 Task: Find connections with filter location Baise City with filter topic #Recruitingwith filter profile language German with filter current company Mercedes-Benz T&T Motors Ltd. with filter school Shri G S Institute of Technology & Science with filter industry Air, Water, and Waste Program Management with filter service category SupportTechnical Writing with filter keywords title Conservation Volunteer
Action: Mouse moved to (655, 111)
Screenshot: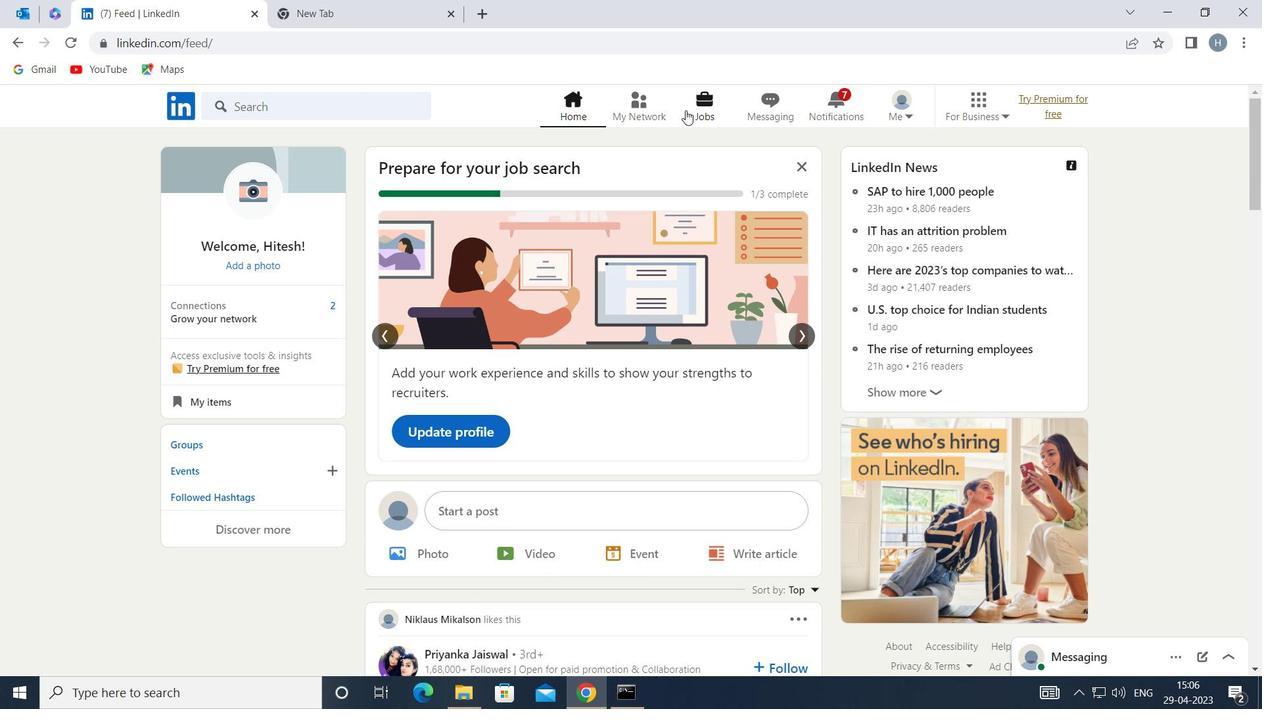
Action: Mouse pressed left at (655, 111)
Screenshot: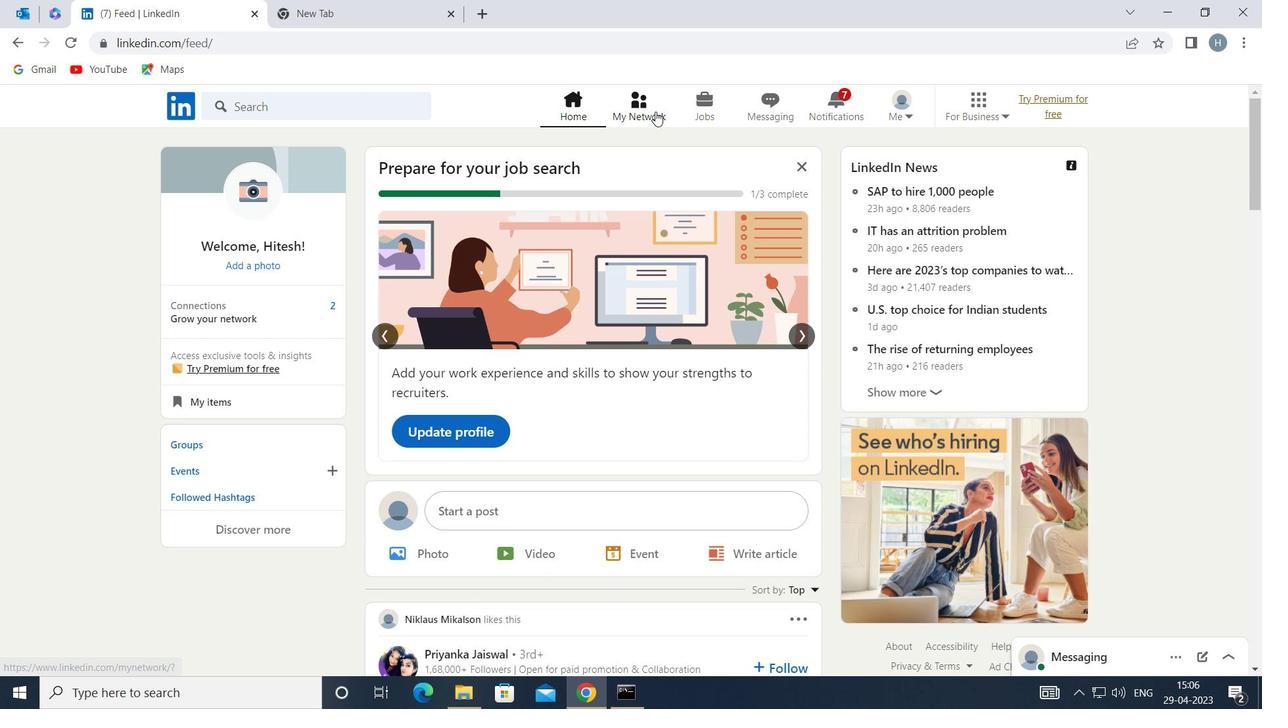 
Action: Mouse moved to (372, 197)
Screenshot: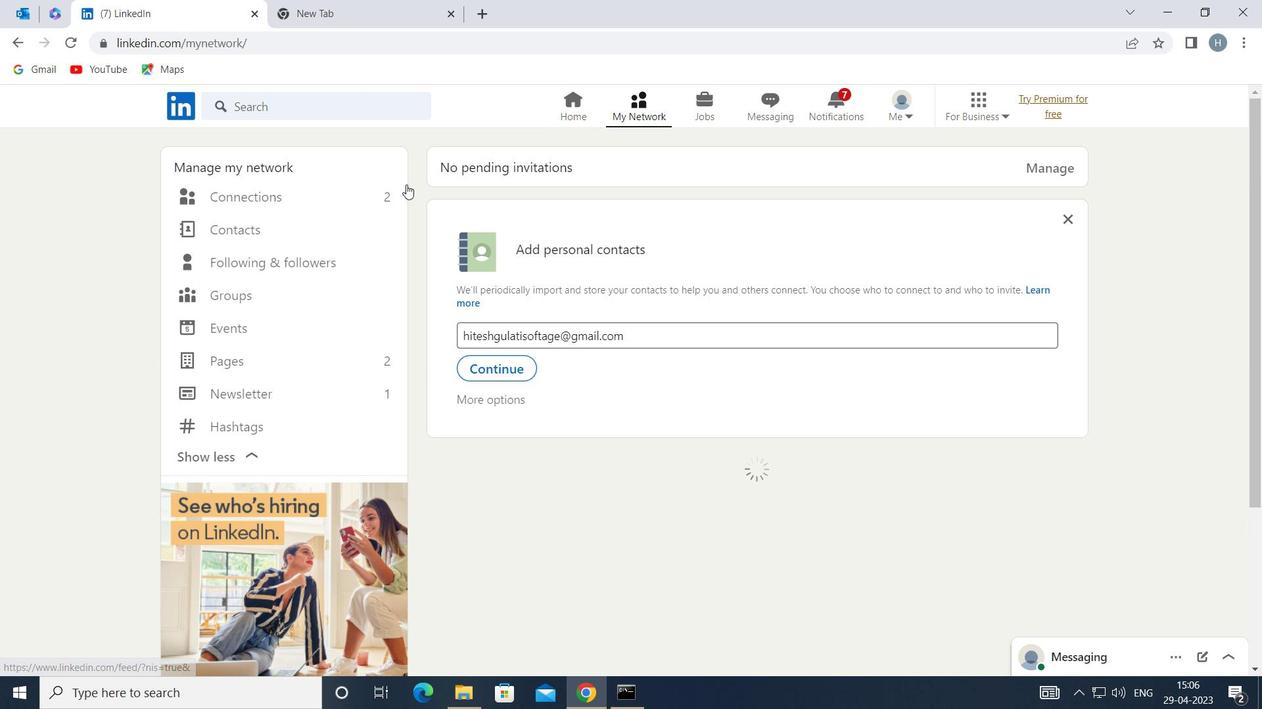 
Action: Mouse pressed left at (372, 197)
Screenshot: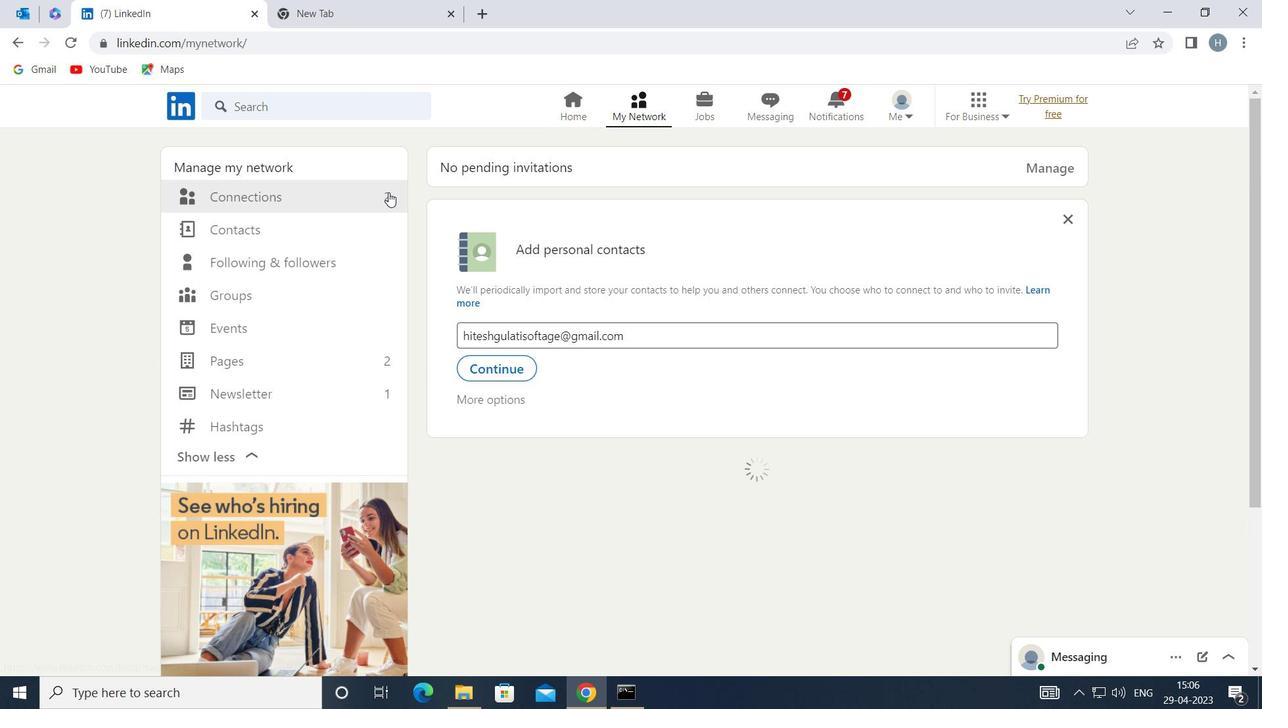 
Action: Mouse moved to (736, 199)
Screenshot: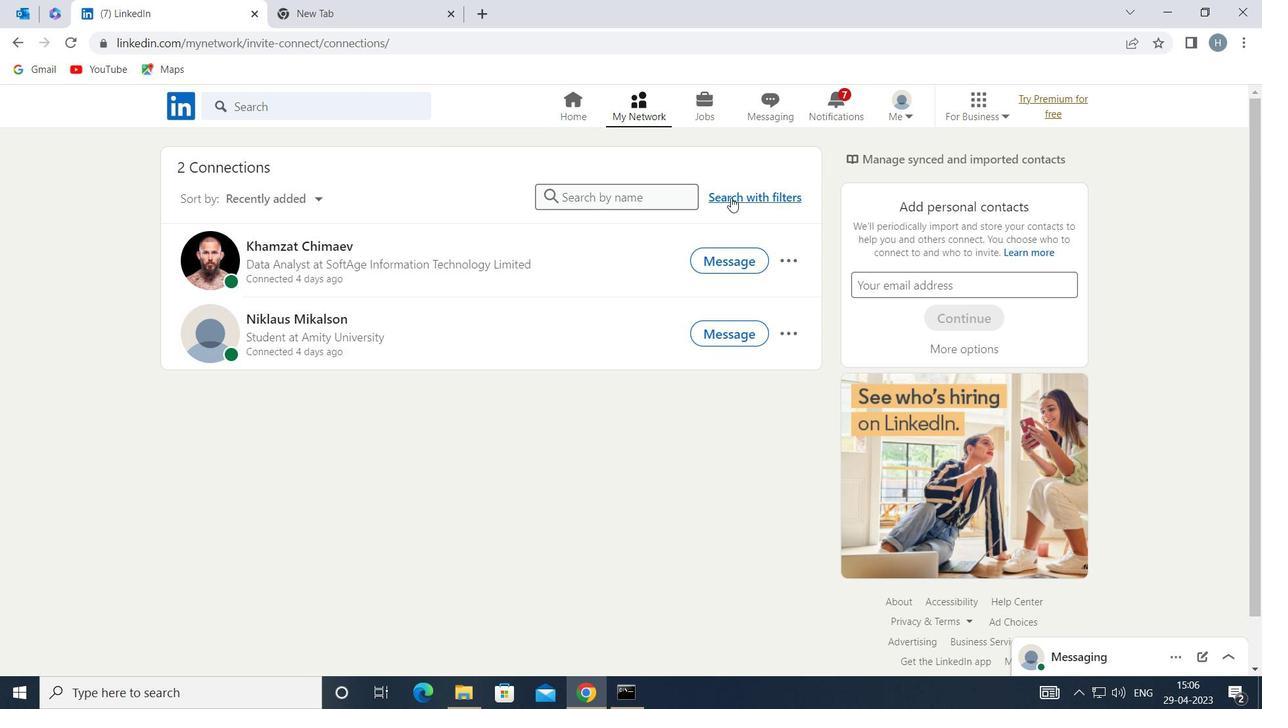 
Action: Mouse pressed left at (736, 199)
Screenshot: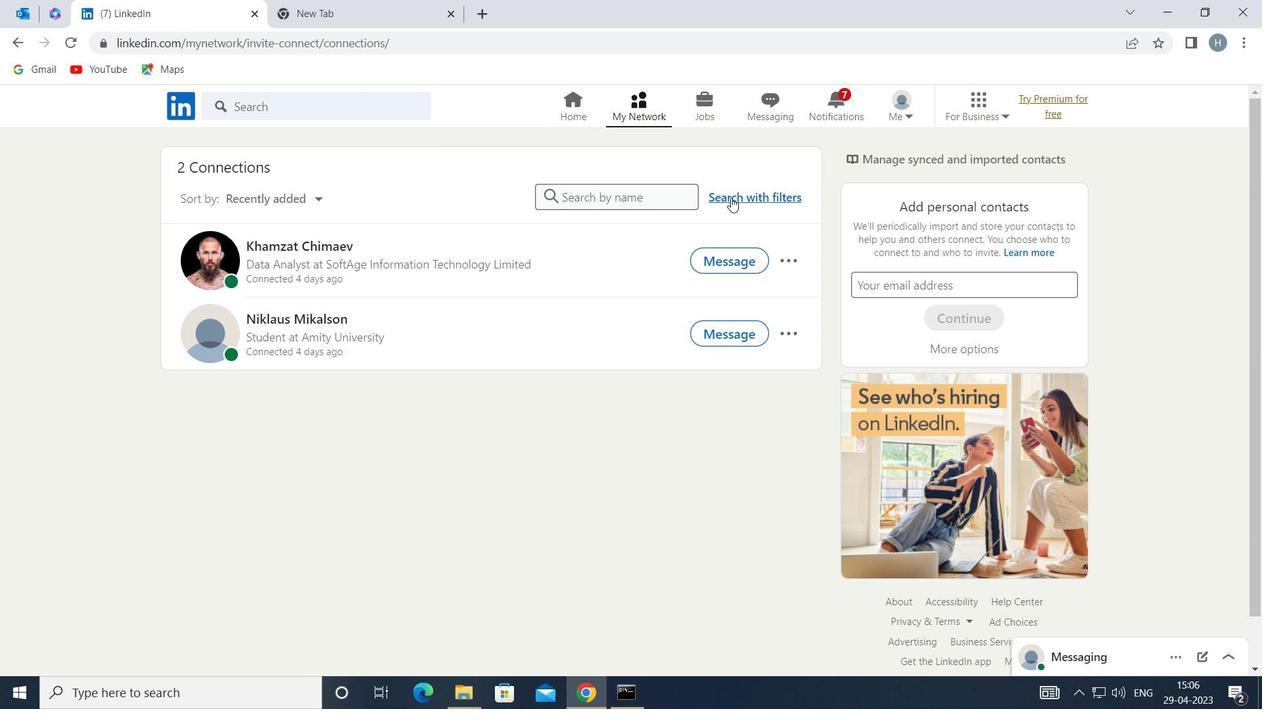 
Action: Mouse moved to (689, 157)
Screenshot: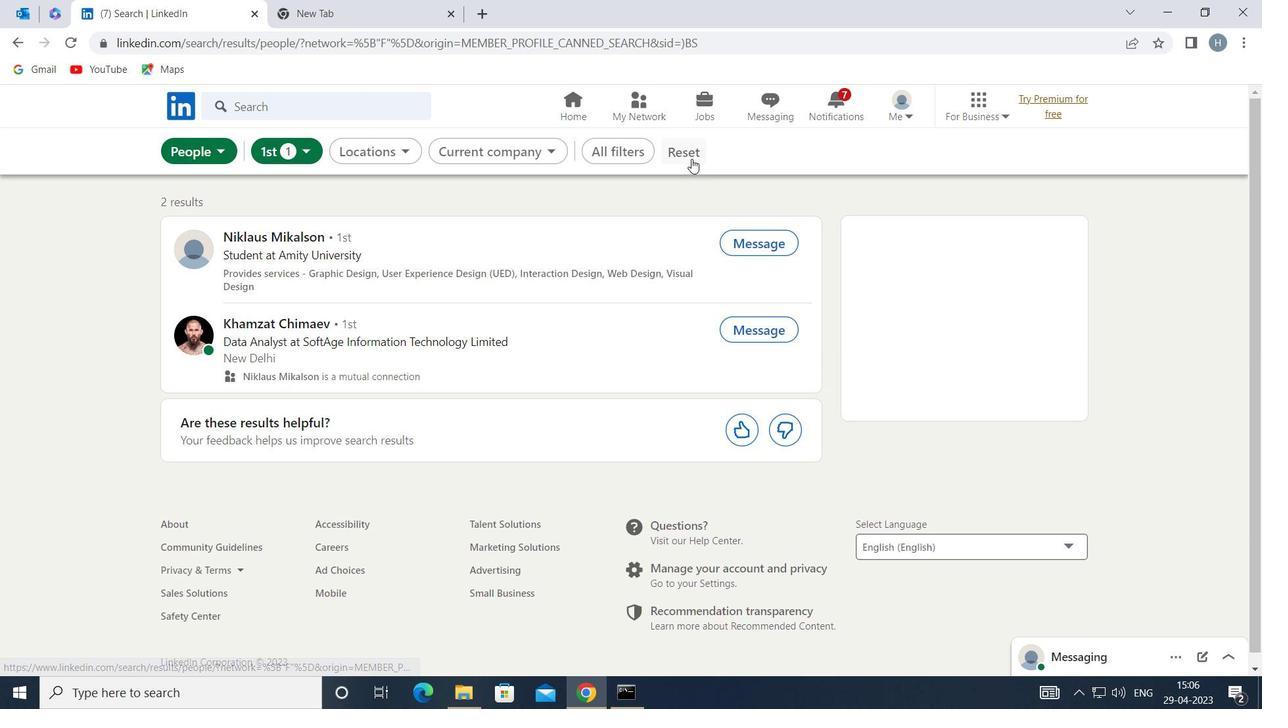 
Action: Mouse pressed left at (689, 157)
Screenshot: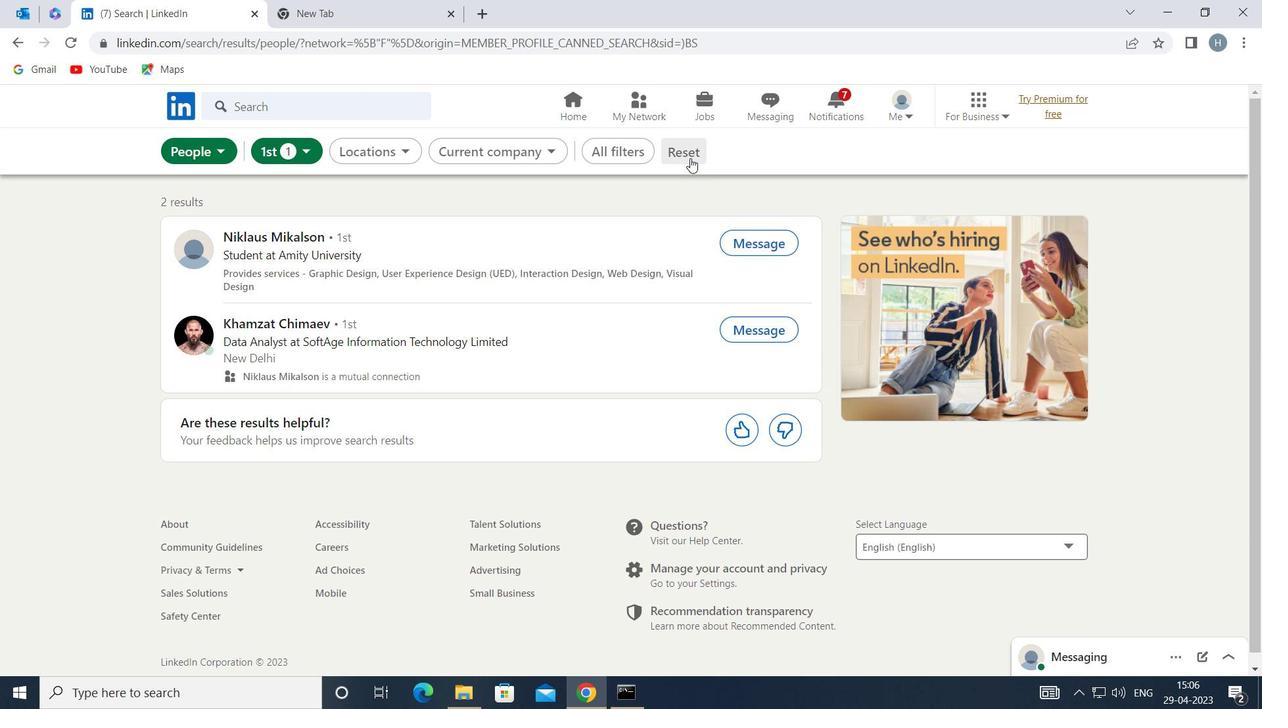 
Action: Mouse moved to (681, 151)
Screenshot: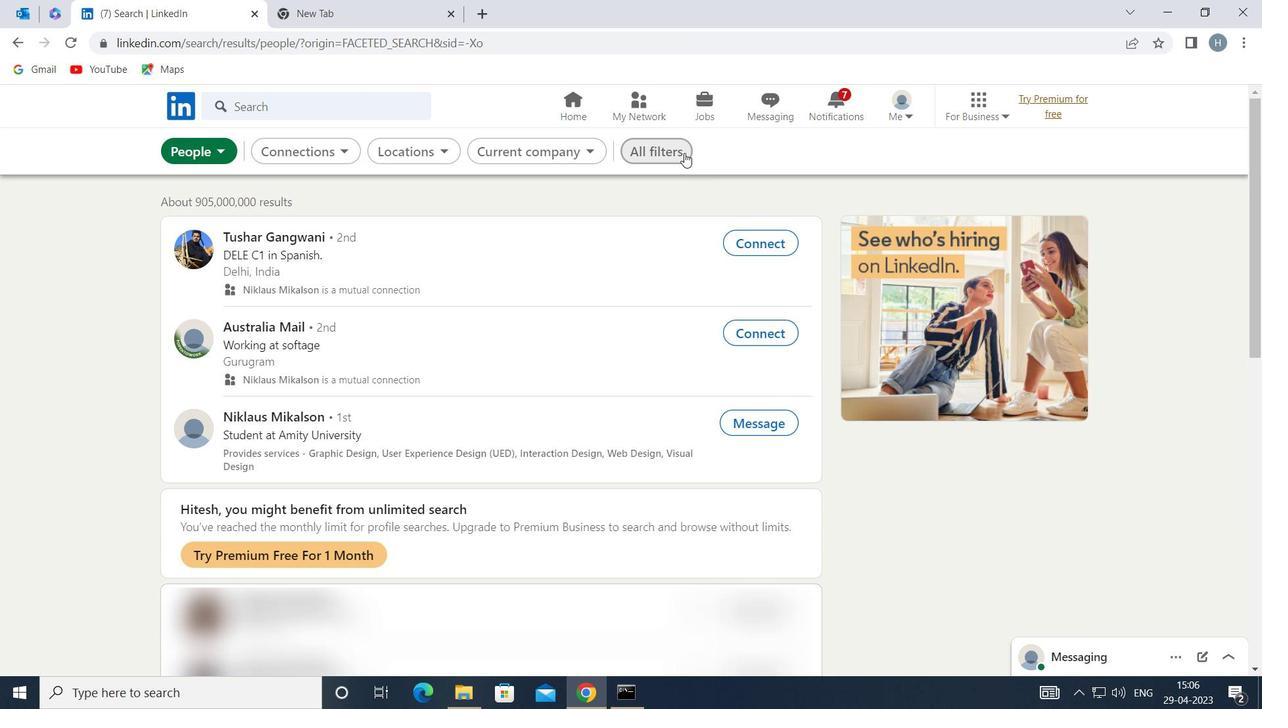 
Action: Mouse pressed left at (681, 151)
Screenshot: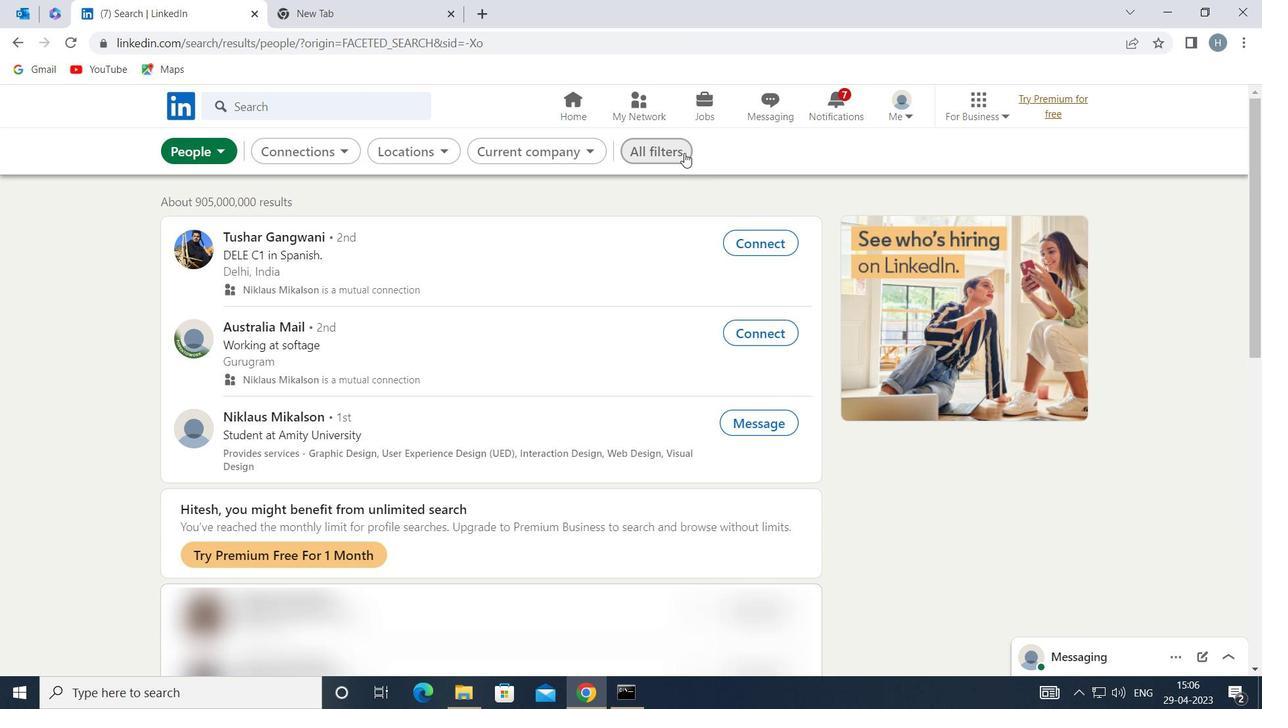 
Action: Mouse moved to (864, 310)
Screenshot: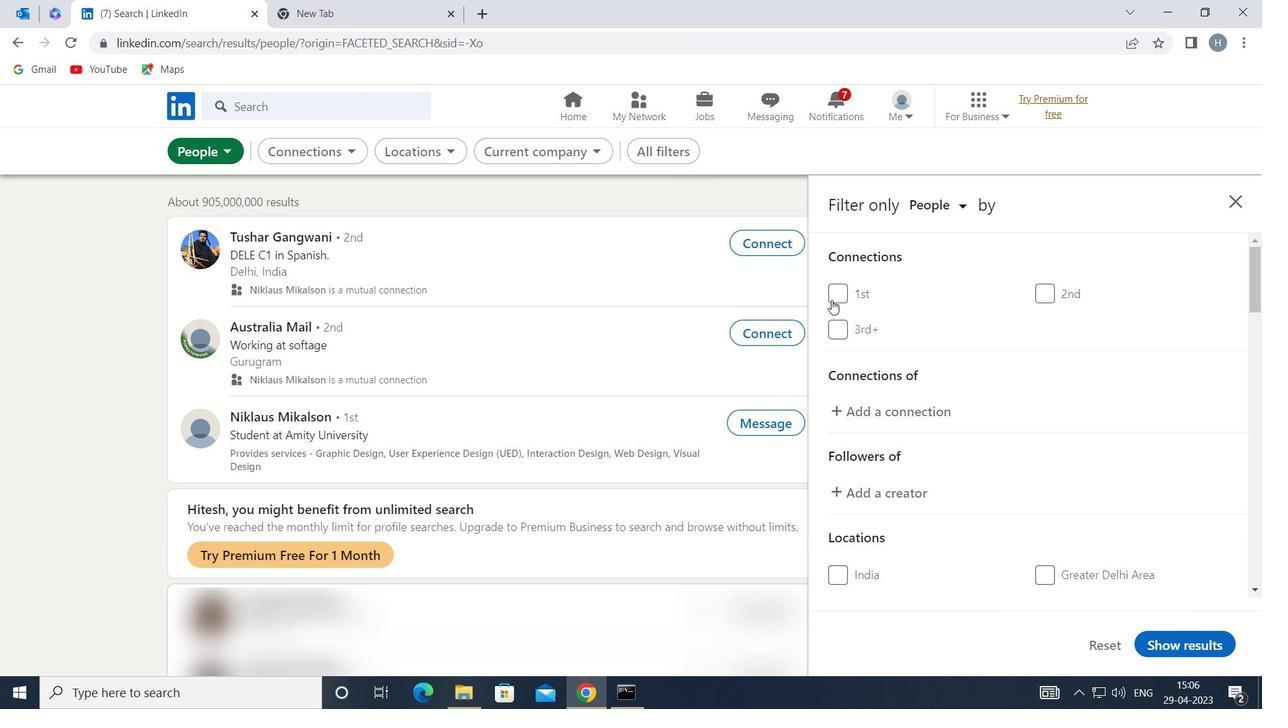 
Action: Mouse scrolled (864, 309) with delta (0, 0)
Screenshot: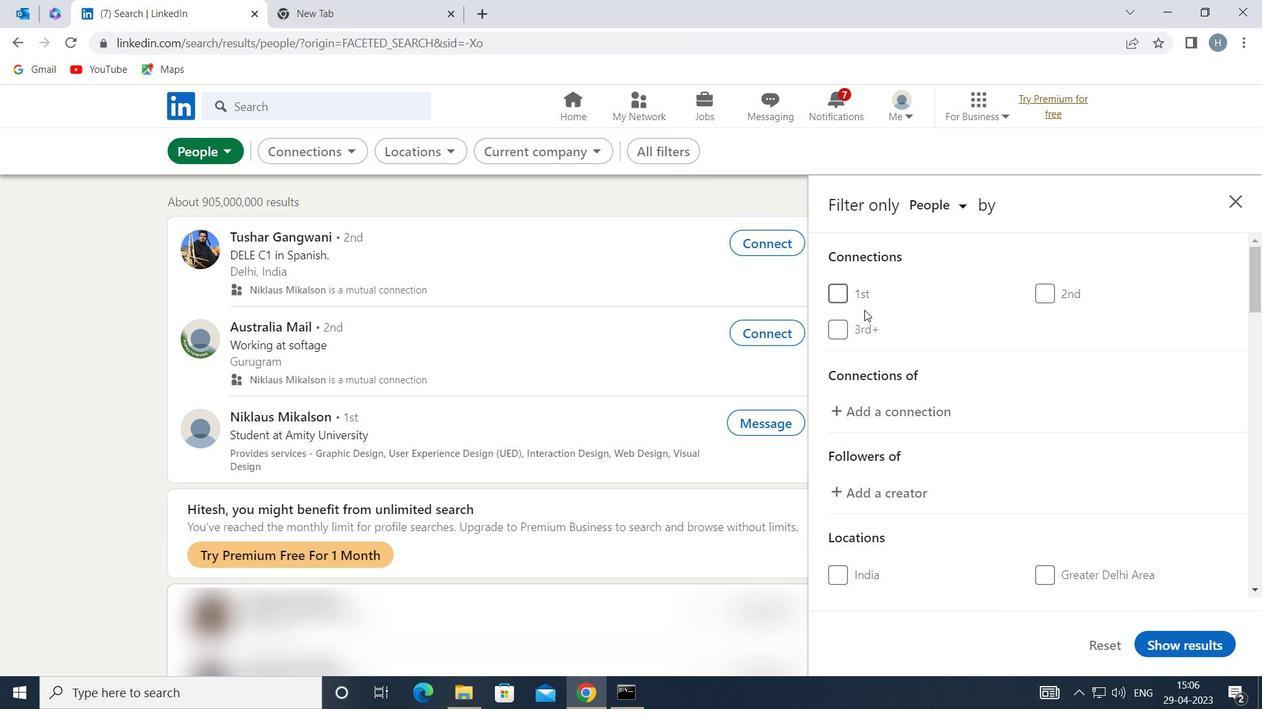 
Action: Mouse moved to (865, 310)
Screenshot: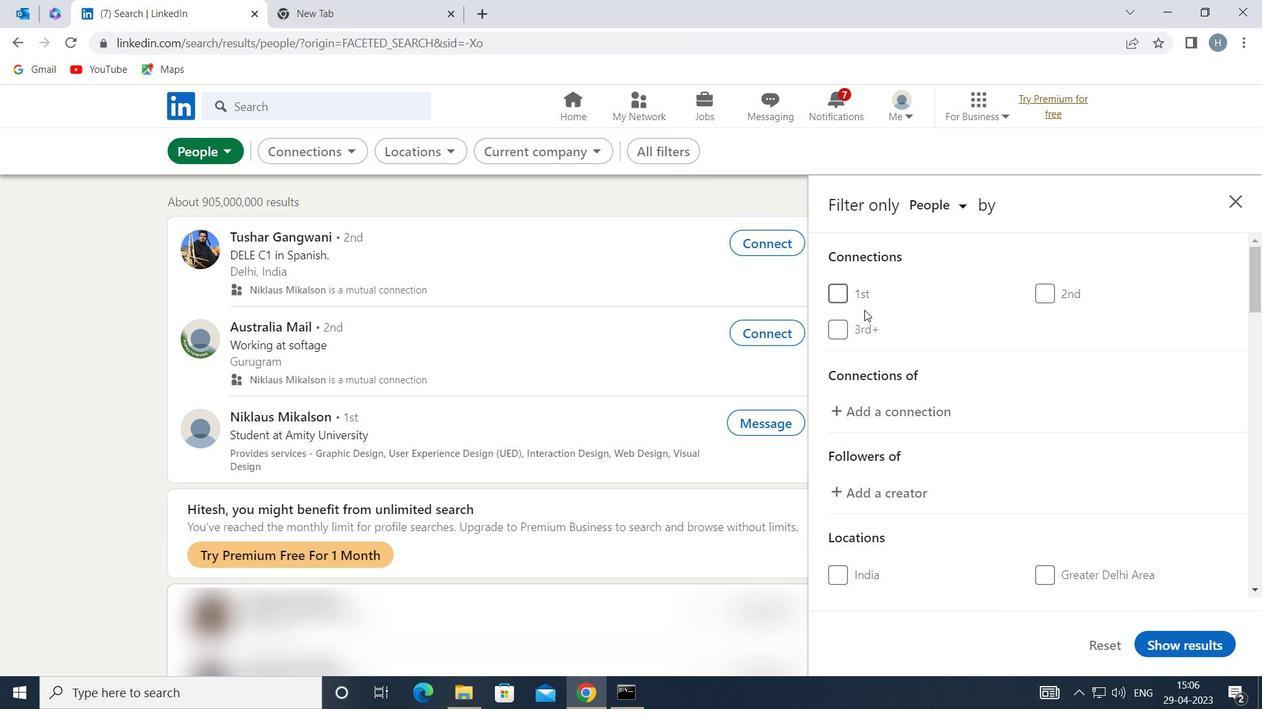 
Action: Mouse scrolled (865, 309) with delta (0, 0)
Screenshot: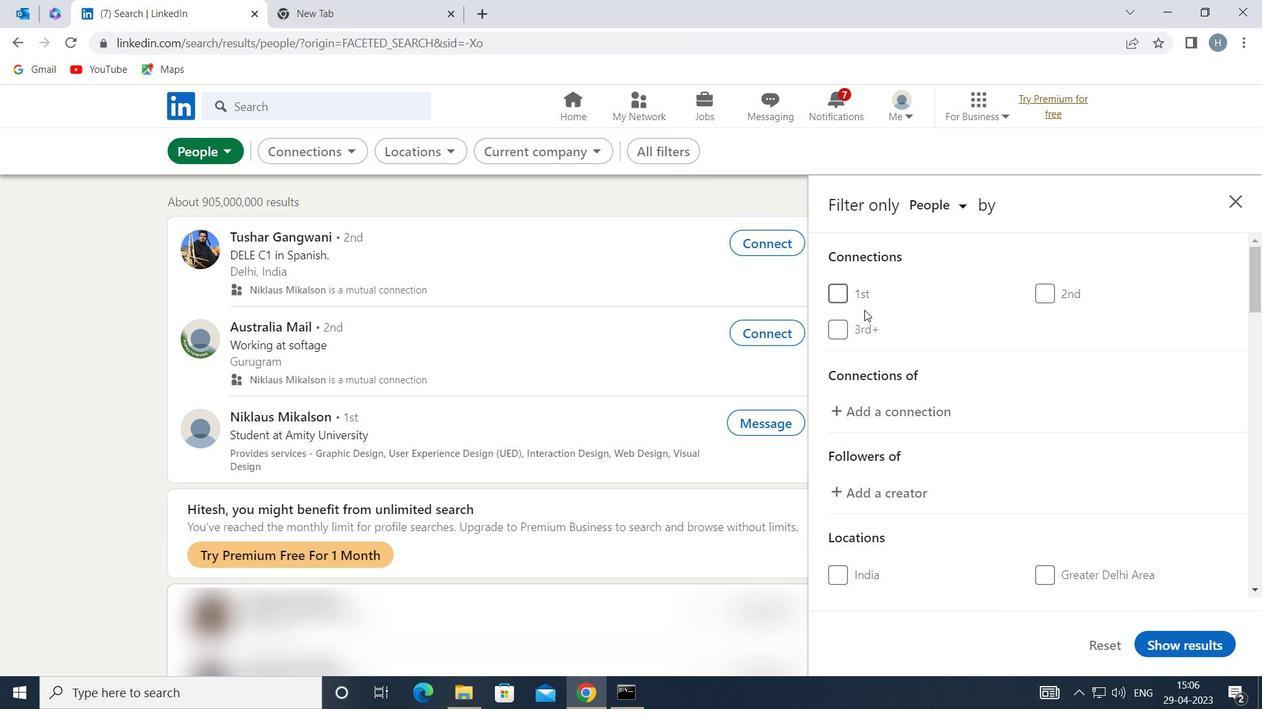 
Action: Mouse scrolled (865, 309) with delta (0, 0)
Screenshot: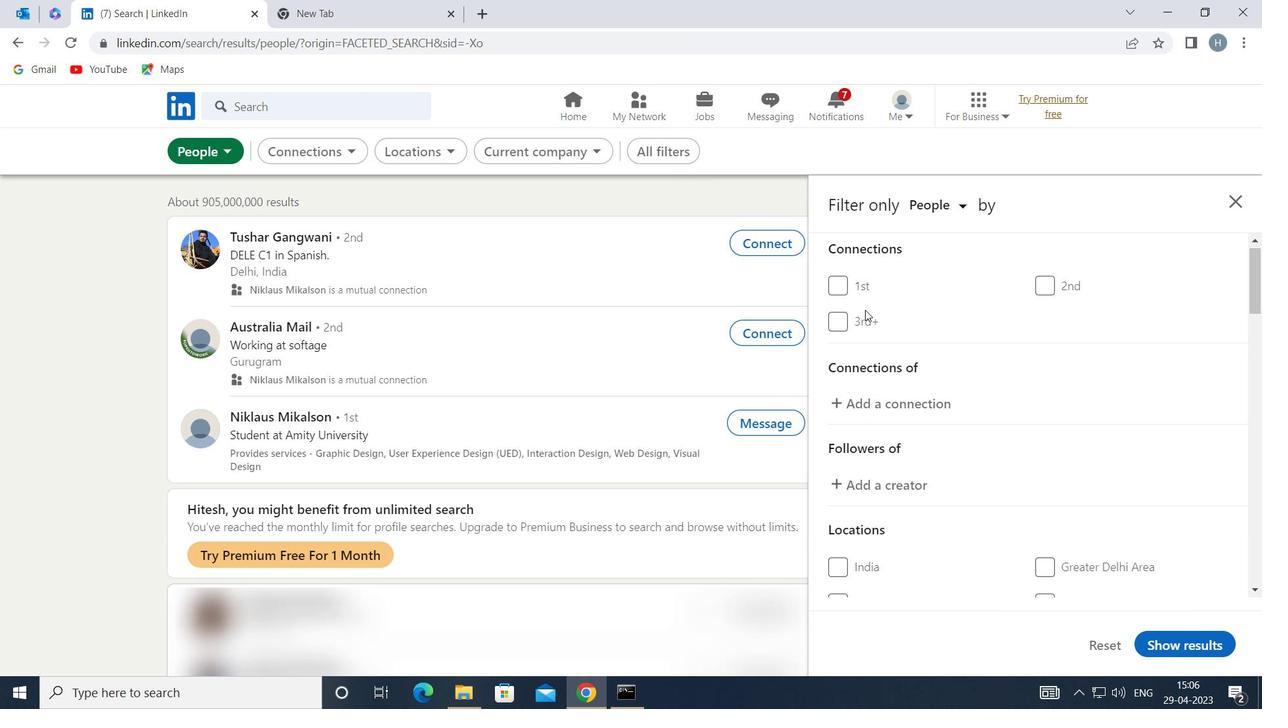 
Action: Mouse moved to (865, 310)
Screenshot: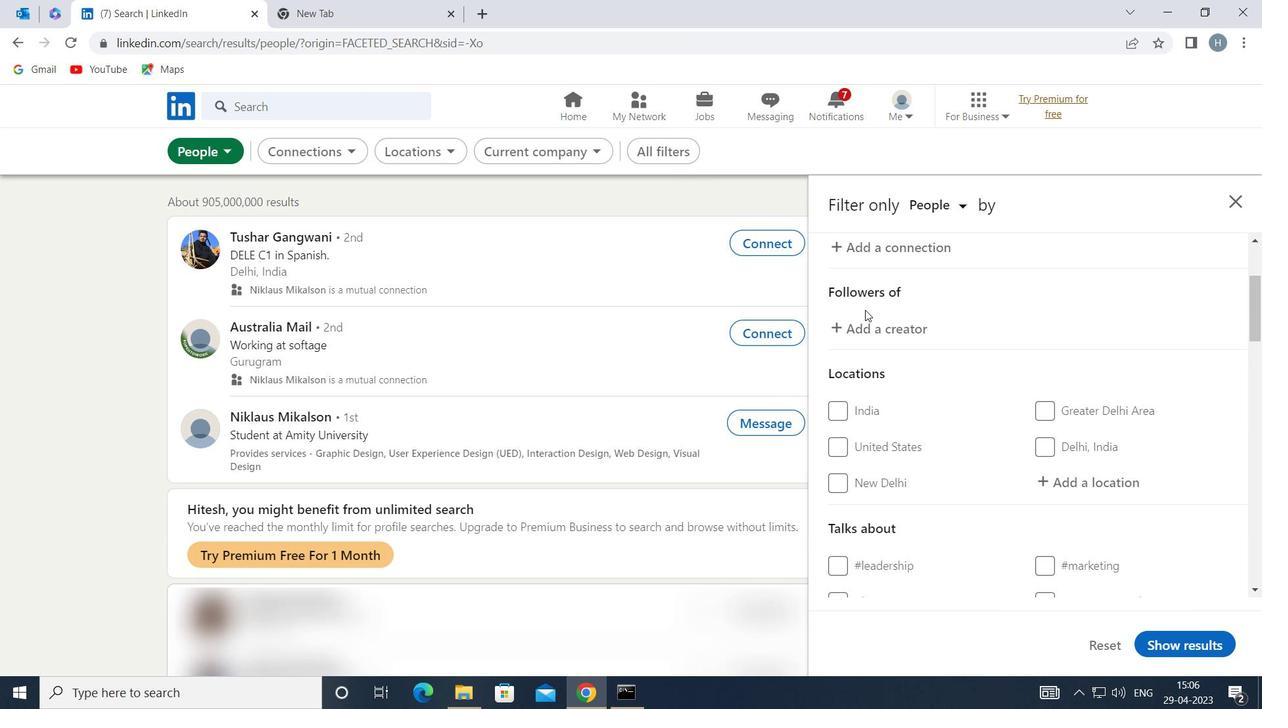 
Action: Mouse scrolled (865, 310) with delta (0, 0)
Screenshot: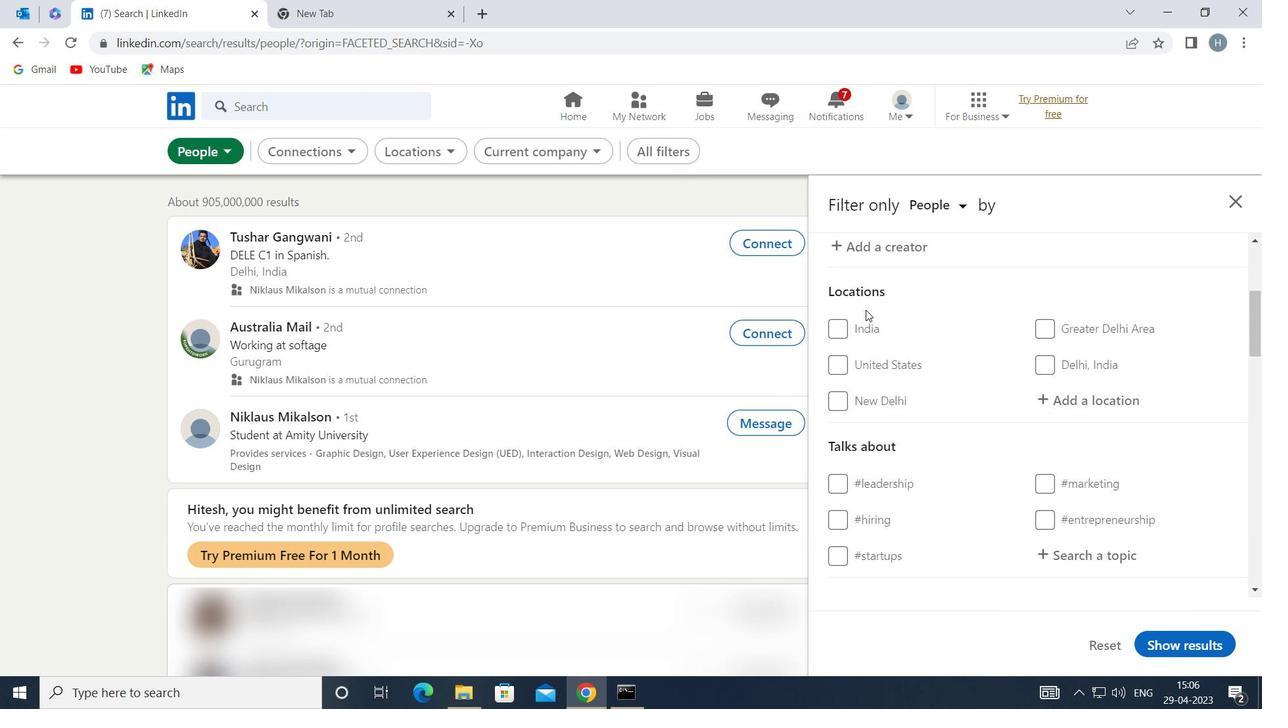 
Action: Mouse moved to (1060, 311)
Screenshot: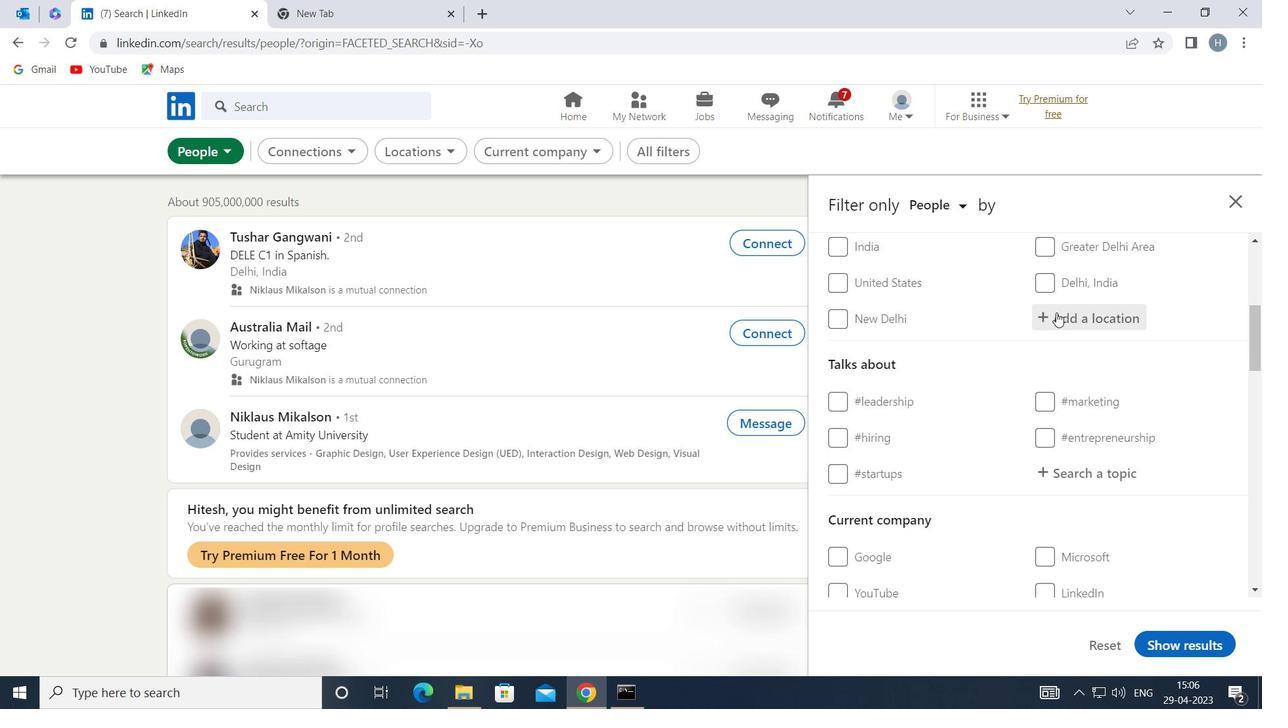 
Action: Mouse pressed left at (1060, 311)
Screenshot: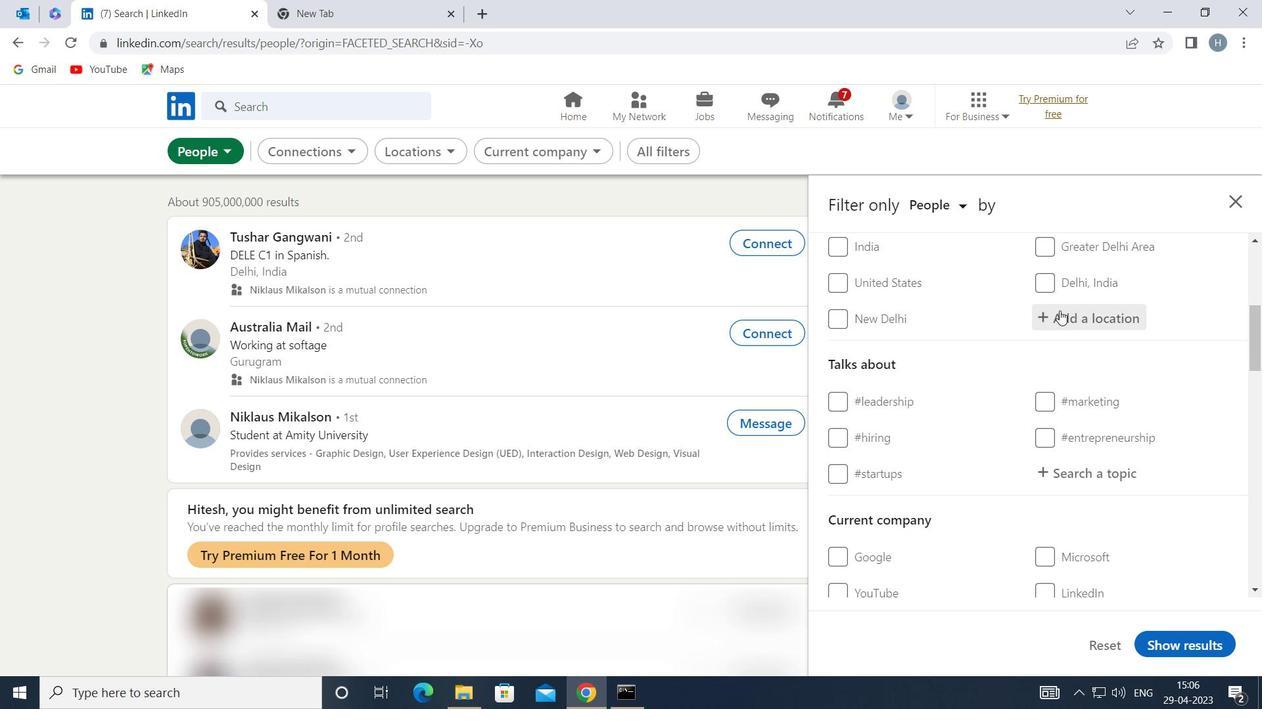 
Action: Key pressed <Key.shift>BAISE<Key.space><Key.shift>CITY
Screenshot: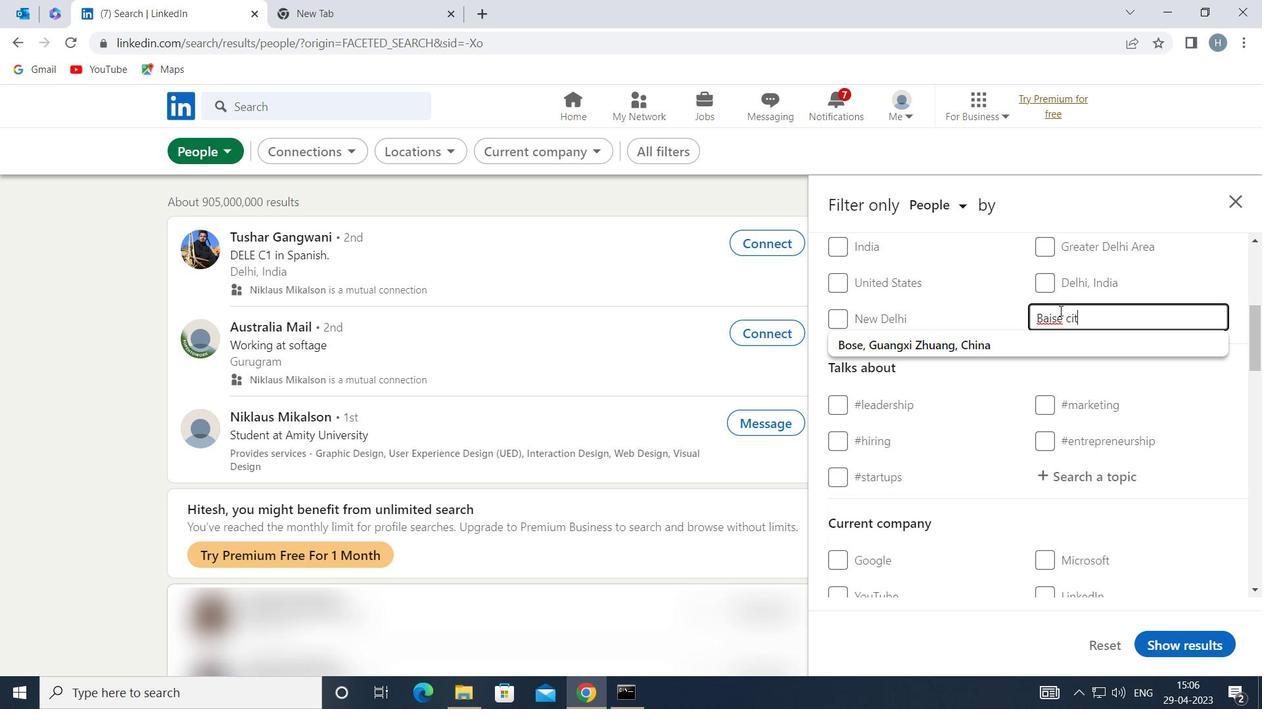 
Action: Mouse moved to (1140, 353)
Screenshot: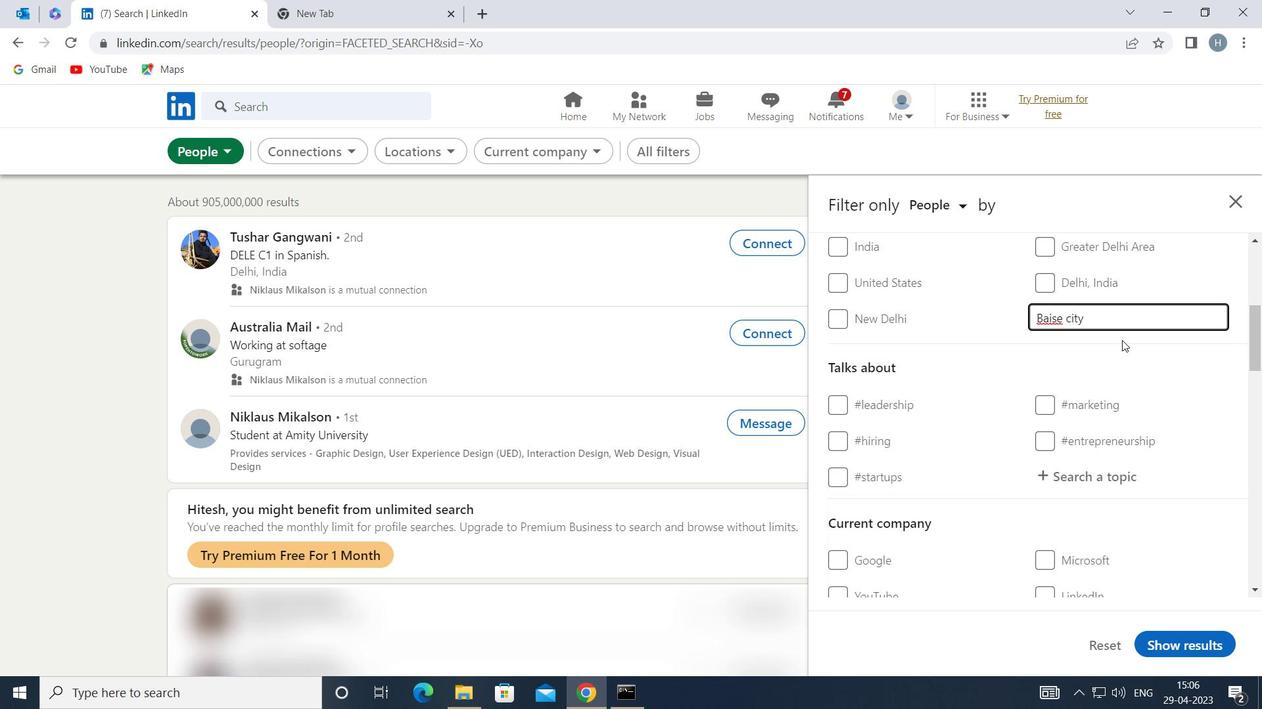
Action: Mouse pressed left at (1140, 353)
Screenshot: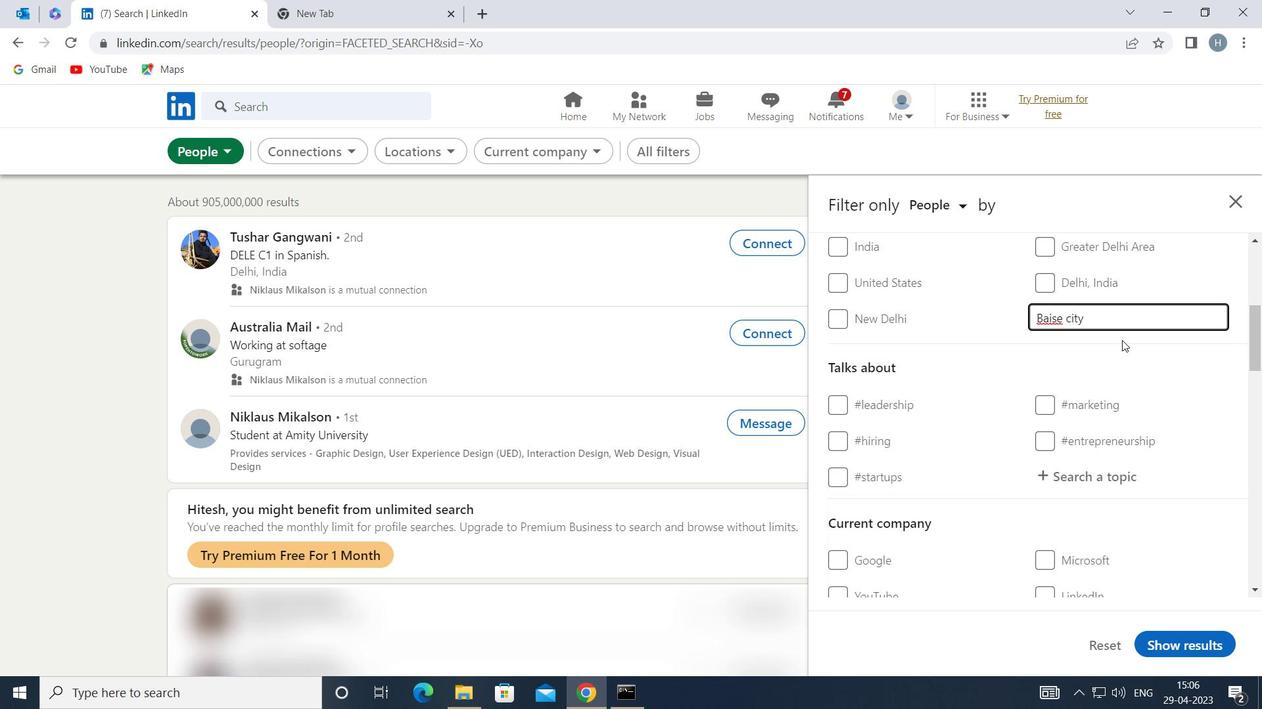 
Action: Mouse moved to (1141, 353)
Screenshot: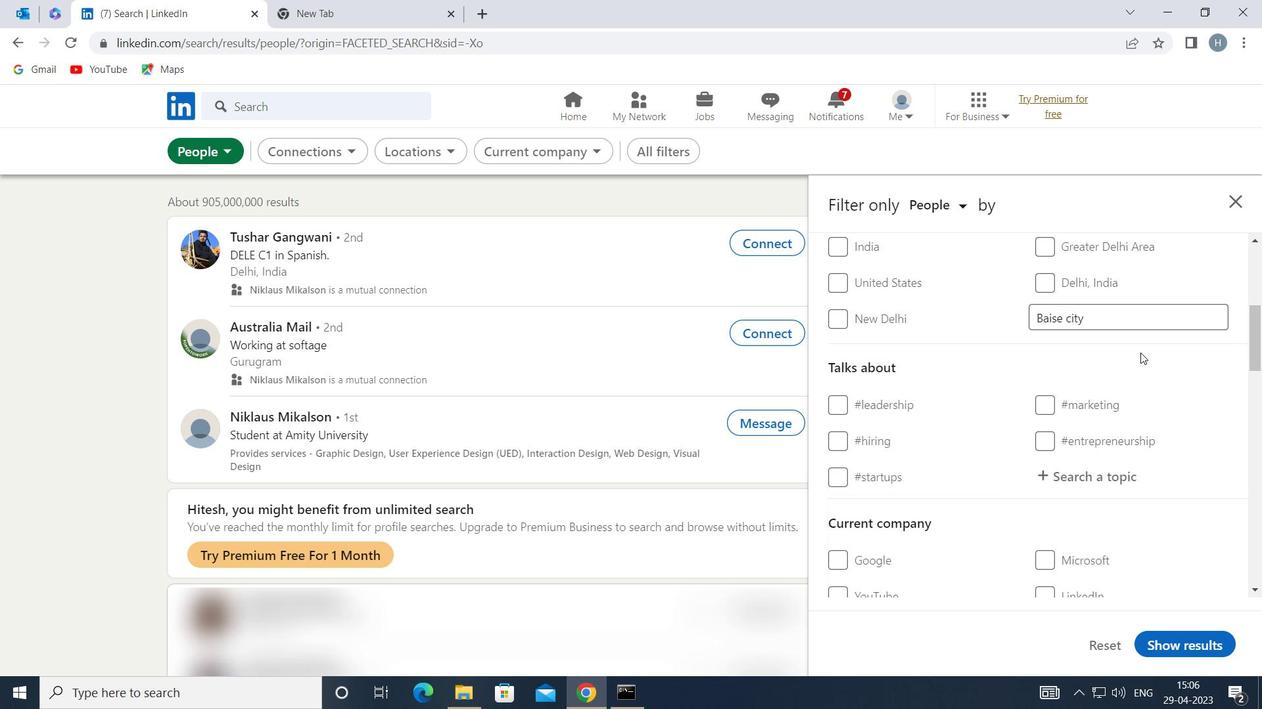 
Action: Mouse scrolled (1141, 352) with delta (0, 0)
Screenshot: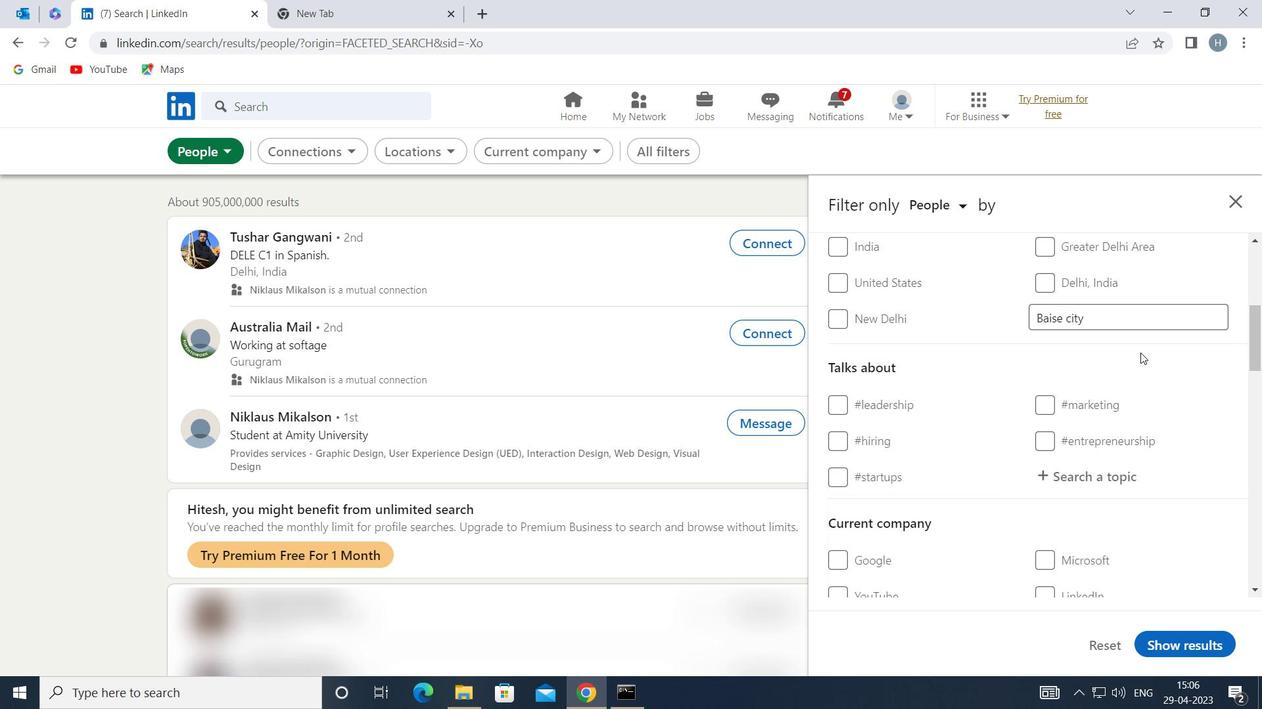 
Action: Mouse moved to (1104, 394)
Screenshot: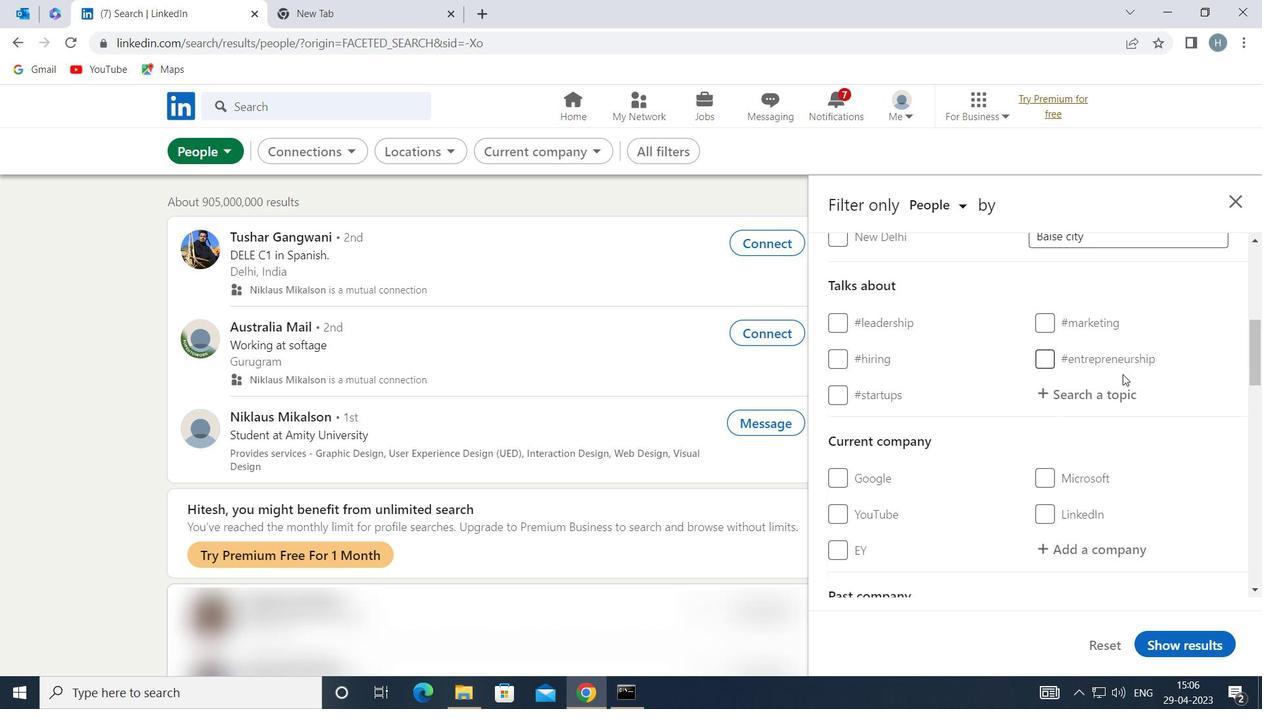 
Action: Mouse pressed left at (1104, 394)
Screenshot: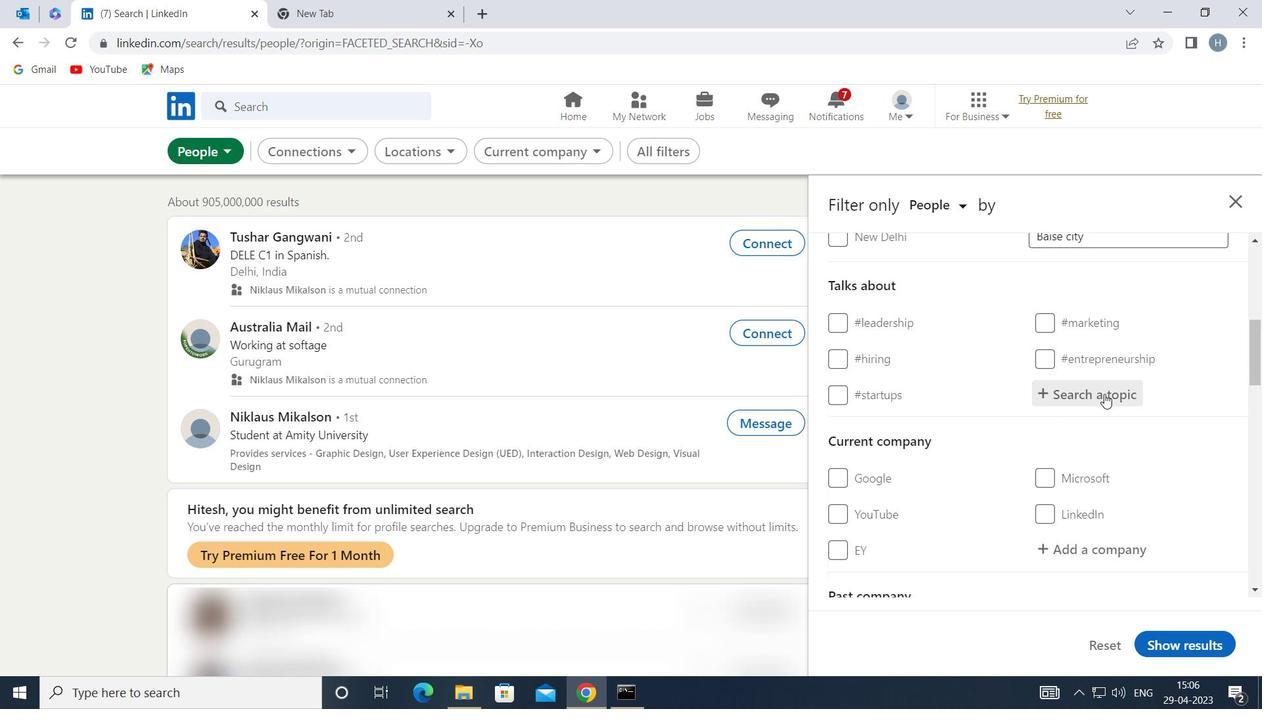 
Action: Key pressed <Key.shift><Key.shift>REC
Screenshot: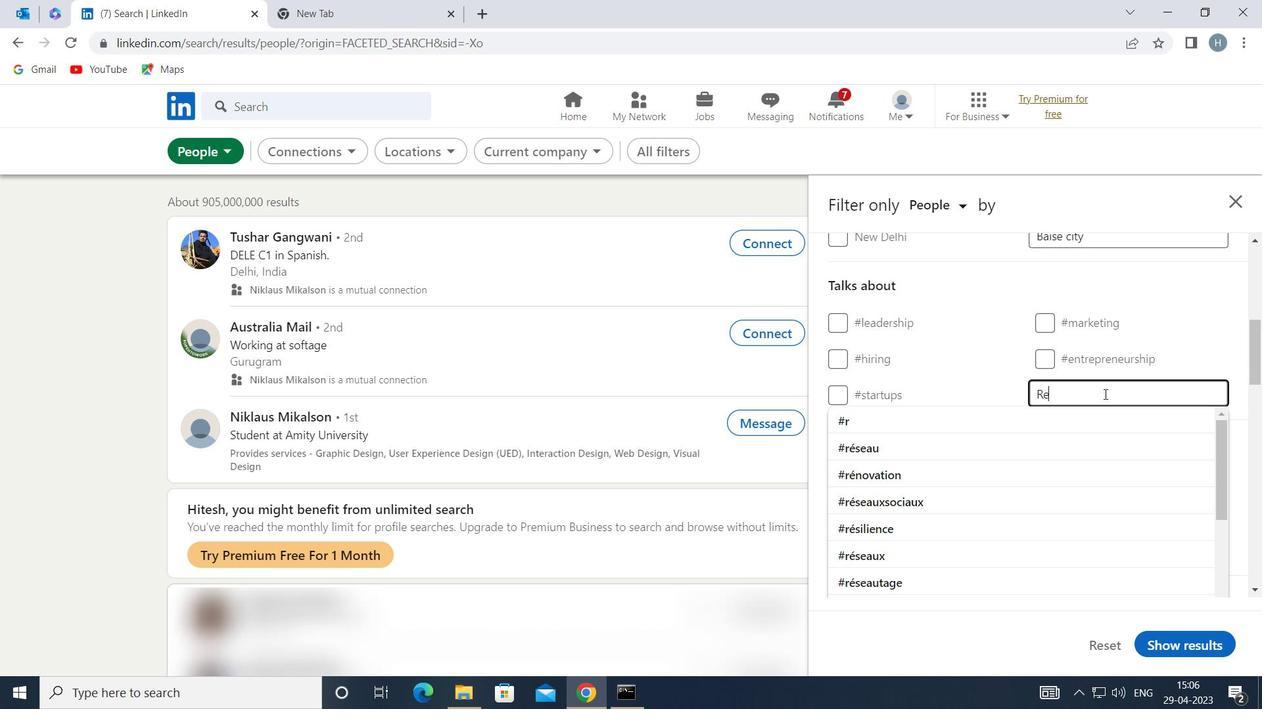 
Action: Mouse moved to (1084, 404)
Screenshot: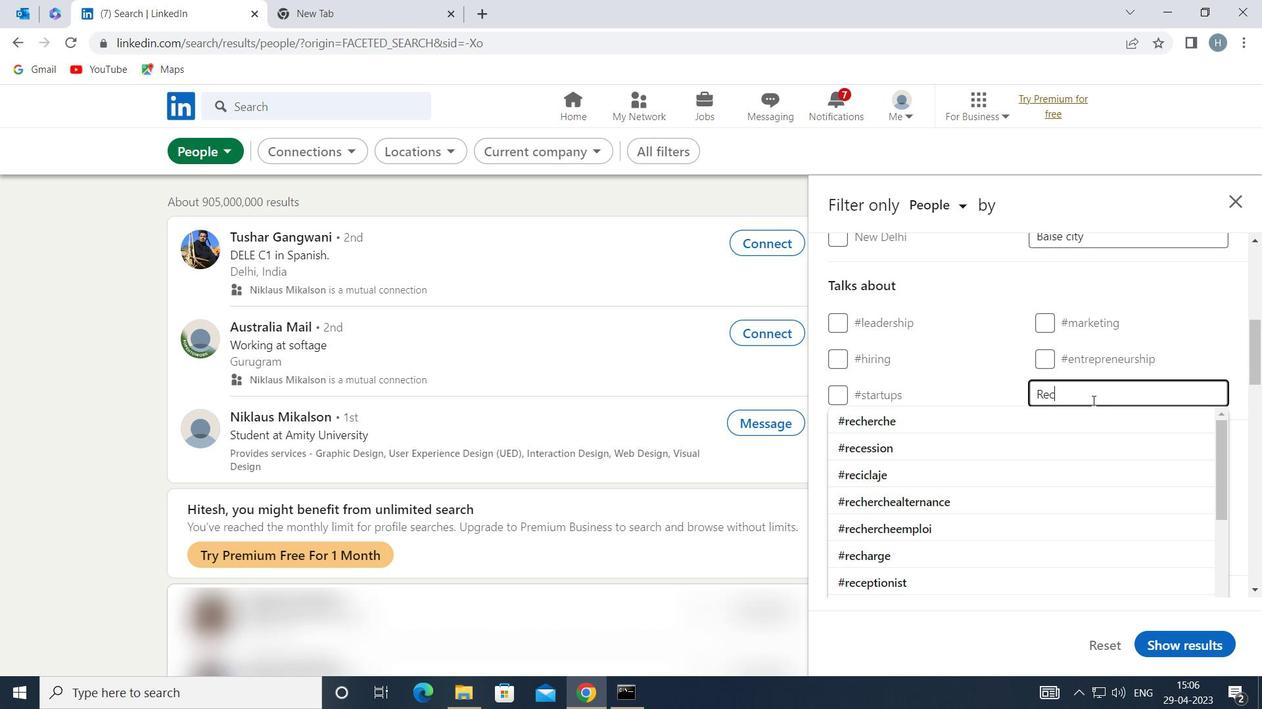 
Action: Key pressed RUIT
Screenshot: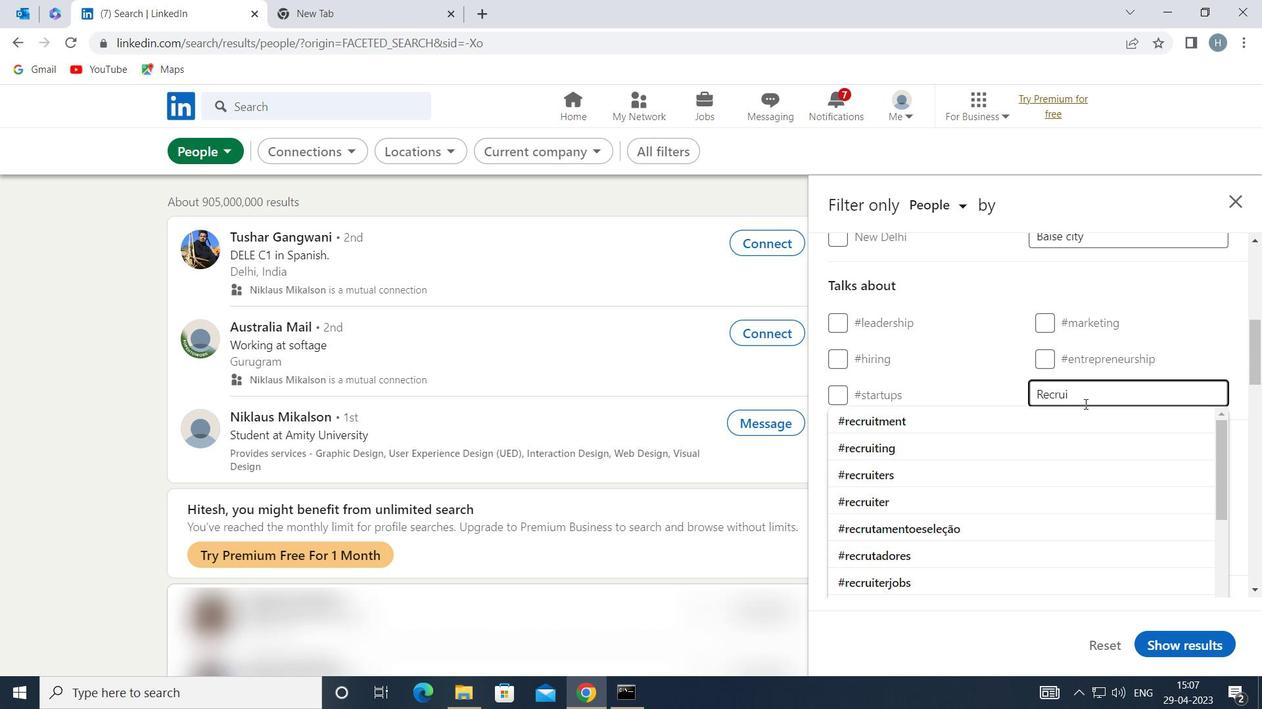 
Action: Mouse moved to (1085, 405)
Screenshot: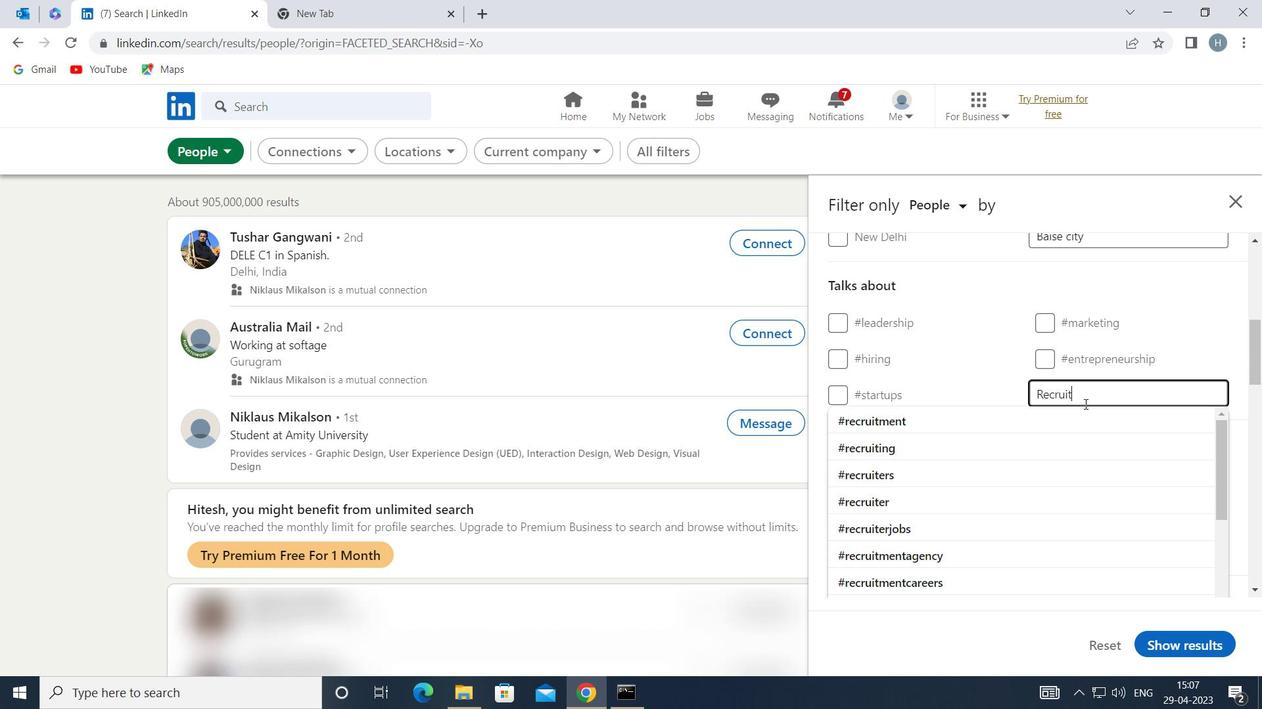 
Action: Key pressed I
Screenshot: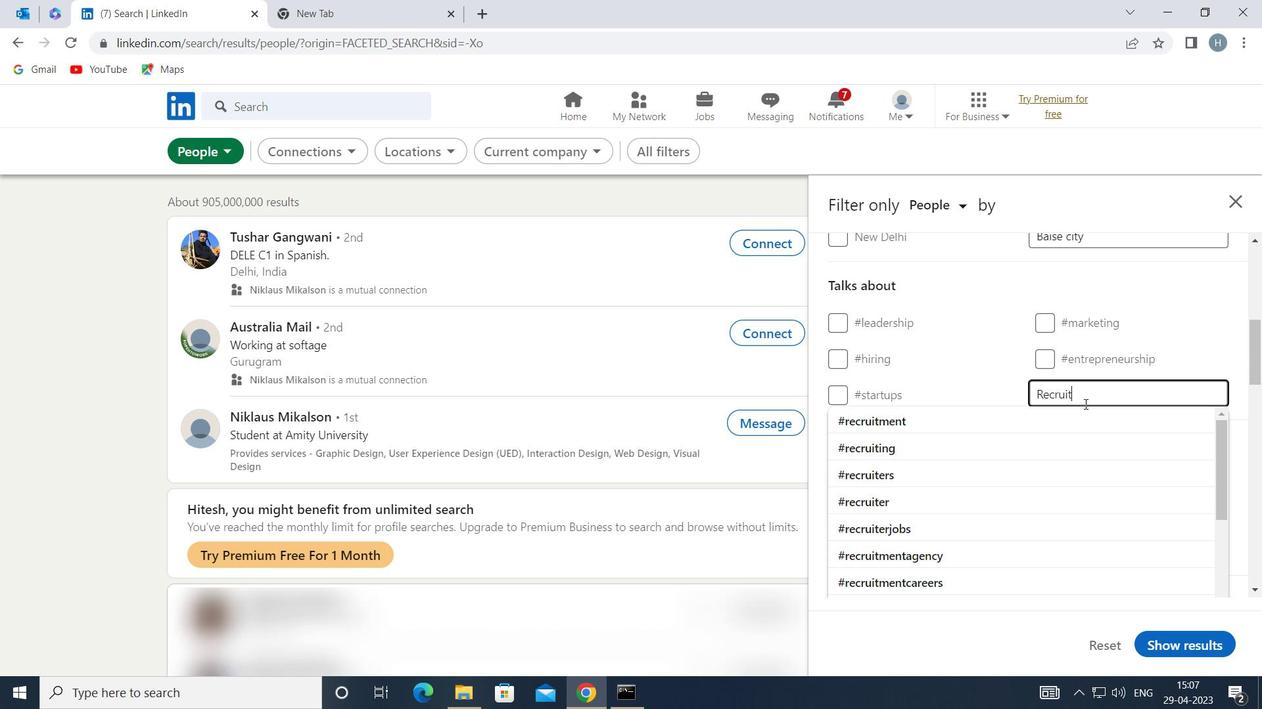 
Action: Mouse moved to (1085, 406)
Screenshot: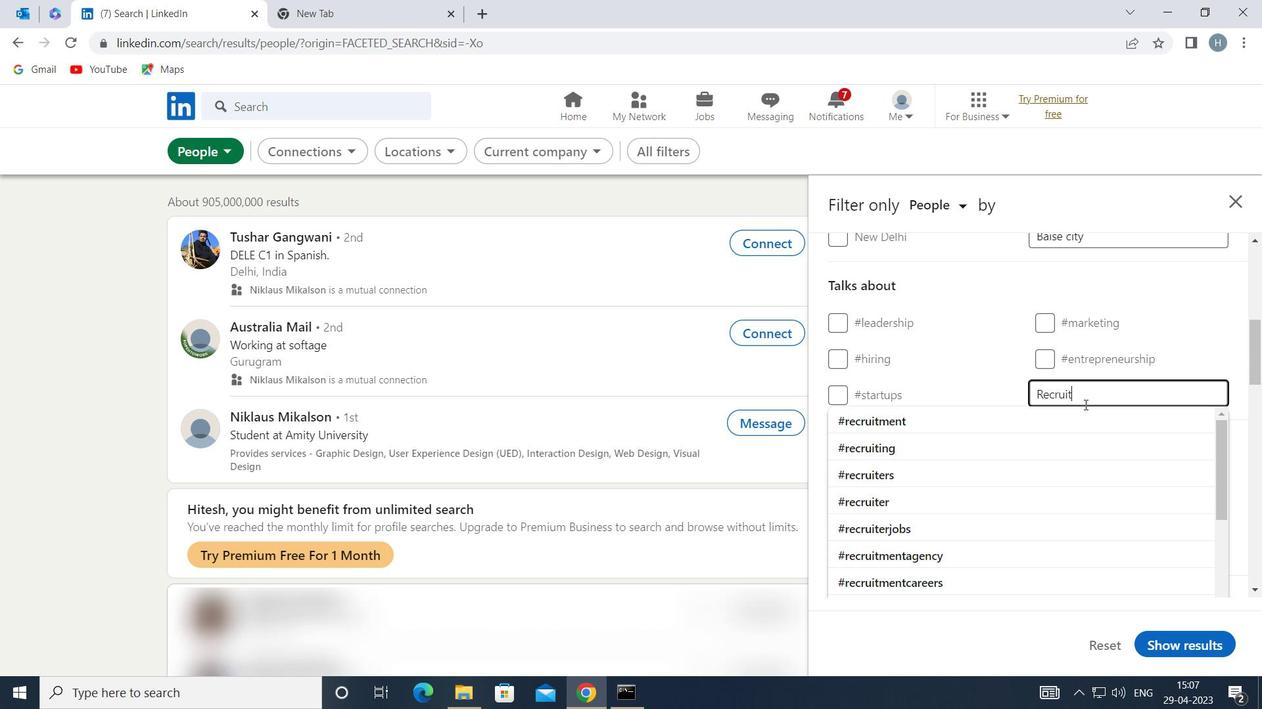 
Action: Key pressed NG
Screenshot: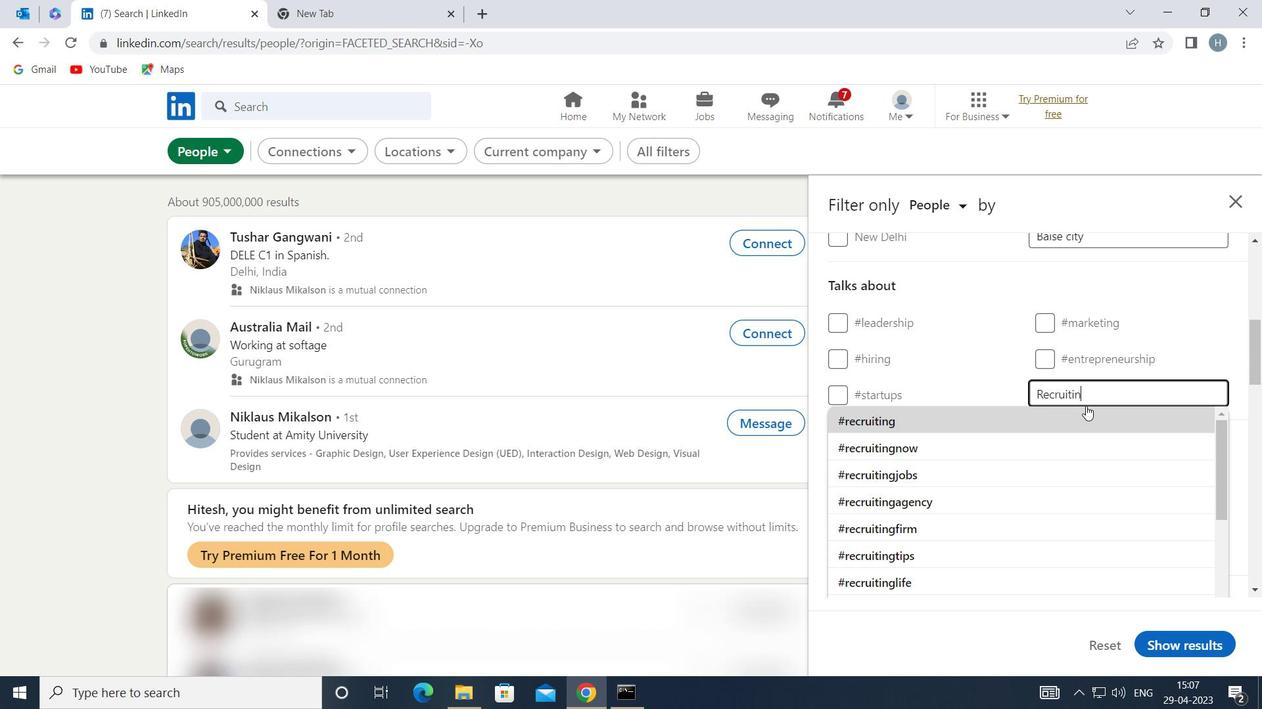 
Action: Mouse moved to (1078, 412)
Screenshot: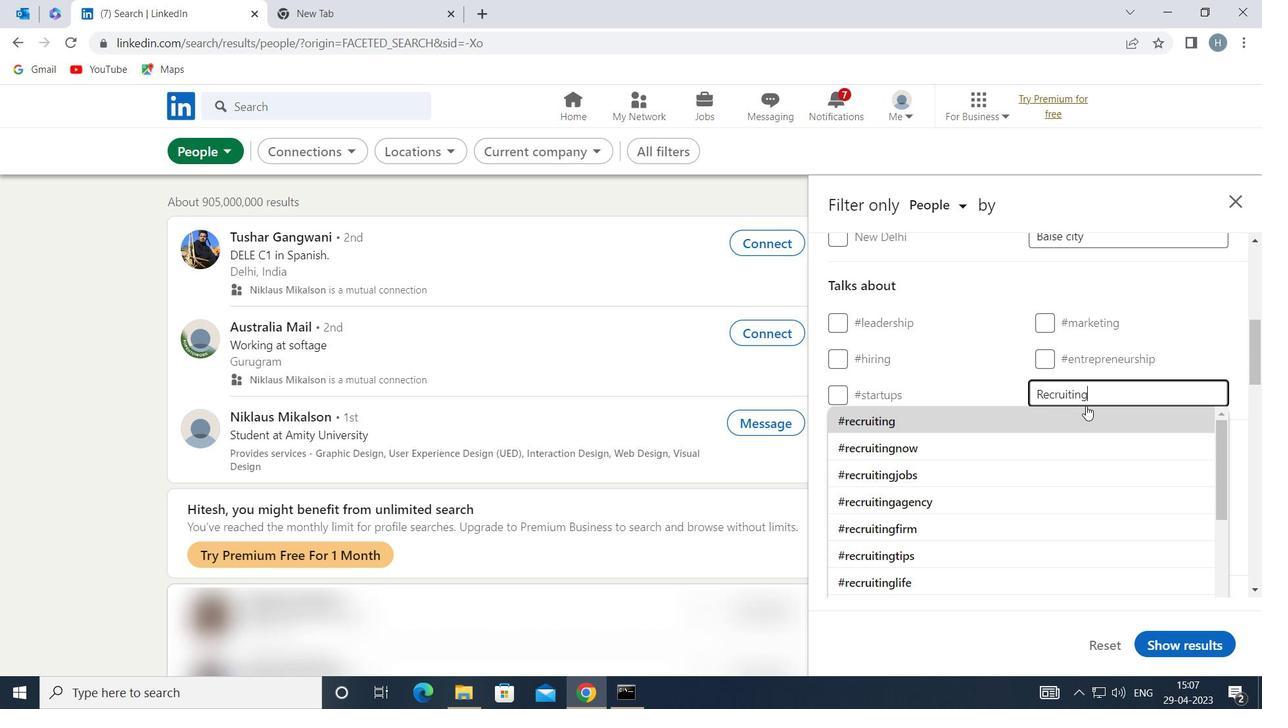 
Action: Mouse pressed left at (1078, 412)
Screenshot: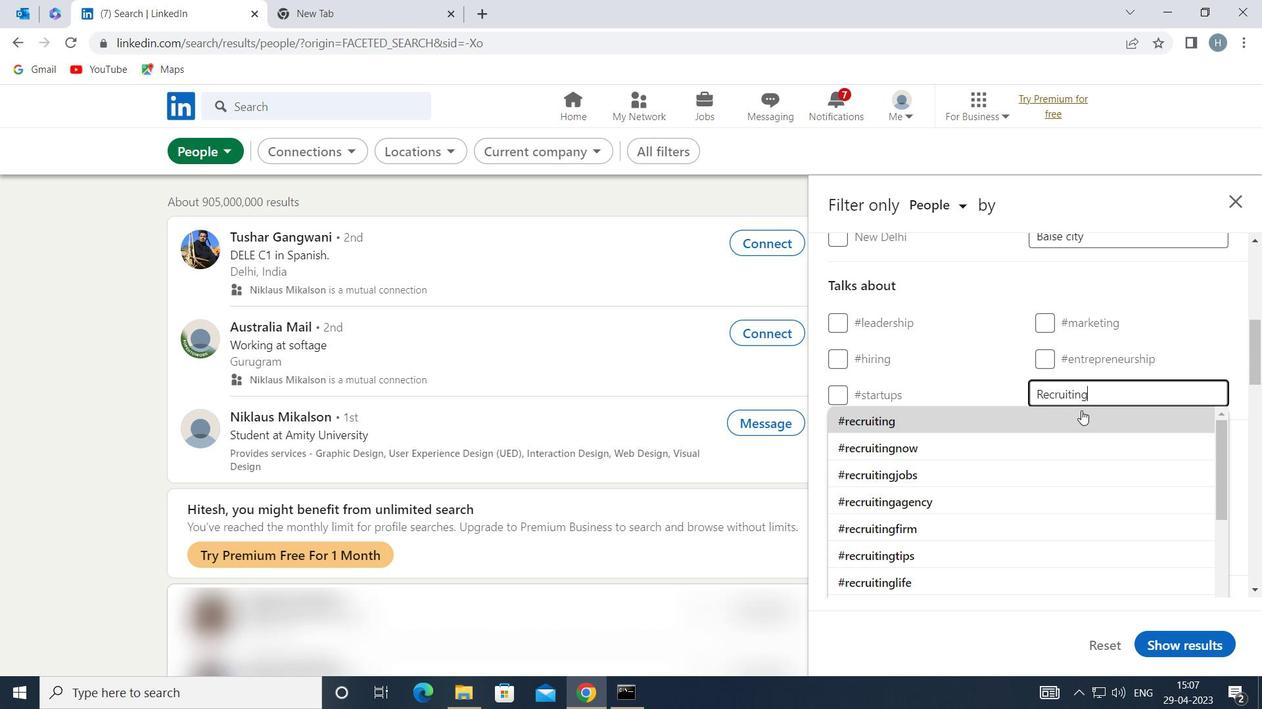 
Action: Mouse moved to (1077, 410)
Screenshot: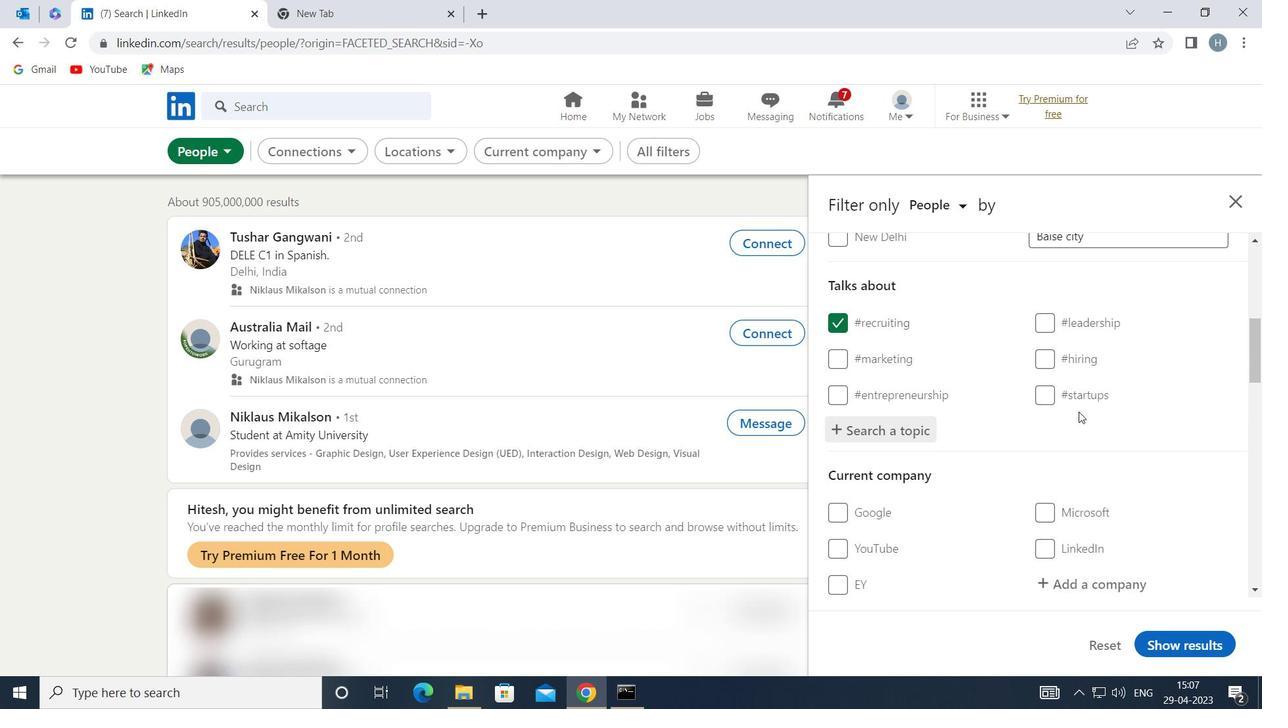 
Action: Mouse scrolled (1077, 410) with delta (0, 0)
Screenshot: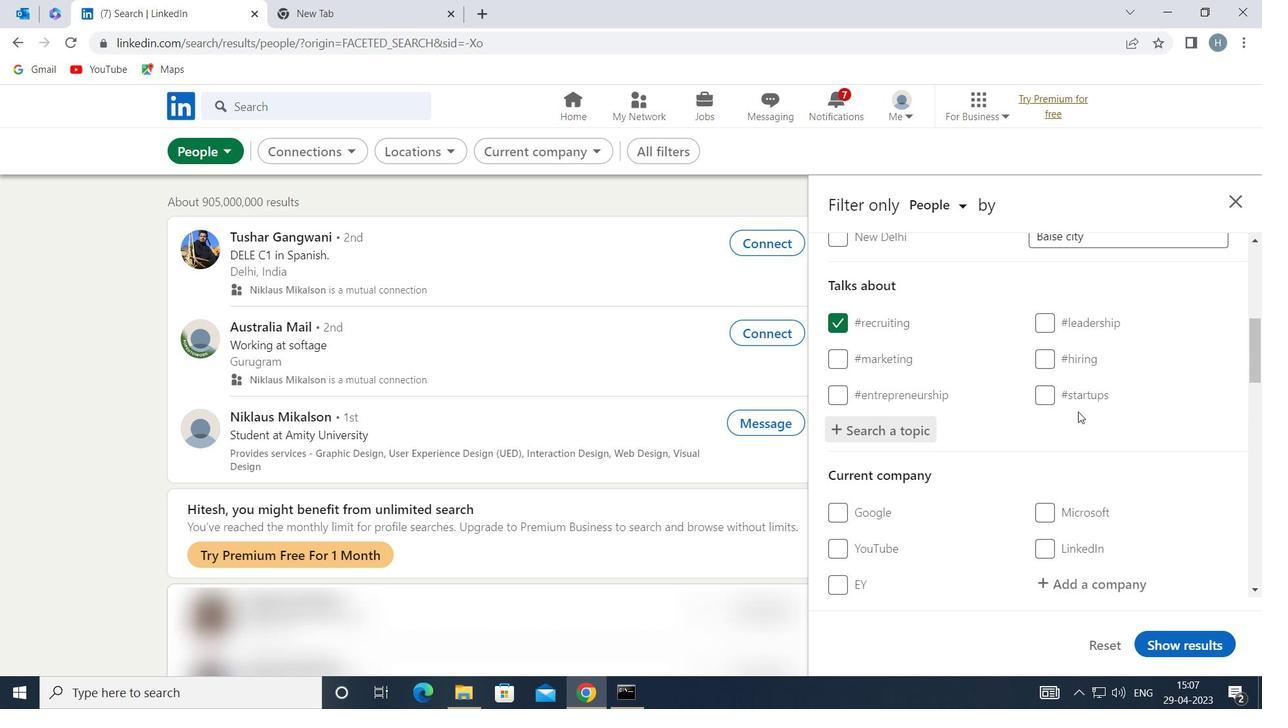 
Action: Mouse scrolled (1077, 410) with delta (0, 0)
Screenshot: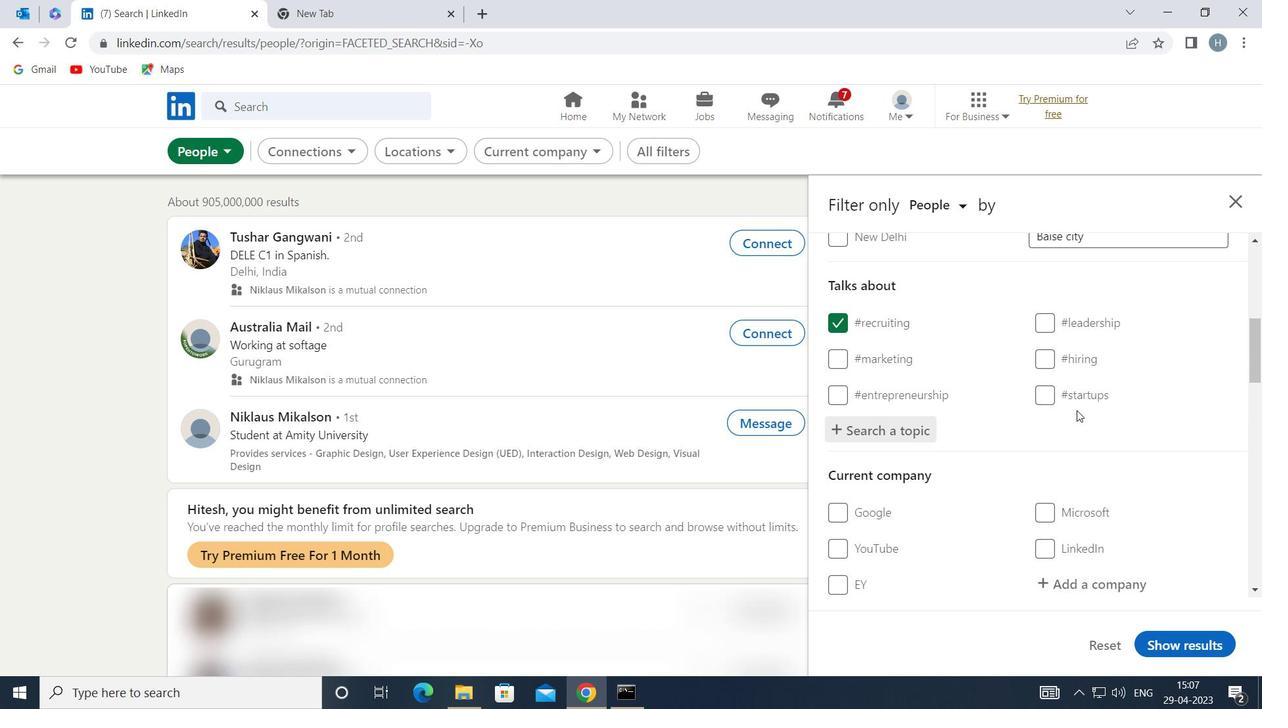 
Action: Mouse moved to (1076, 410)
Screenshot: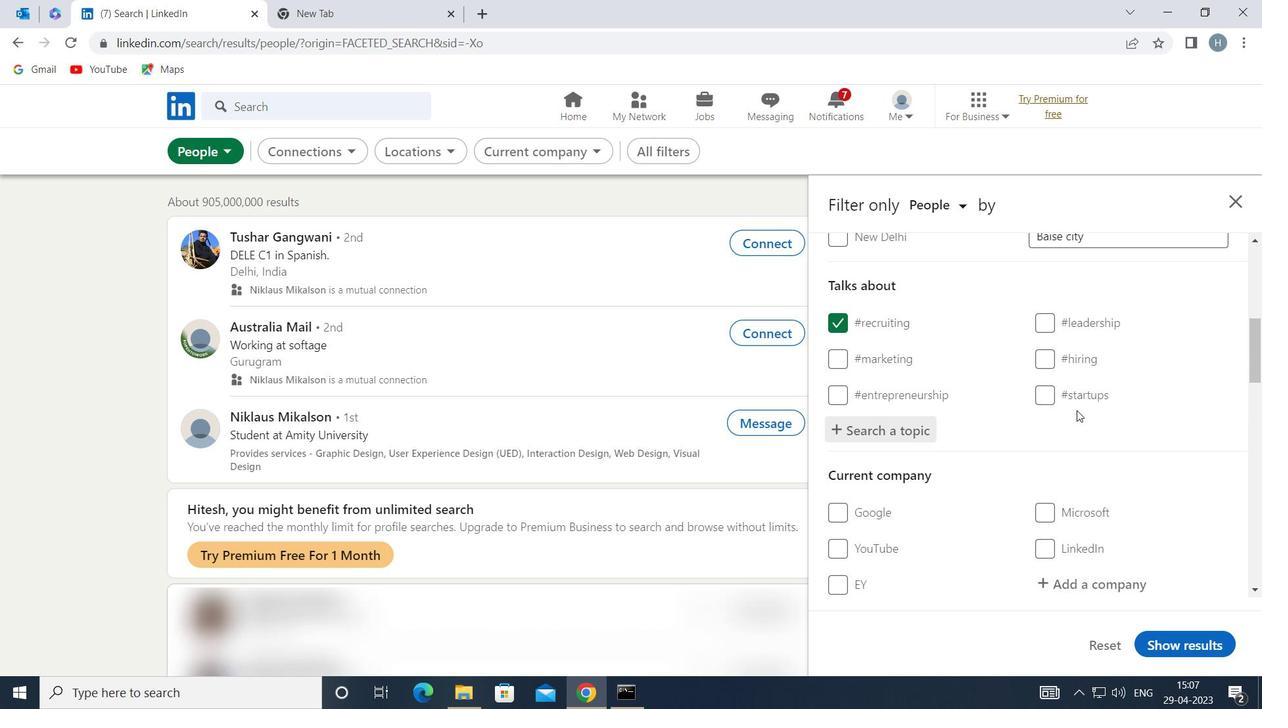 
Action: Mouse scrolled (1076, 409) with delta (0, 0)
Screenshot: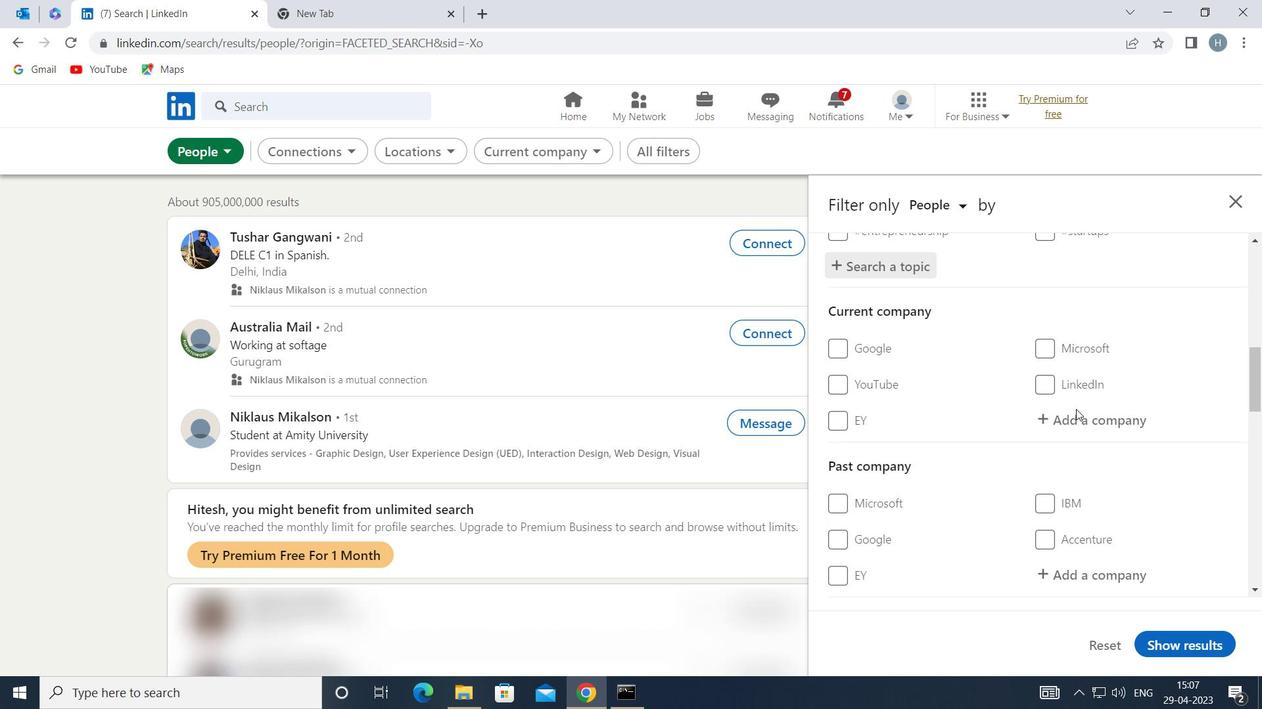 
Action: Mouse scrolled (1076, 409) with delta (0, 0)
Screenshot: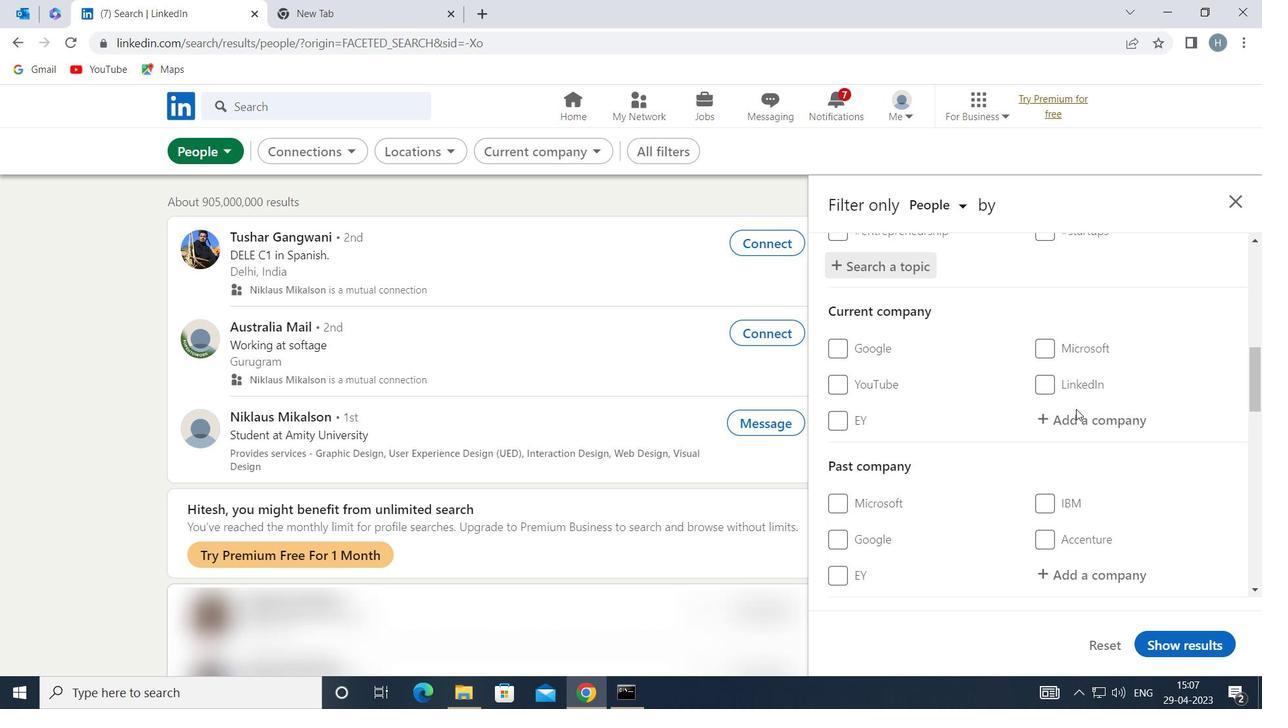 
Action: Mouse moved to (1072, 403)
Screenshot: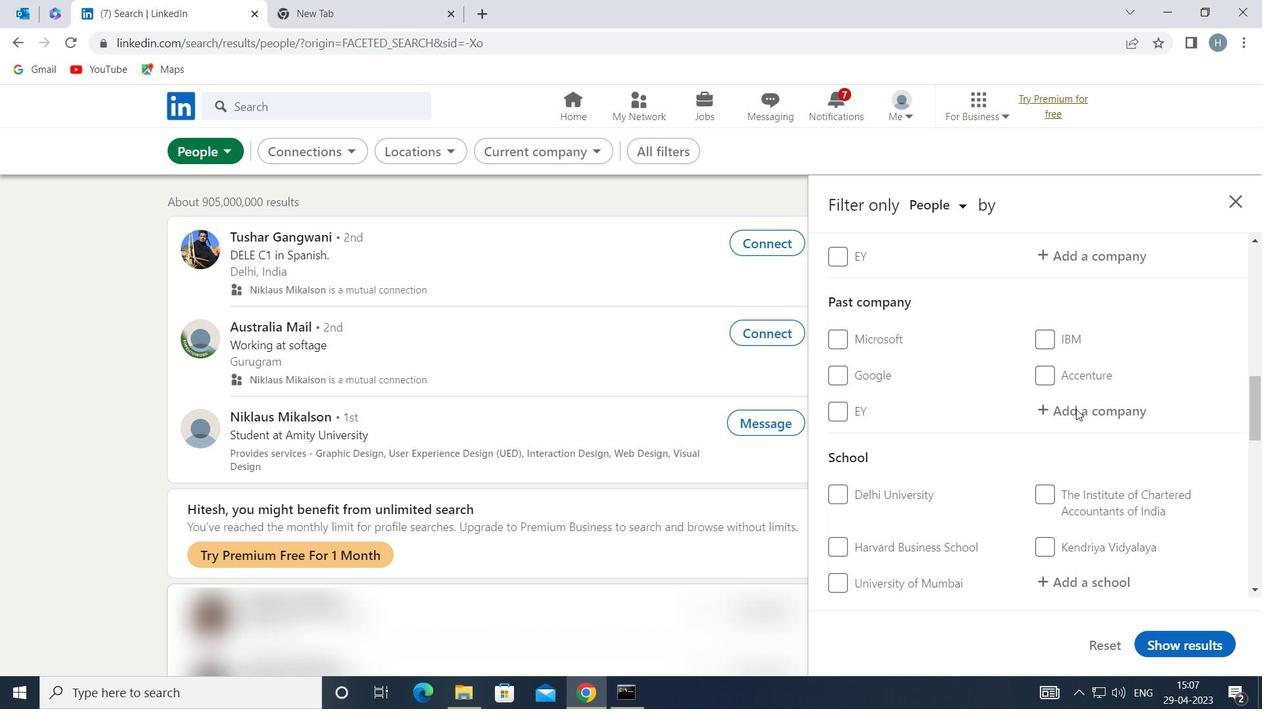 
Action: Mouse scrolled (1072, 404) with delta (0, 0)
Screenshot: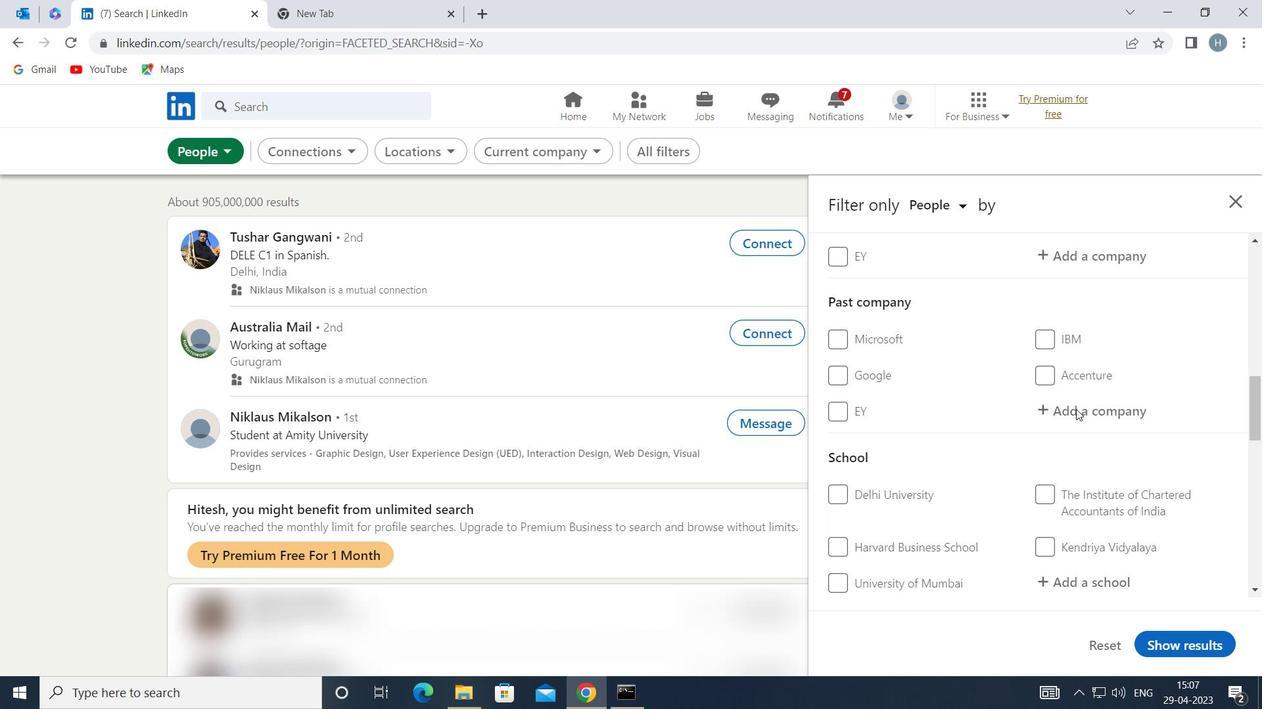 
Action: Mouse scrolled (1072, 402) with delta (0, 0)
Screenshot: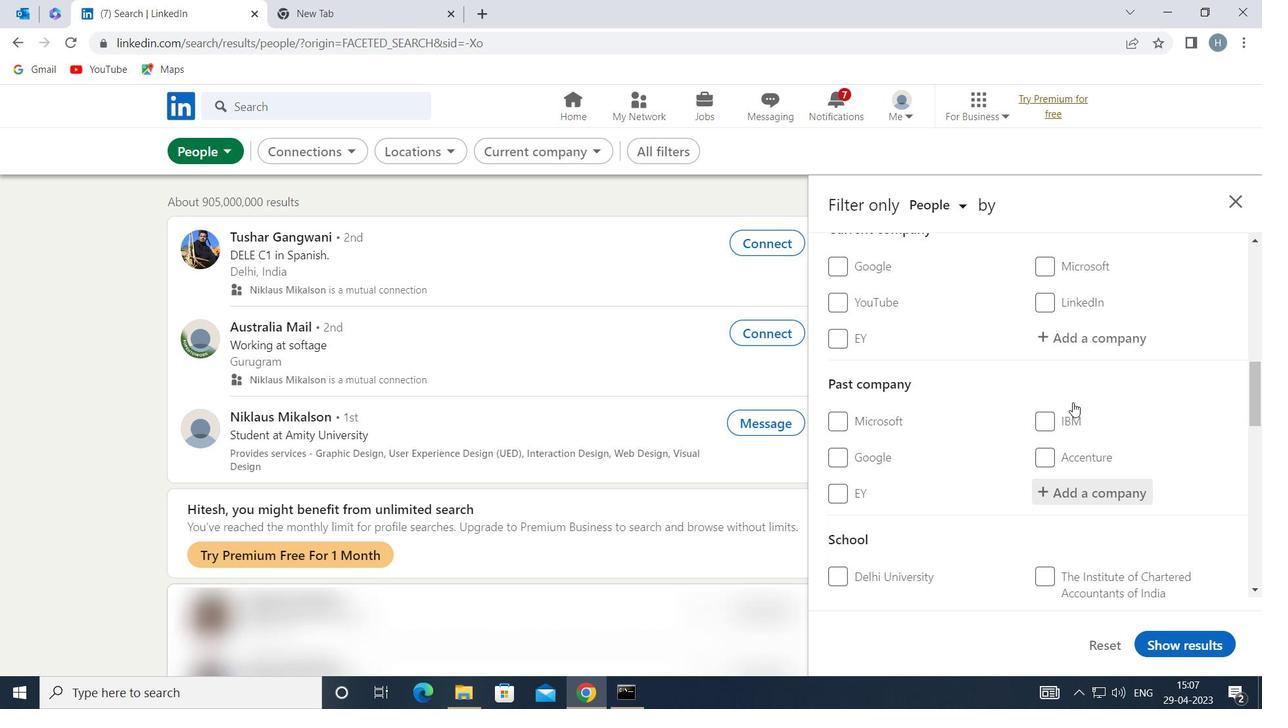 
Action: Mouse scrolled (1072, 402) with delta (0, 0)
Screenshot: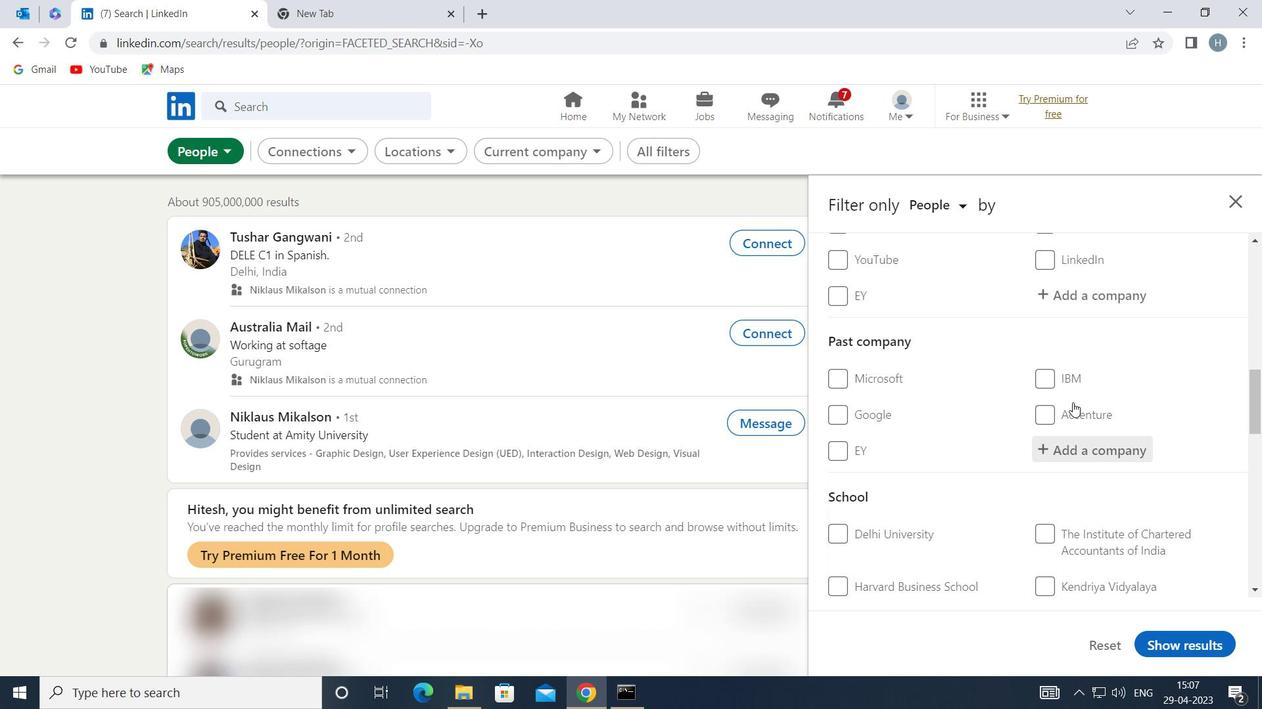 
Action: Mouse scrolled (1072, 402) with delta (0, 0)
Screenshot: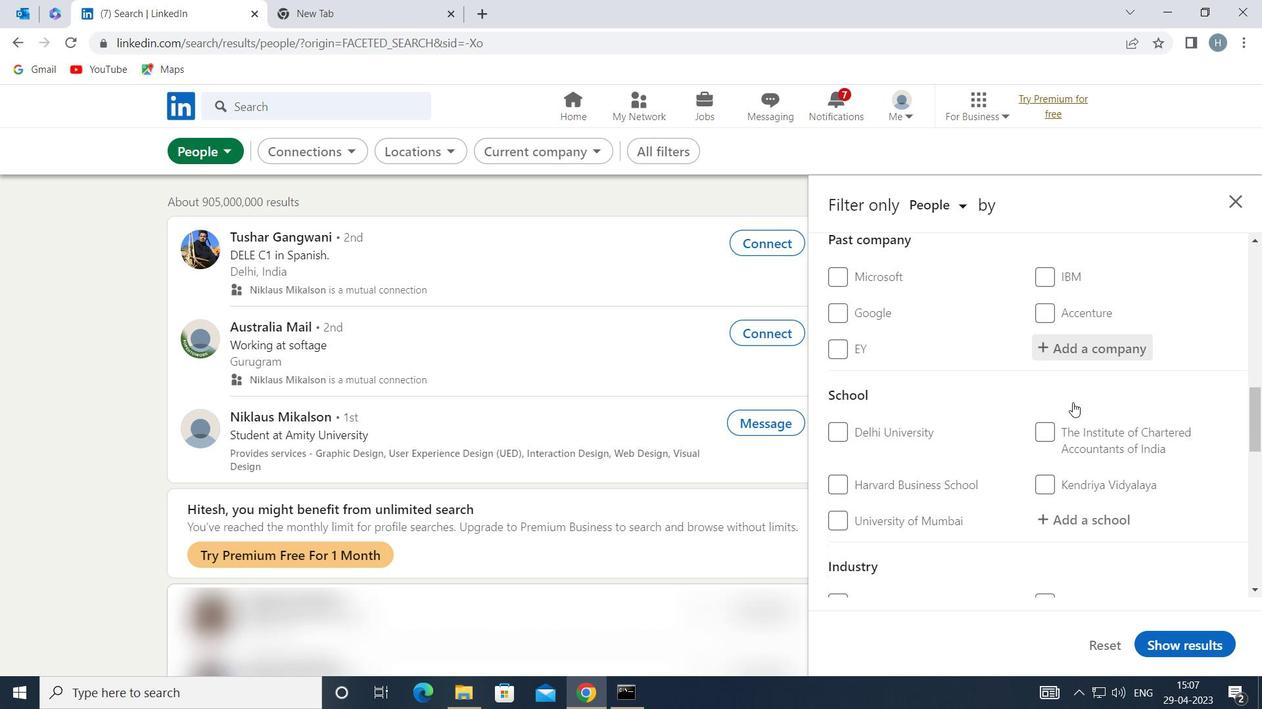 
Action: Mouse scrolled (1072, 402) with delta (0, 0)
Screenshot: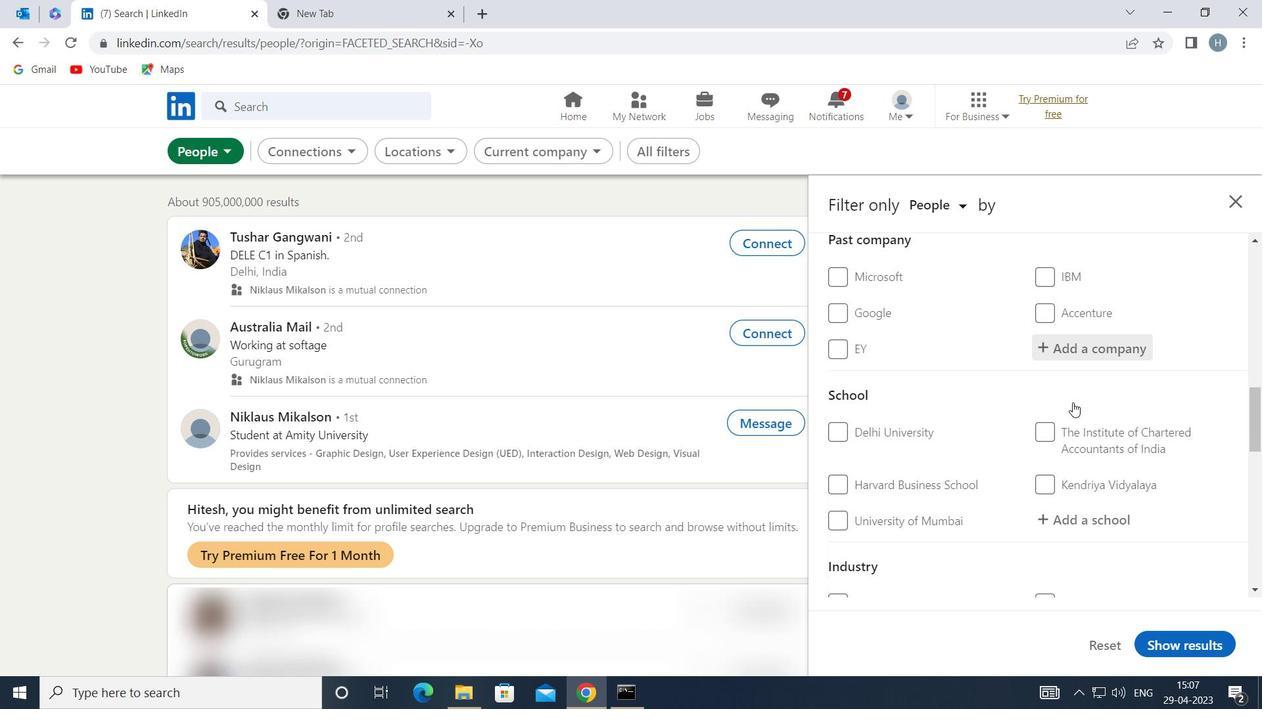 
Action: Mouse scrolled (1072, 402) with delta (0, 0)
Screenshot: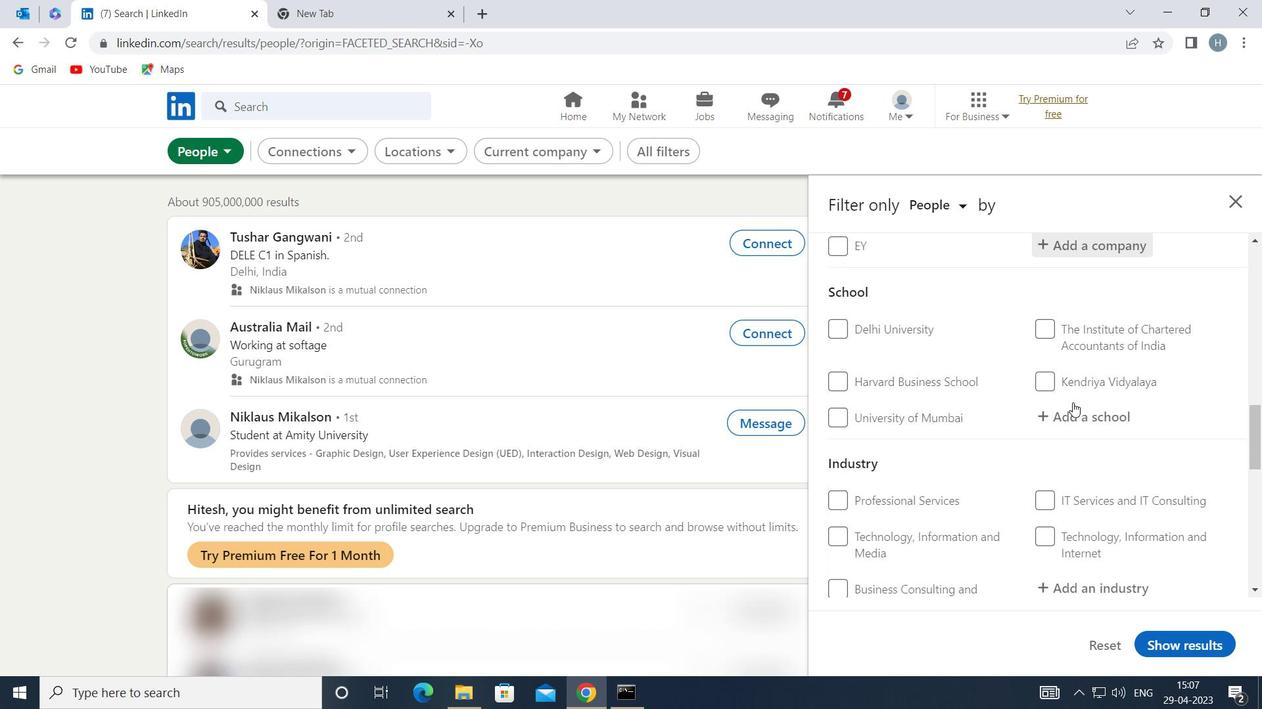
Action: Mouse scrolled (1072, 402) with delta (0, 0)
Screenshot: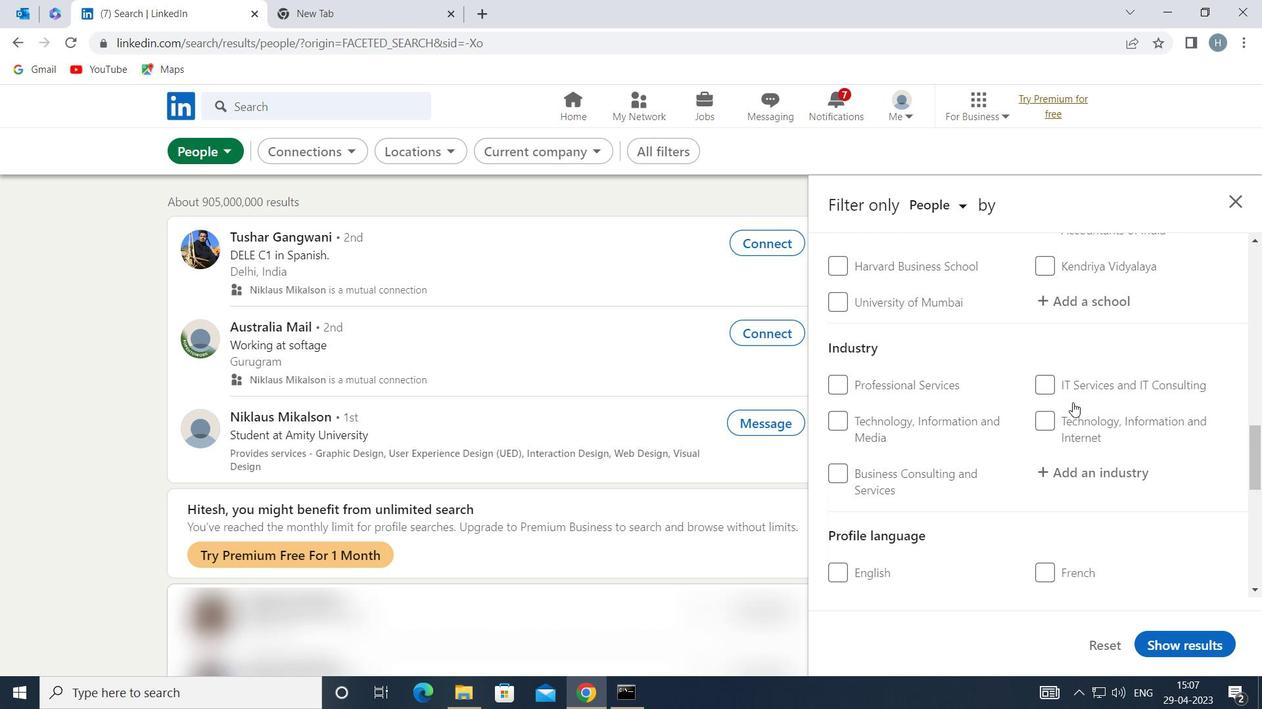 
Action: Mouse scrolled (1072, 402) with delta (0, 0)
Screenshot: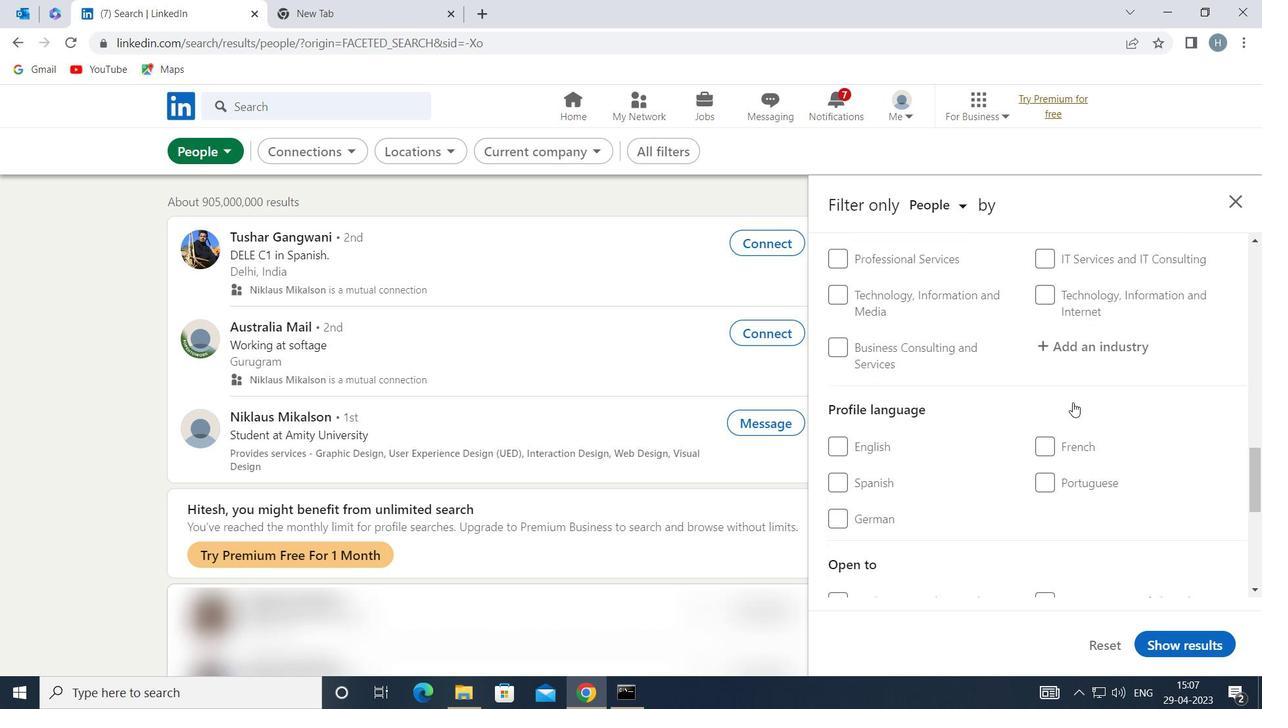 
Action: Mouse moved to (852, 427)
Screenshot: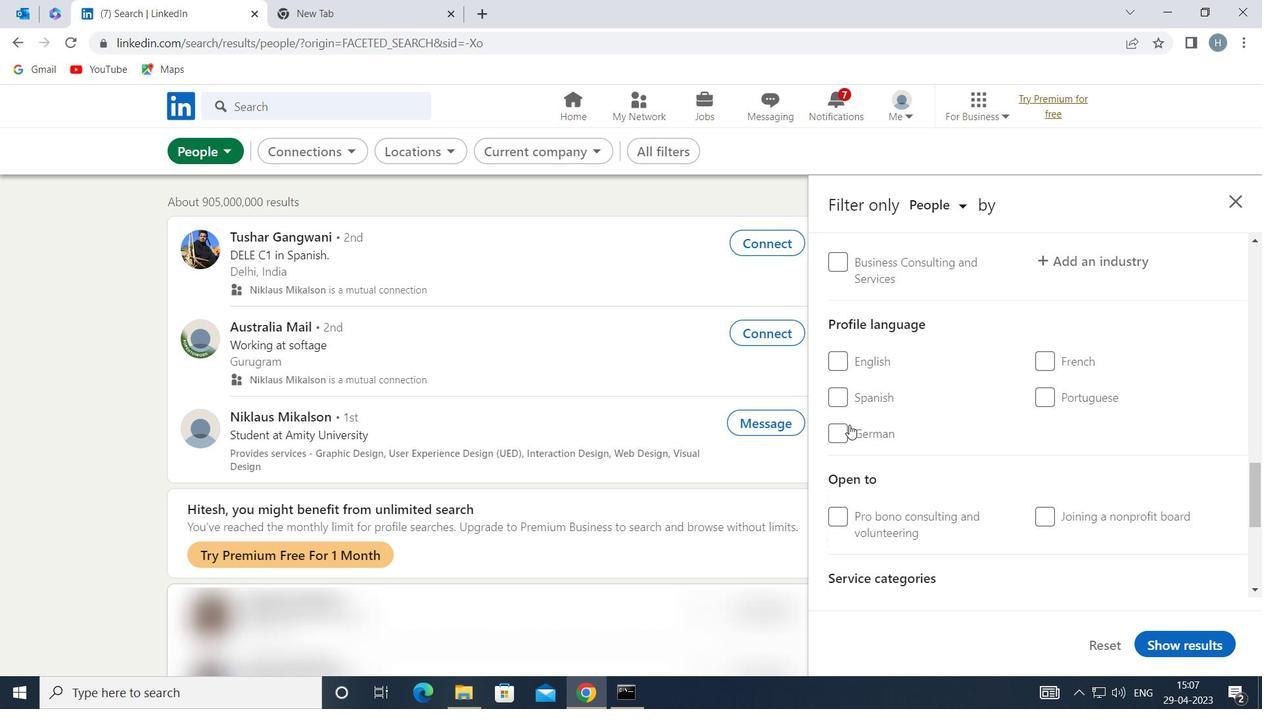 
Action: Mouse pressed left at (852, 427)
Screenshot: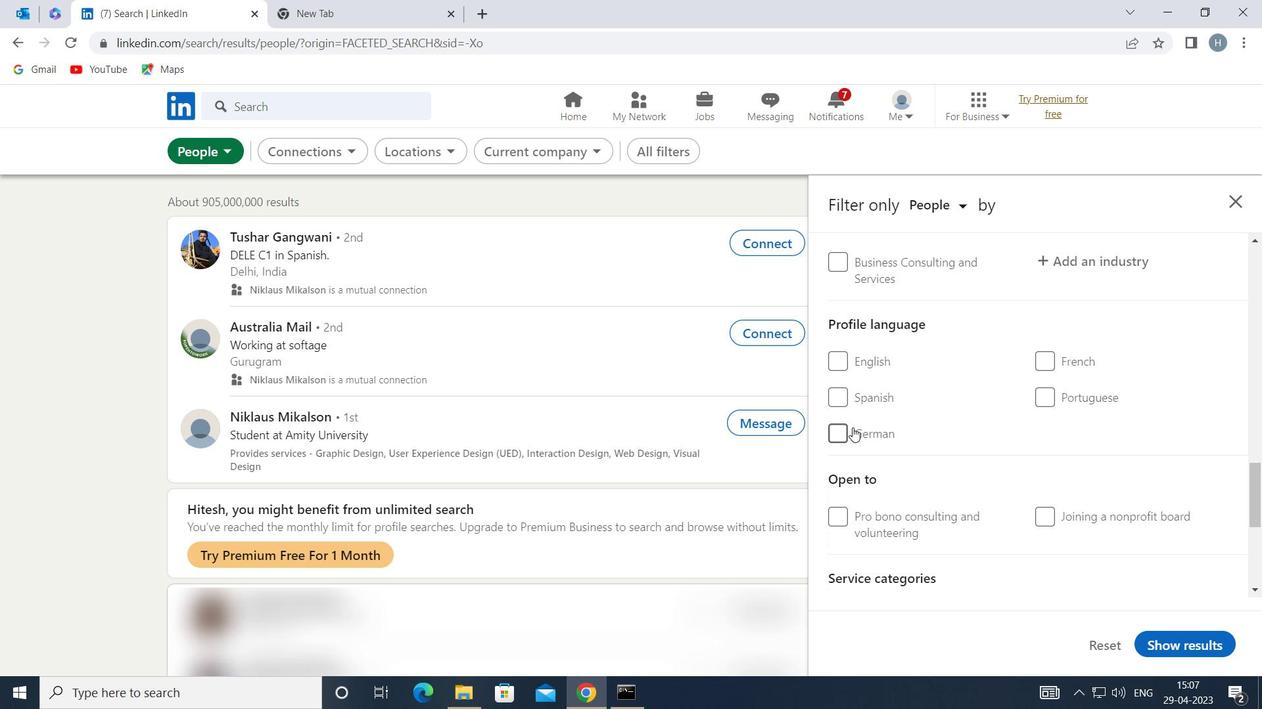 
Action: Mouse moved to (923, 407)
Screenshot: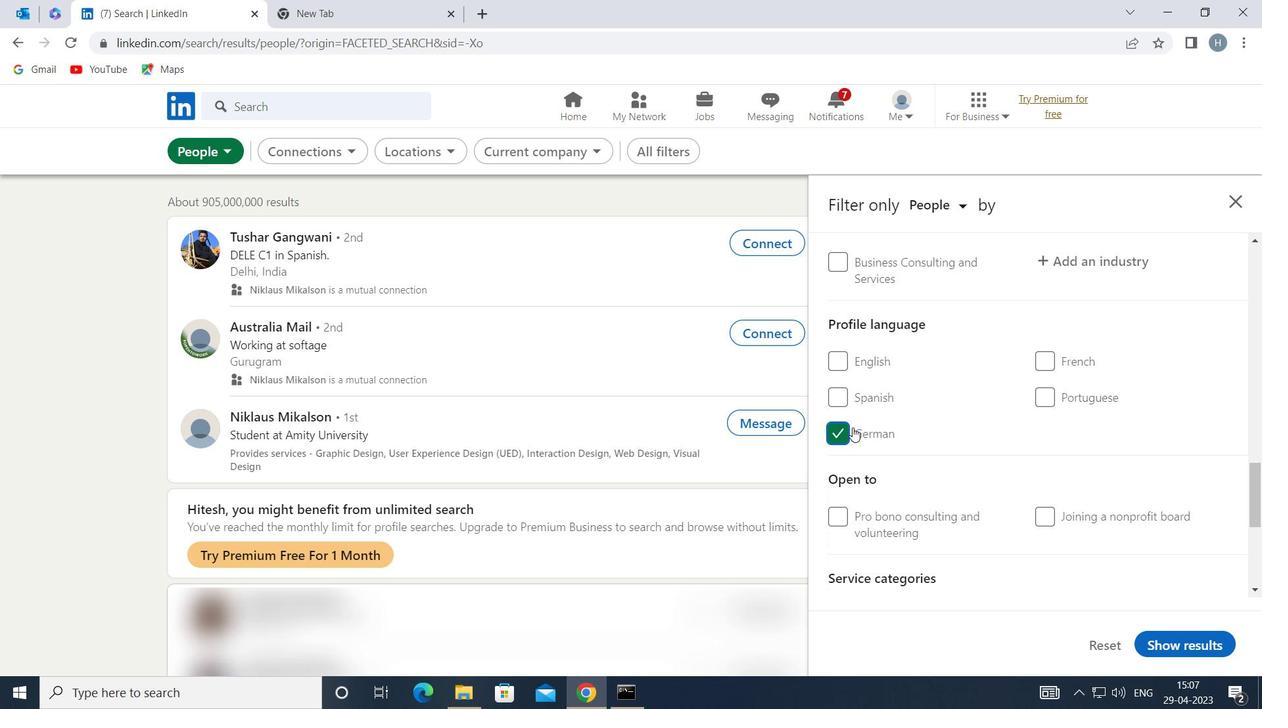 
Action: Mouse scrolled (923, 408) with delta (0, 0)
Screenshot: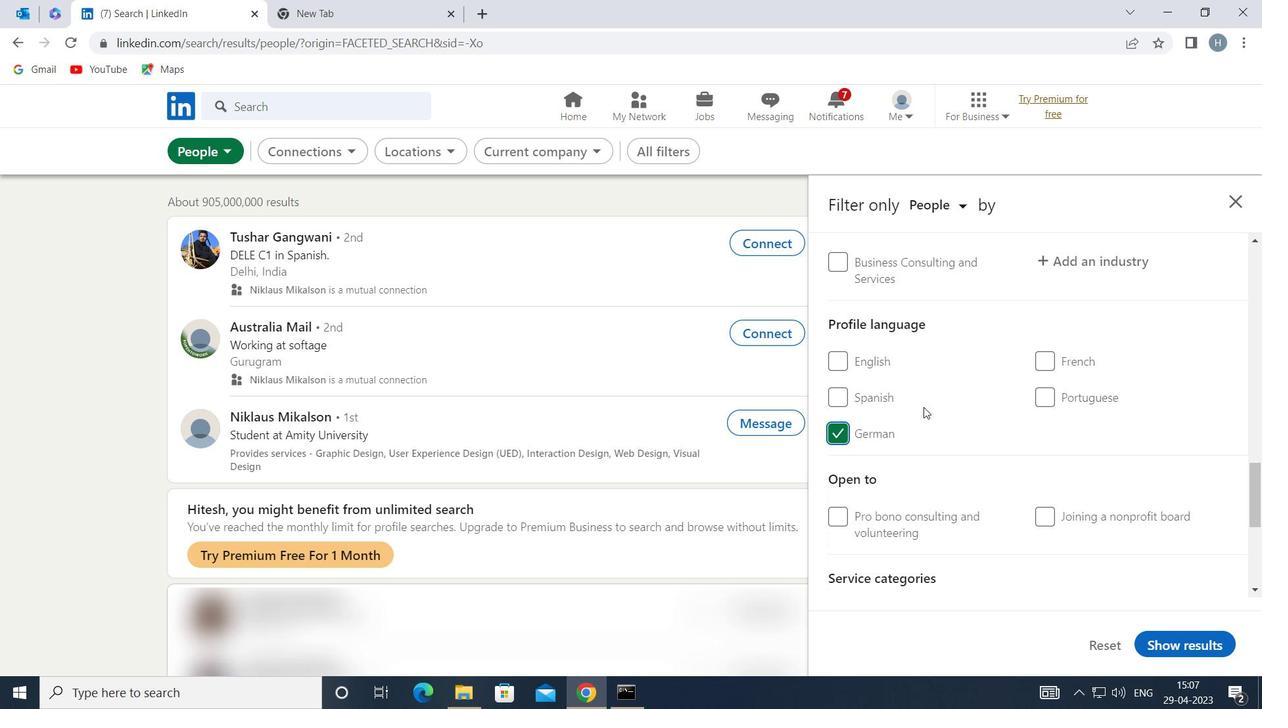 
Action: Mouse scrolled (923, 408) with delta (0, 0)
Screenshot: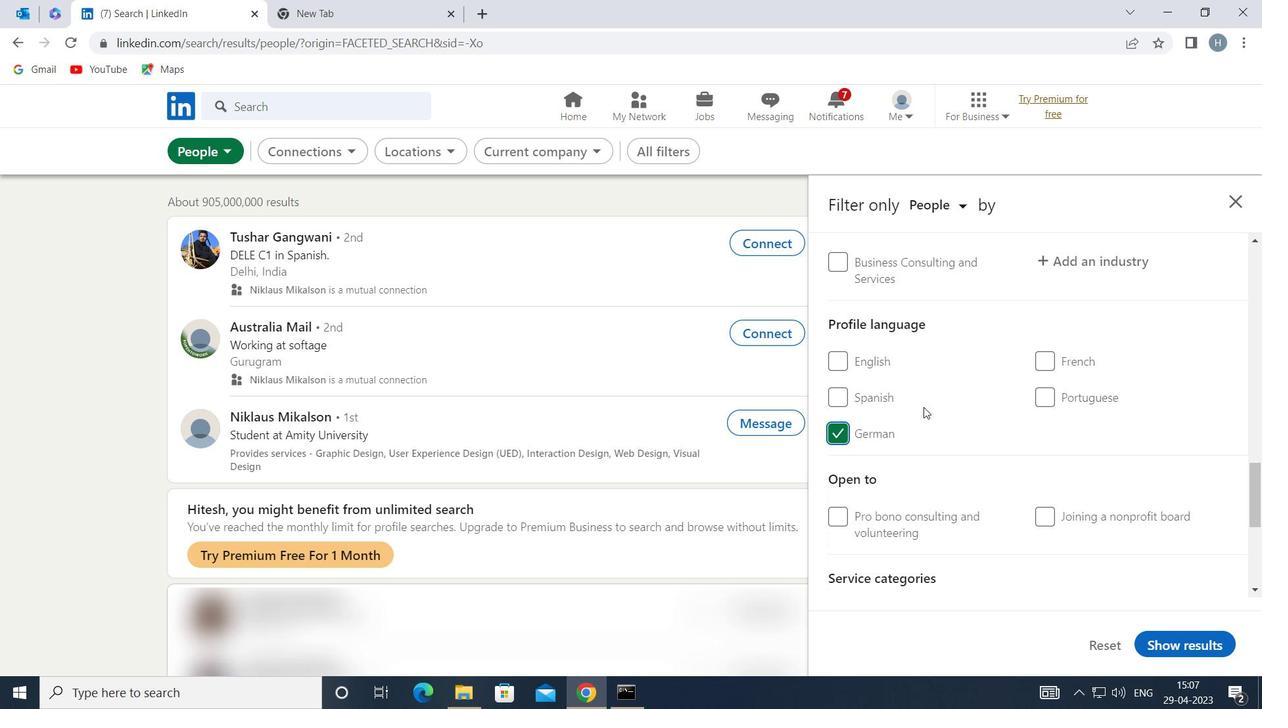 
Action: Mouse scrolled (923, 408) with delta (0, 0)
Screenshot: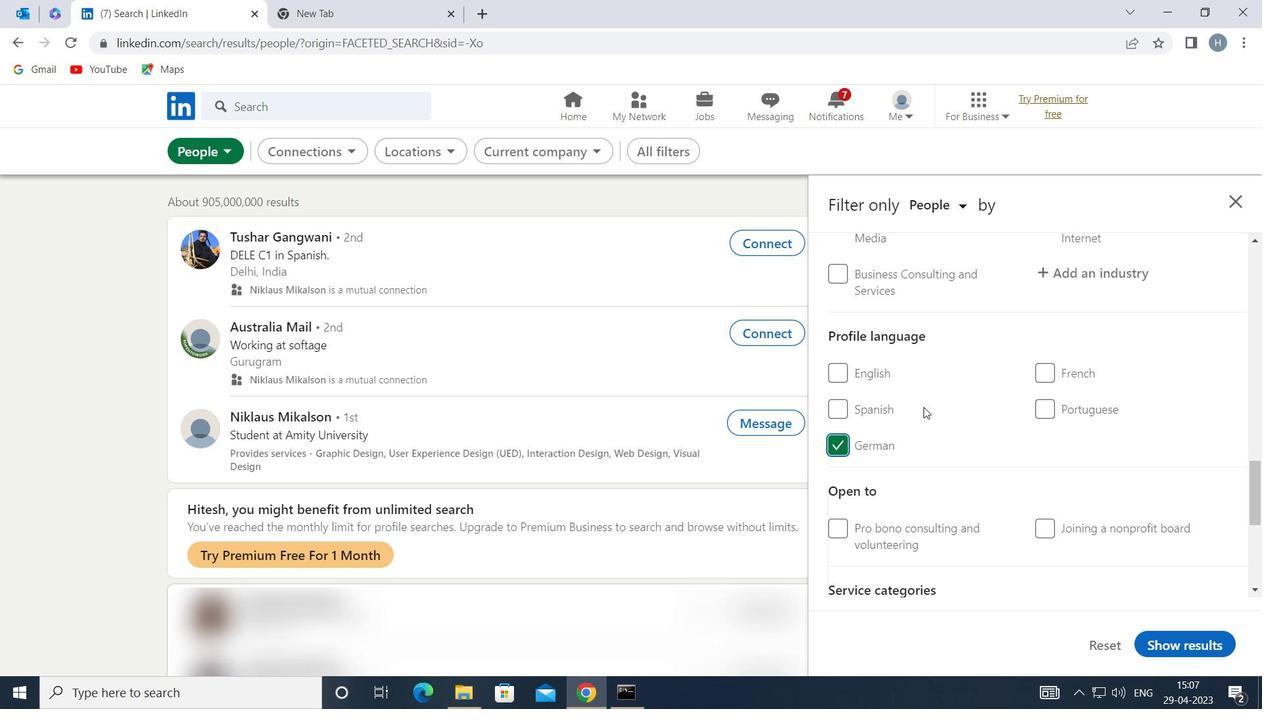 
Action: Mouse scrolled (923, 408) with delta (0, 0)
Screenshot: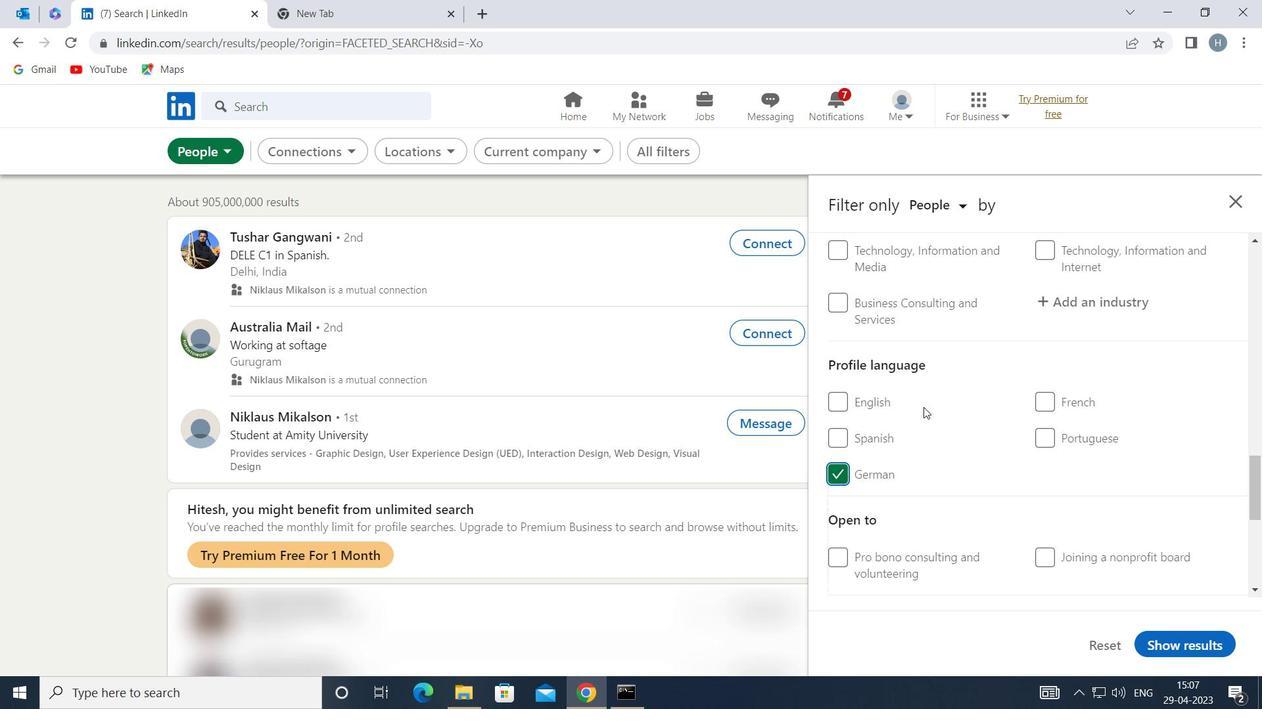 
Action: Mouse scrolled (923, 408) with delta (0, 0)
Screenshot: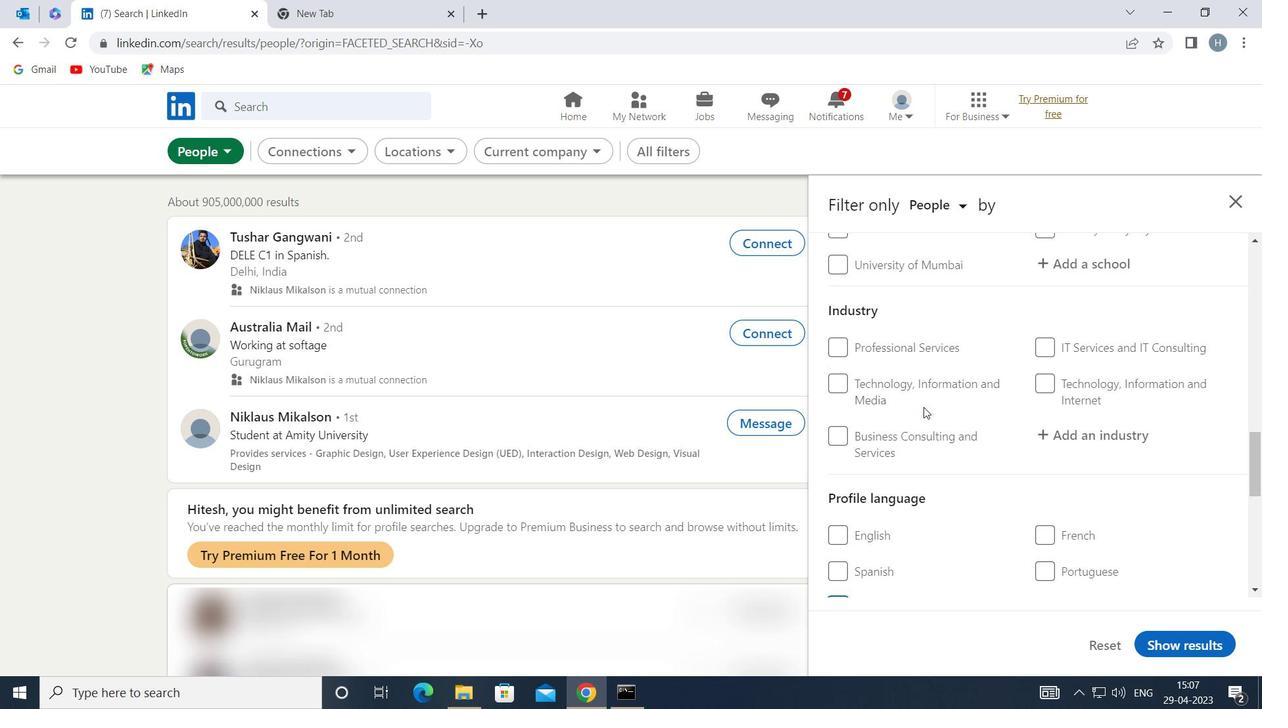 
Action: Mouse scrolled (923, 408) with delta (0, 0)
Screenshot: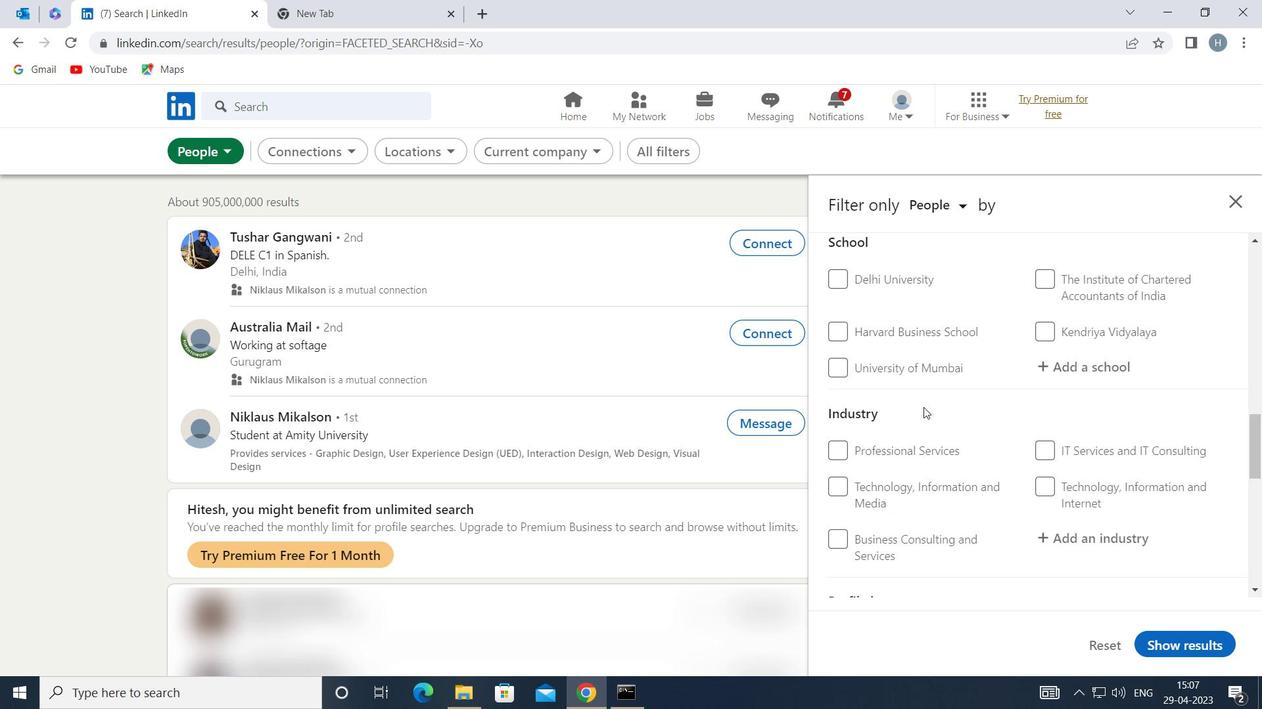 
Action: Mouse scrolled (923, 408) with delta (0, 0)
Screenshot: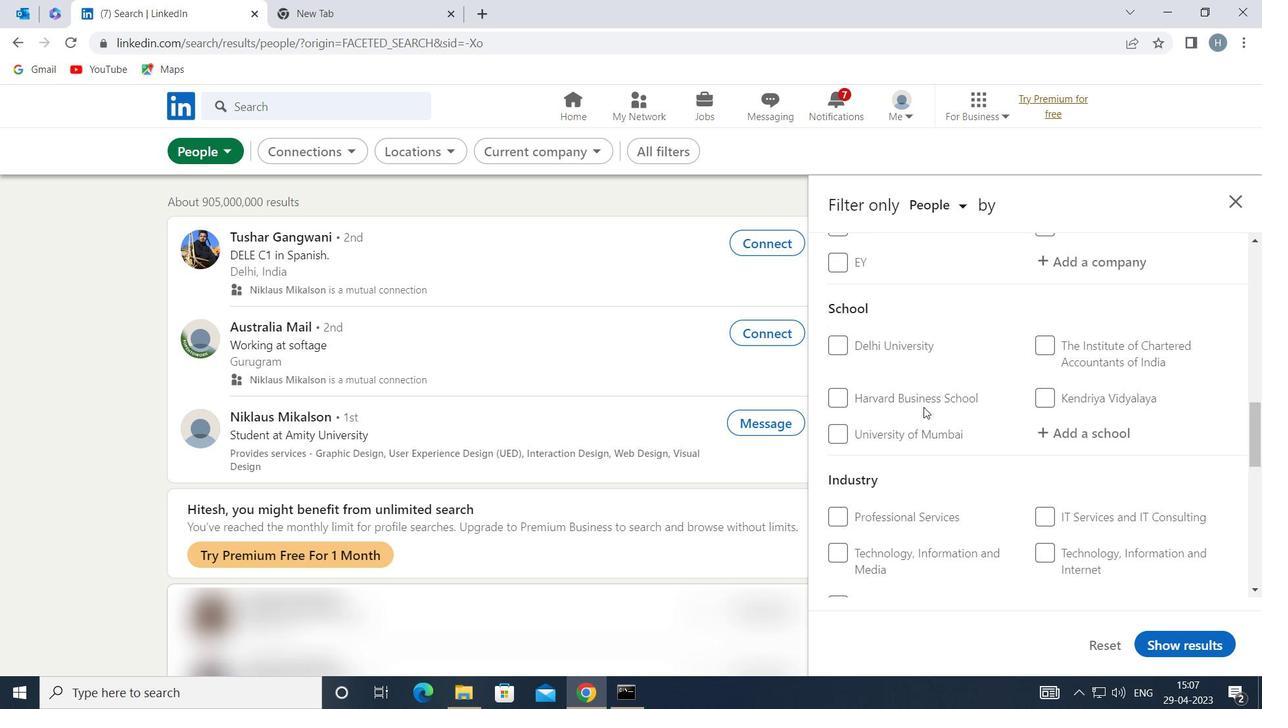 
Action: Mouse scrolled (923, 408) with delta (0, 0)
Screenshot: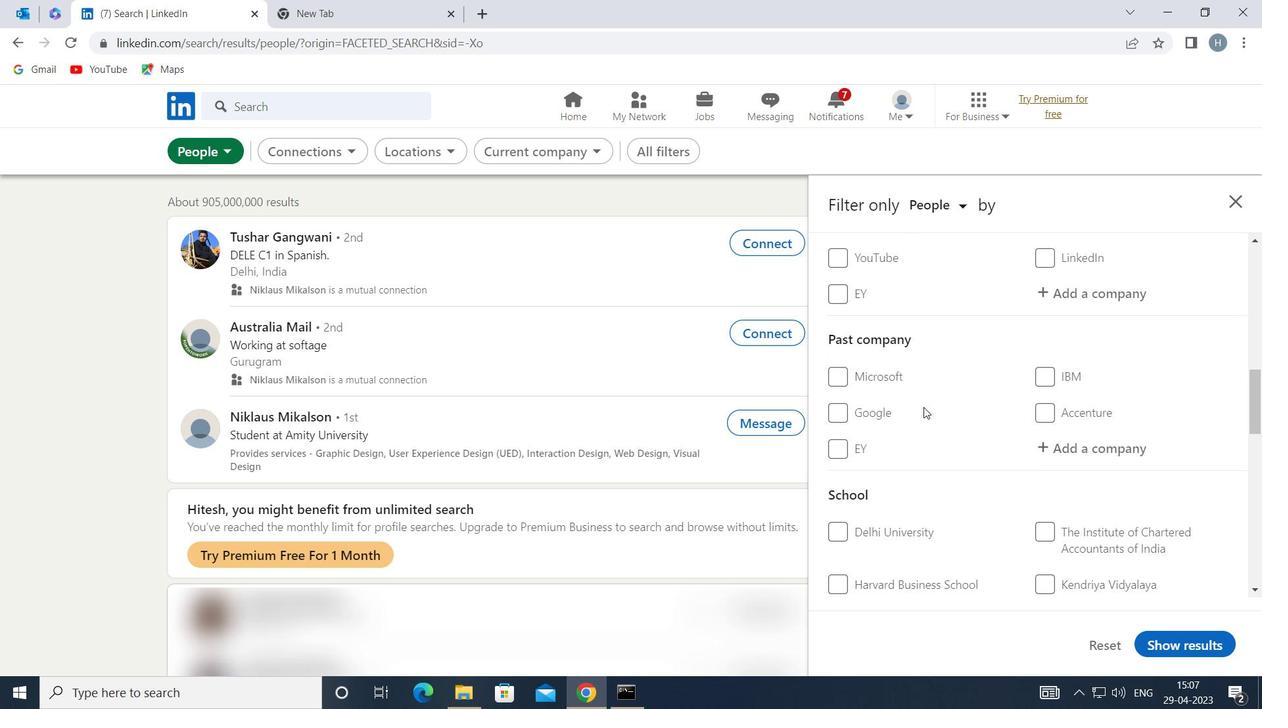 
Action: Mouse moved to (1058, 420)
Screenshot: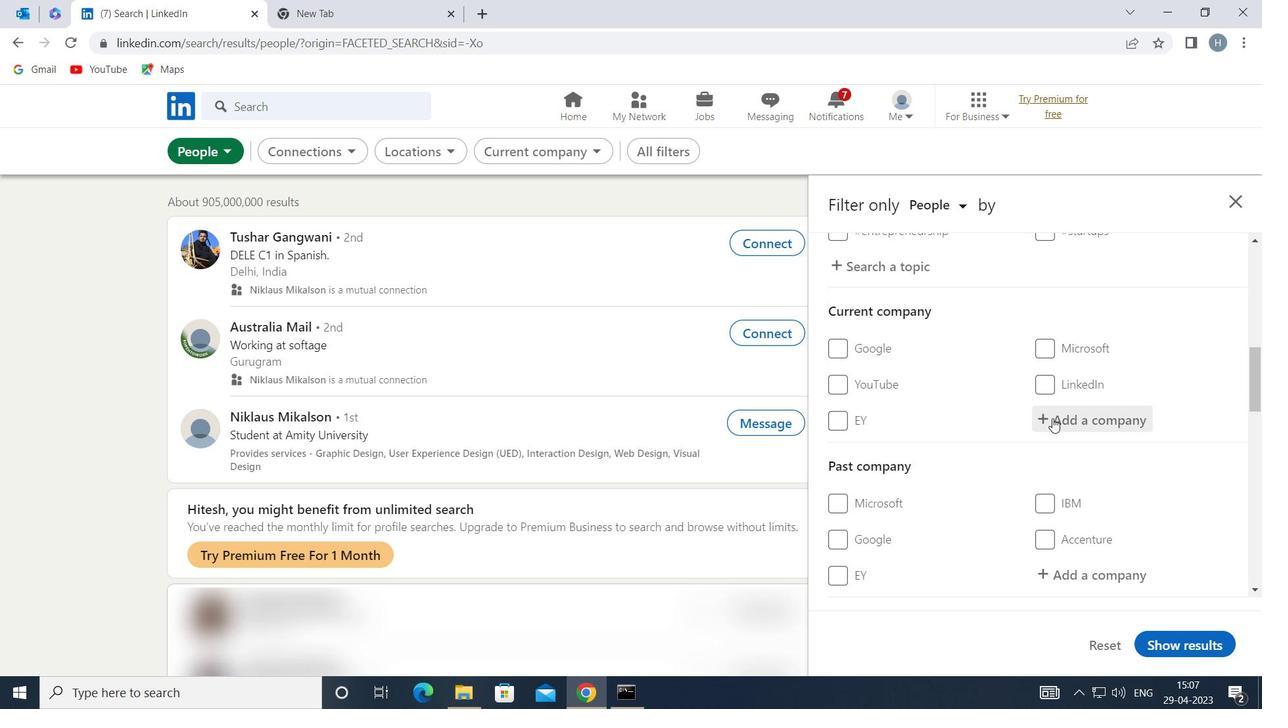 
Action: Mouse pressed left at (1058, 420)
Screenshot: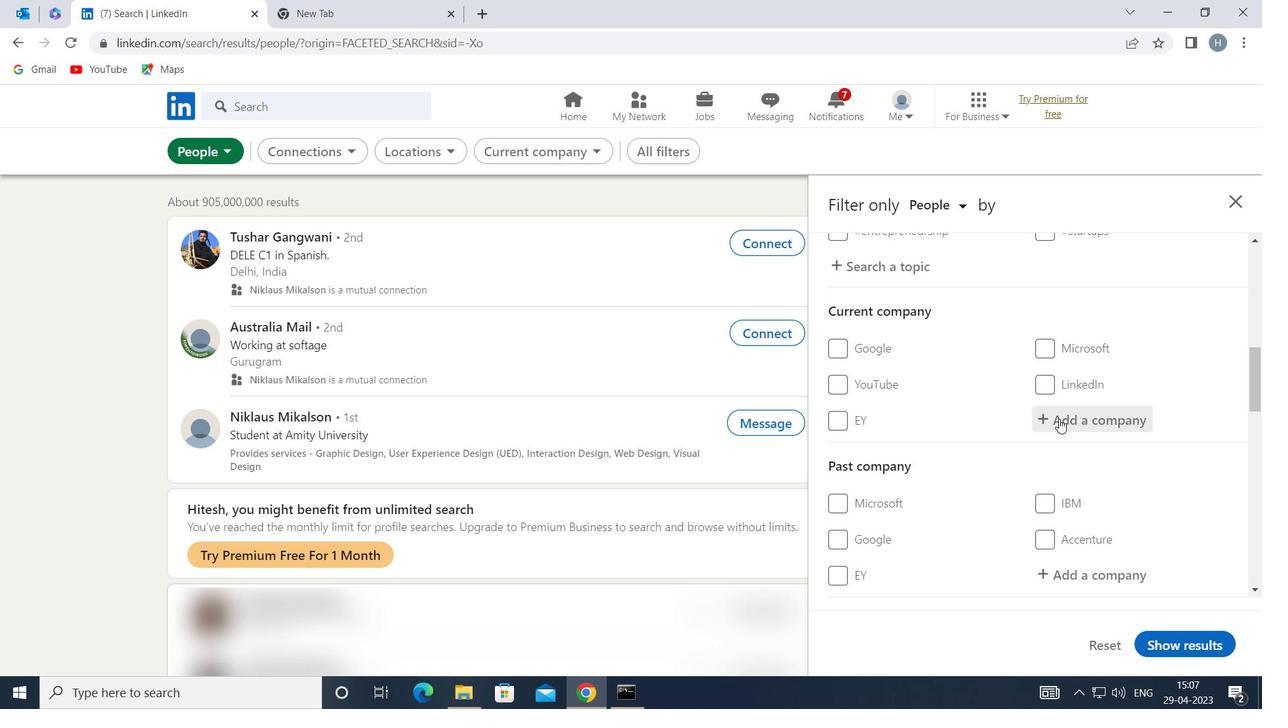 
Action: Key pressed <Key.shift>MERCEDES-BENZ<Key.space><Key.shift>T<Key.shift>&
Screenshot: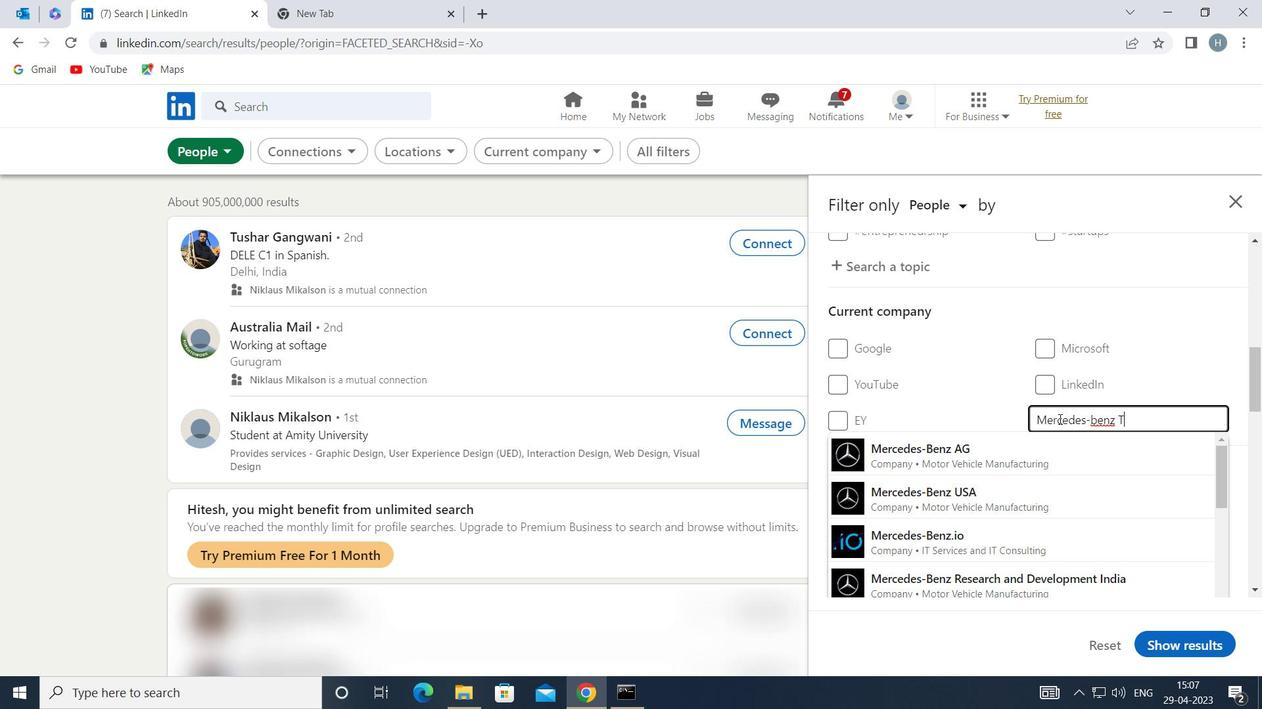 
Action: Mouse moved to (1103, 446)
Screenshot: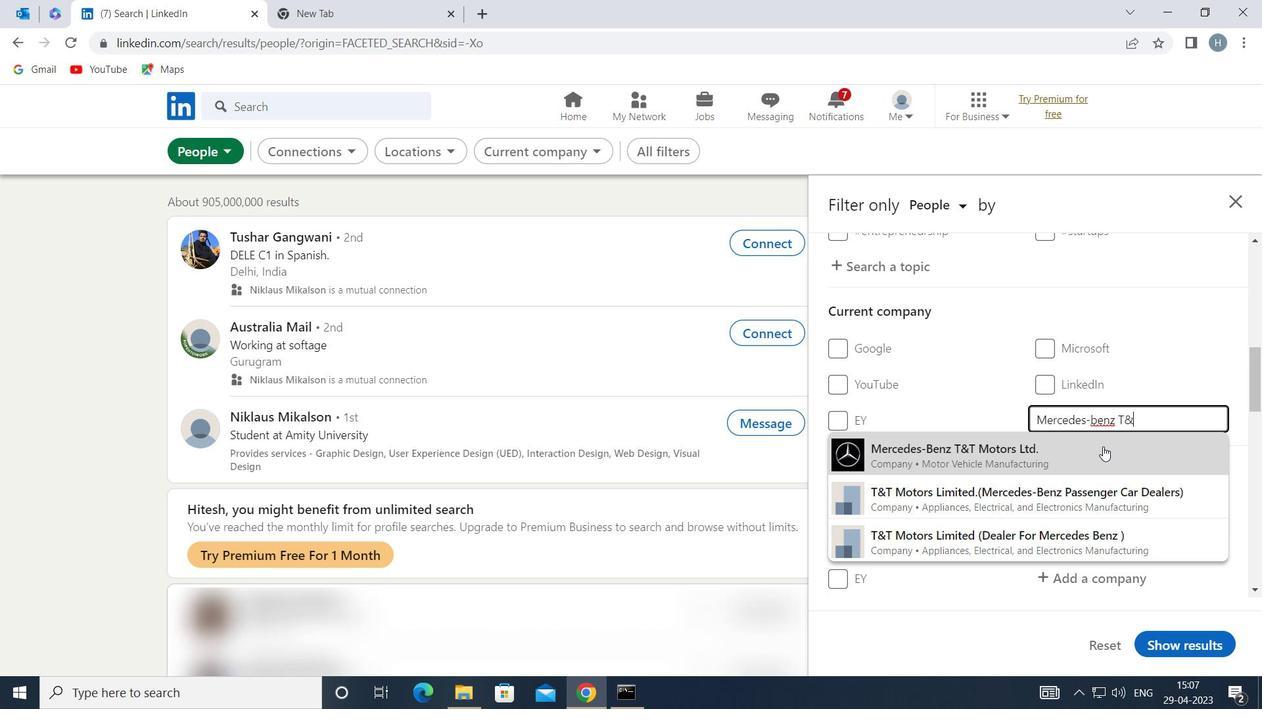 
Action: Mouse pressed left at (1103, 446)
Screenshot: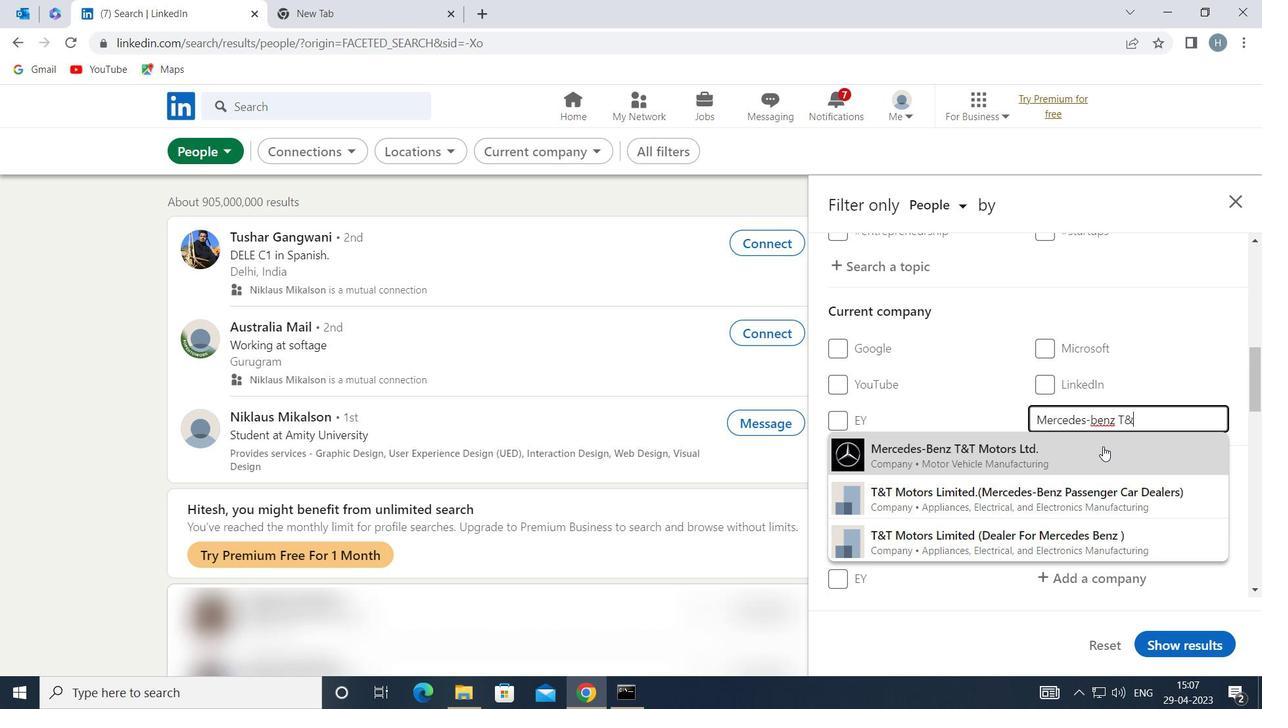 
Action: Mouse moved to (1025, 446)
Screenshot: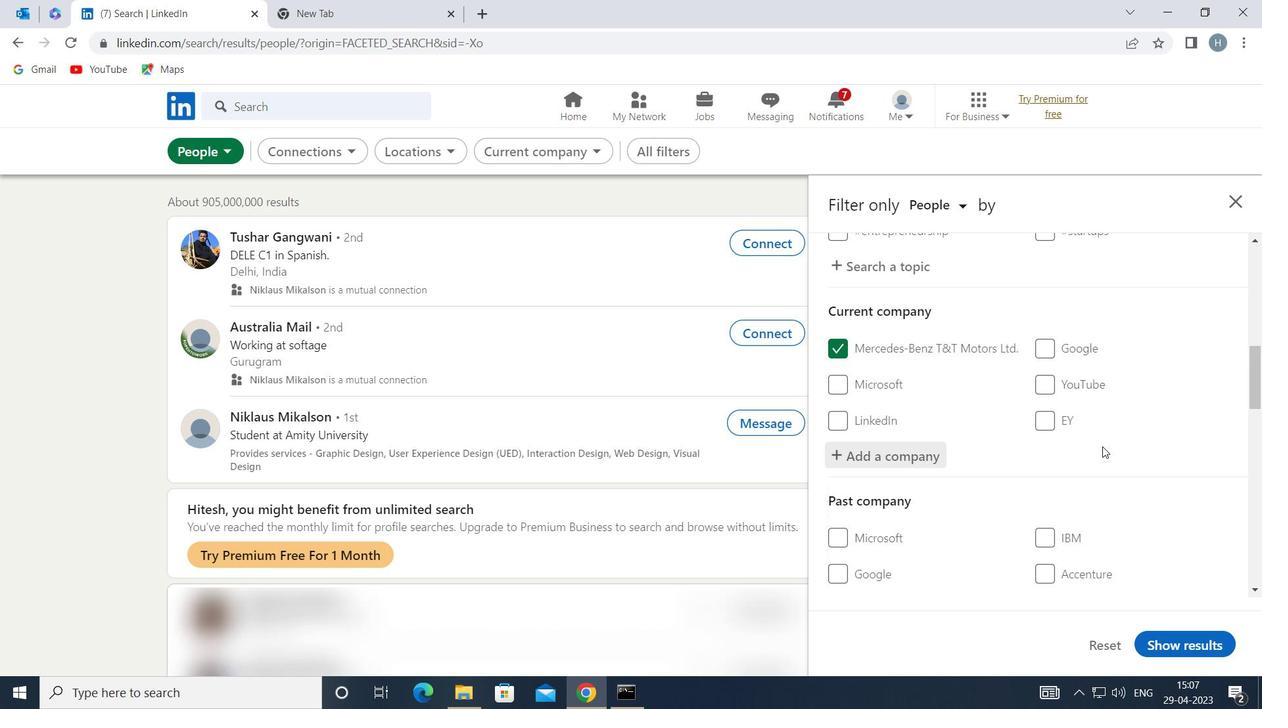 
Action: Mouse scrolled (1025, 446) with delta (0, 0)
Screenshot: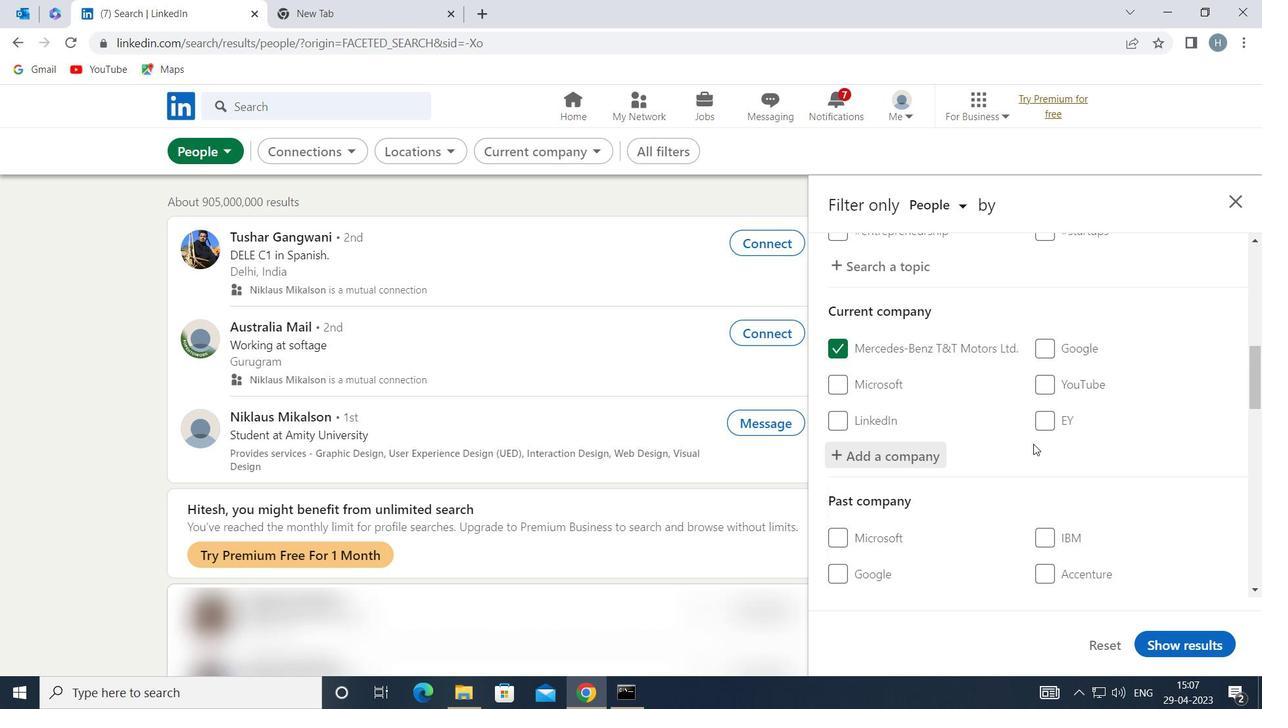 
Action: Mouse scrolled (1025, 446) with delta (0, 0)
Screenshot: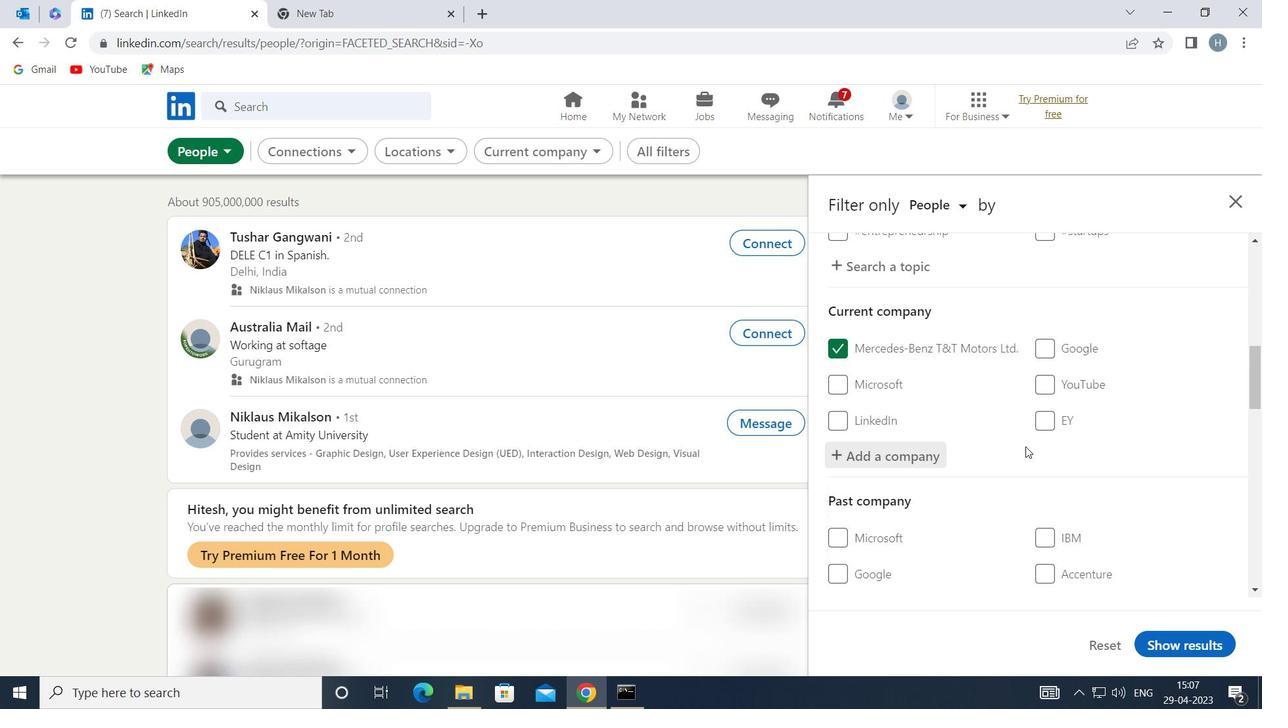 
Action: Mouse moved to (1025, 444)
Screenshot: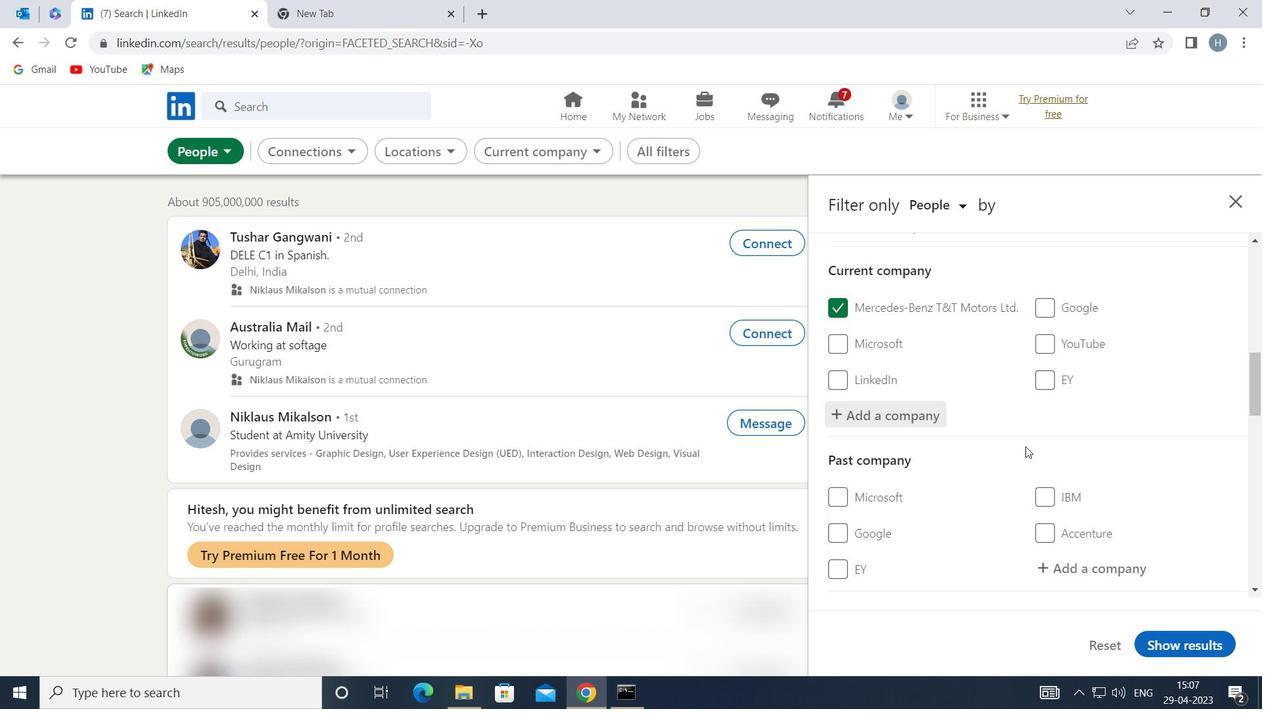 
Action: Mouse scrolled (1025, 444) with delta (0, 0)
Screenshot: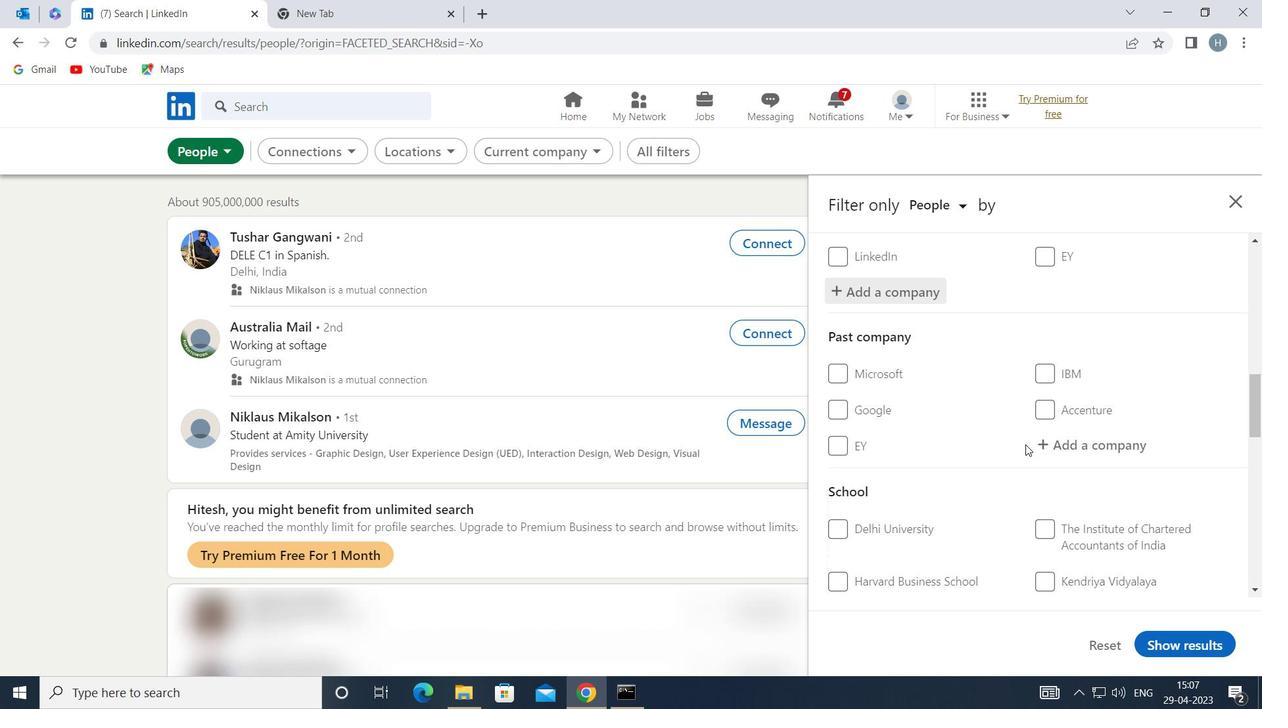 
Action: Mouse moved to (1091, 529)
Screenshot: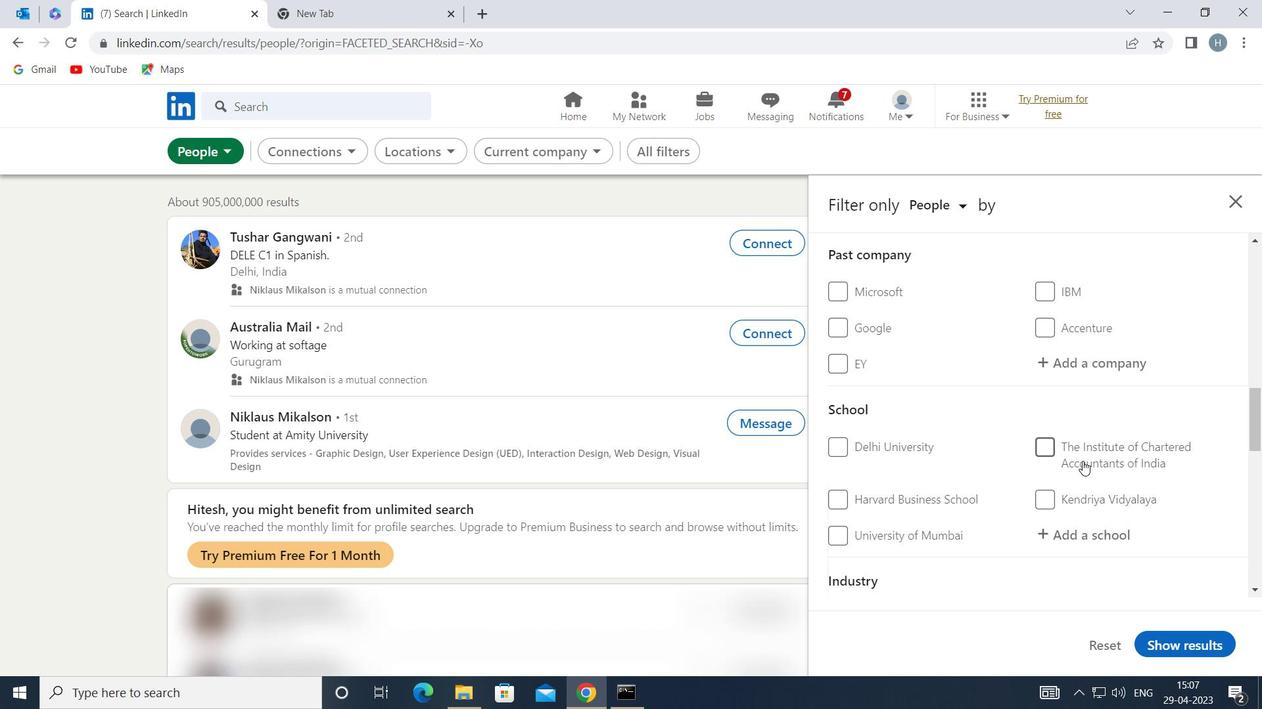 
Action: Mouse pressed left at (1091, 529)
Screenshot: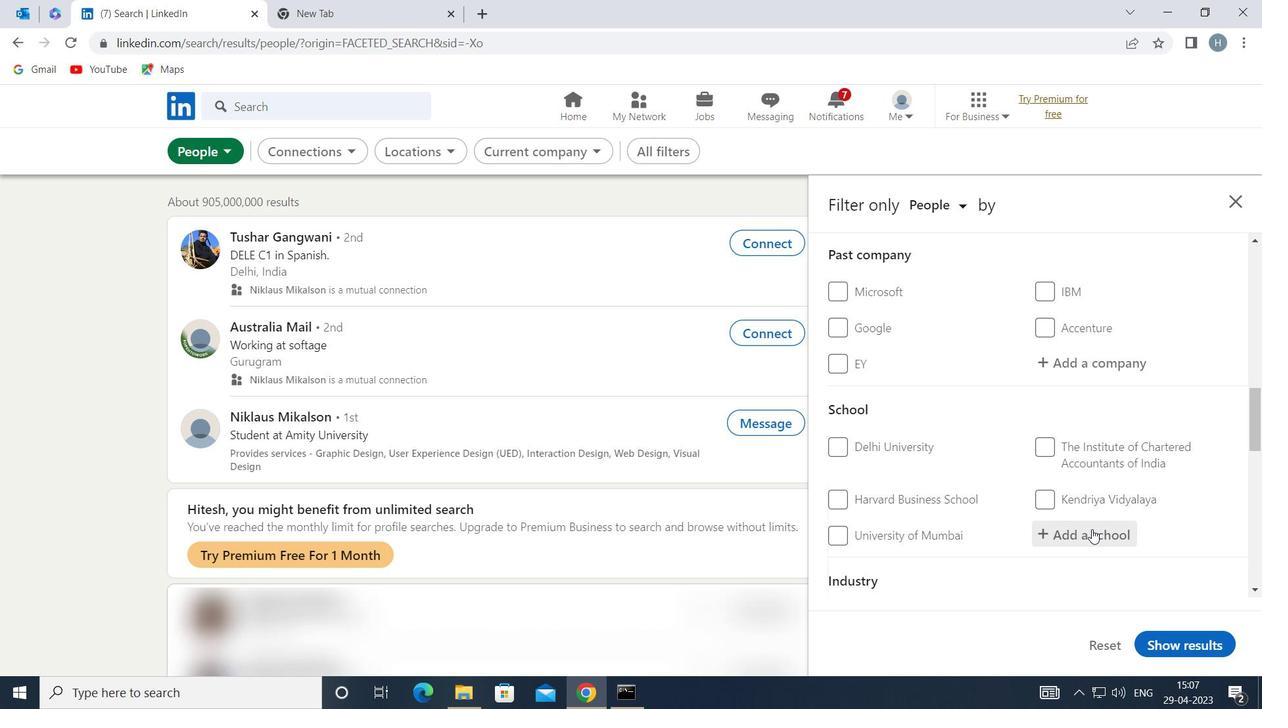 
Action: Key pressed <Key.shift>SHRI<Key.space><Key.shift>G<Key.space>S<Key.space>
Screenshot: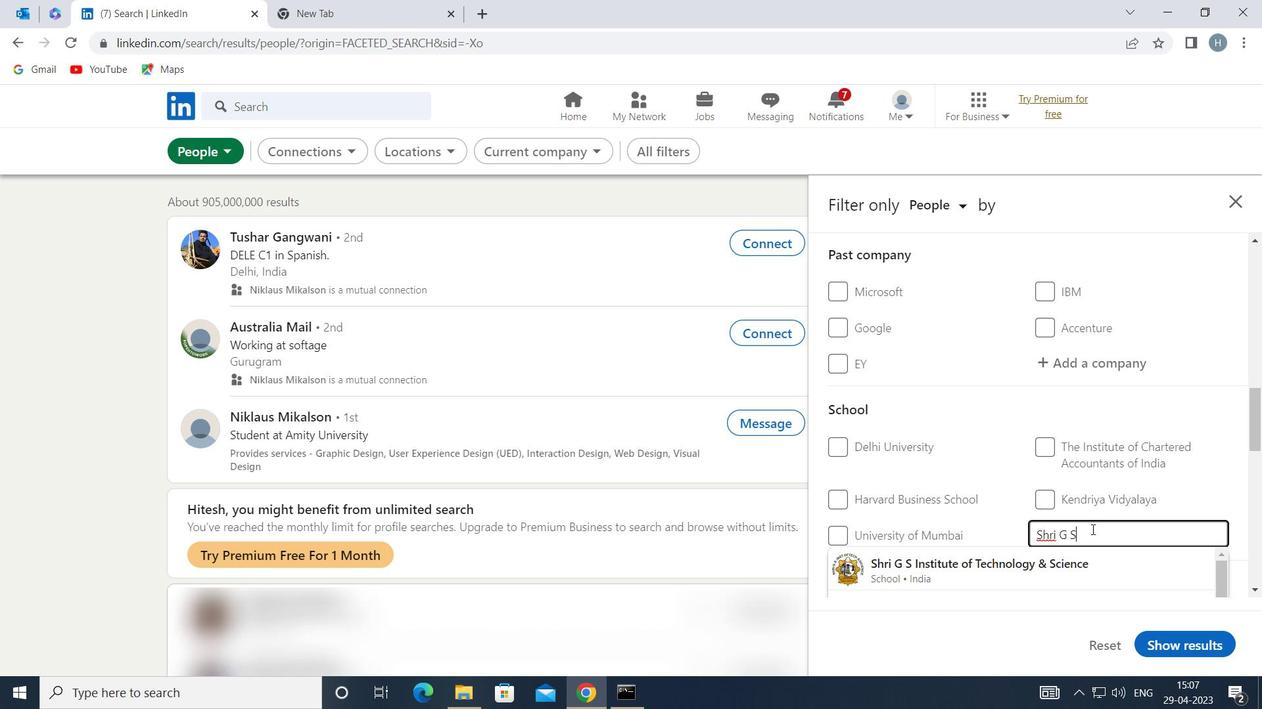 
Action: Mouse moved to (1082, 550)
Screenshot: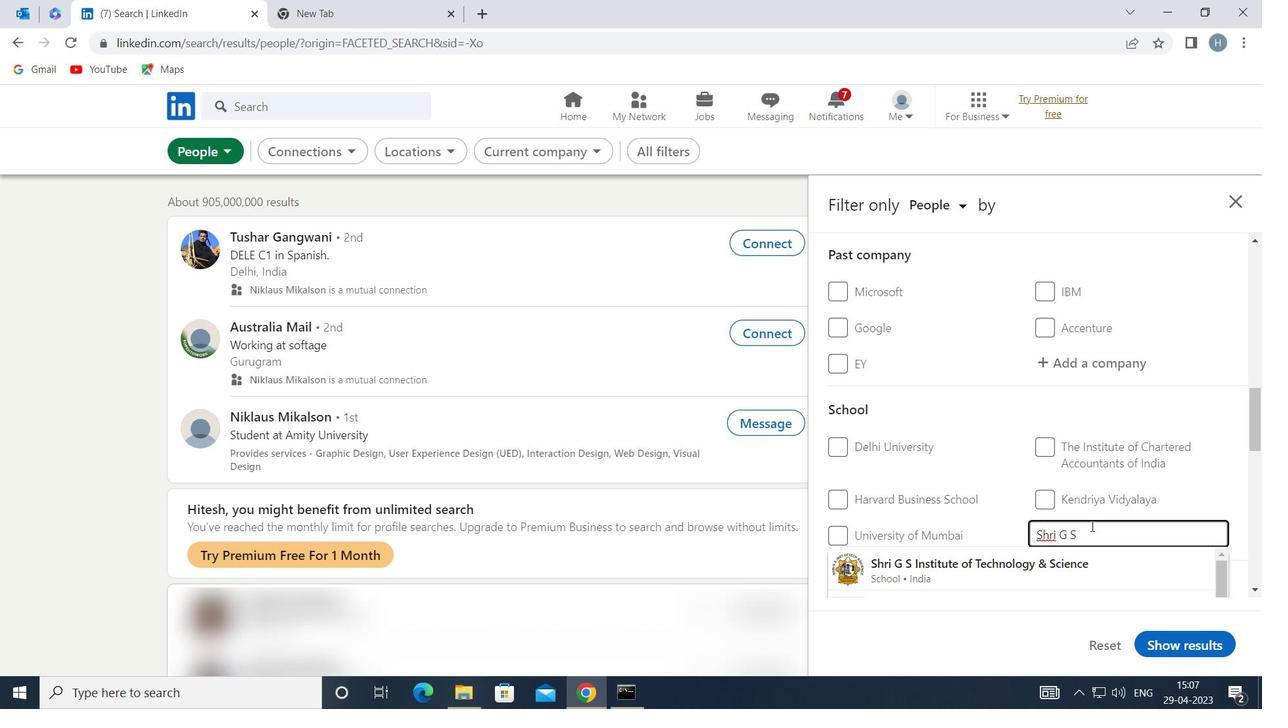 
Action: Mouse pressed left at (1082, 550)
Screenshot: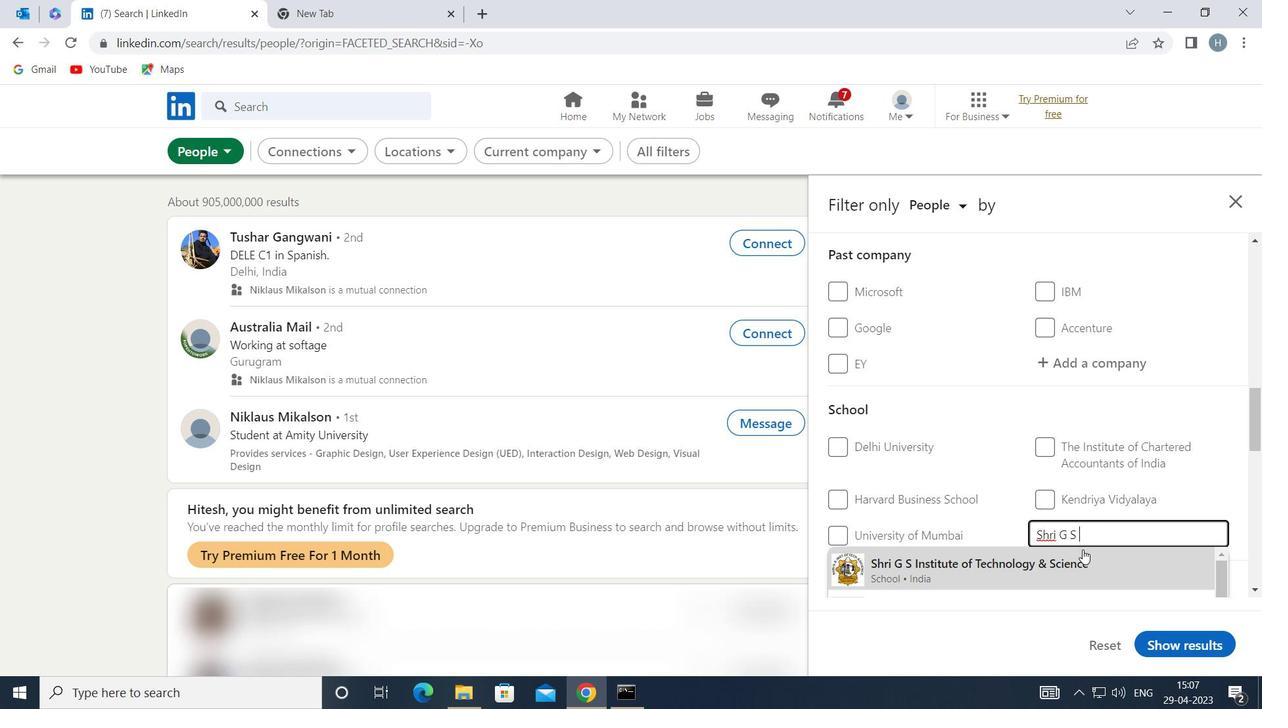 
Action: Mouse moved to (1026, 438)
Screenshot: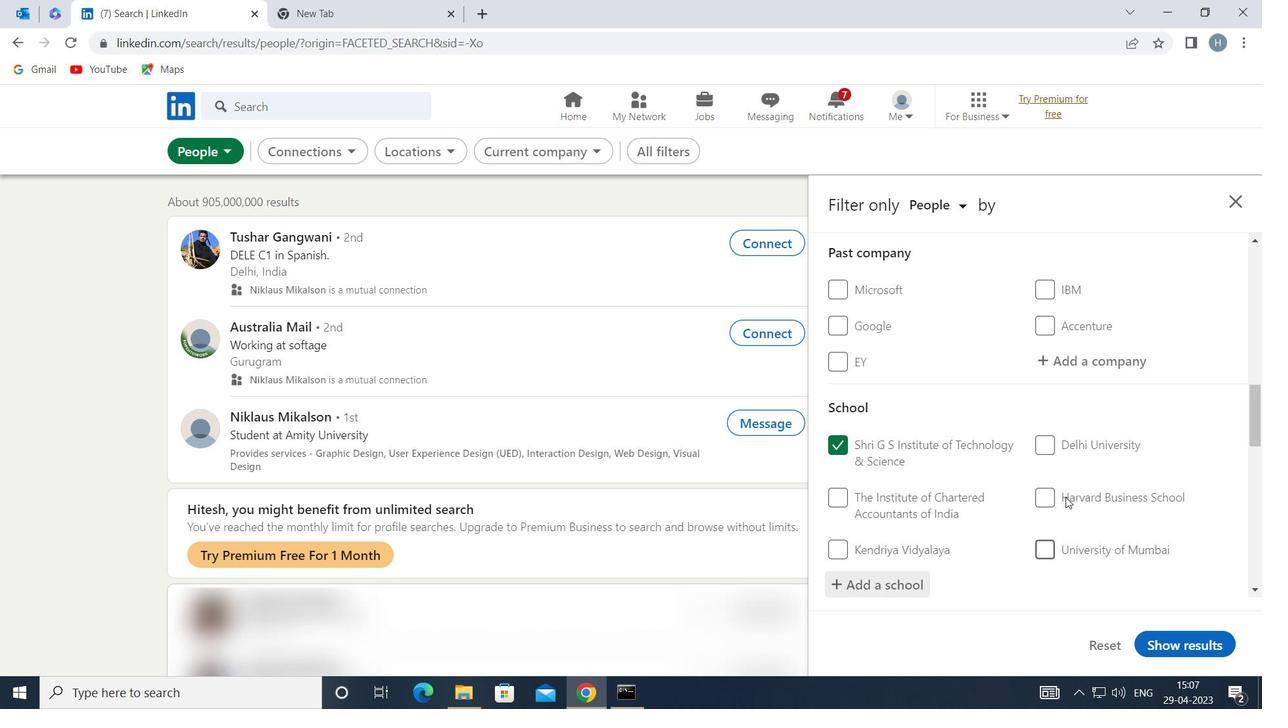 
Action: Mouse scrolled (1026, 437) with delta (0, 0)
Screenshot: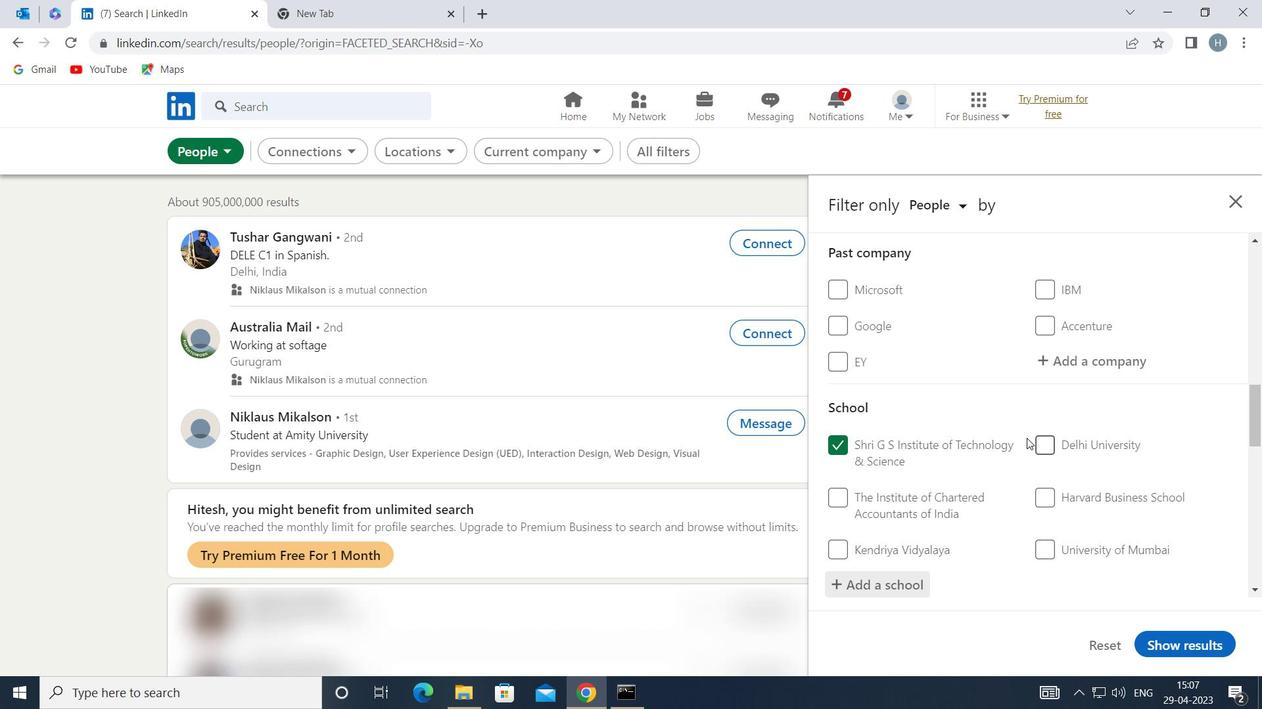 
Action: Mouse scrolled (1026, 437) with delta (0, 0)
Screenshot: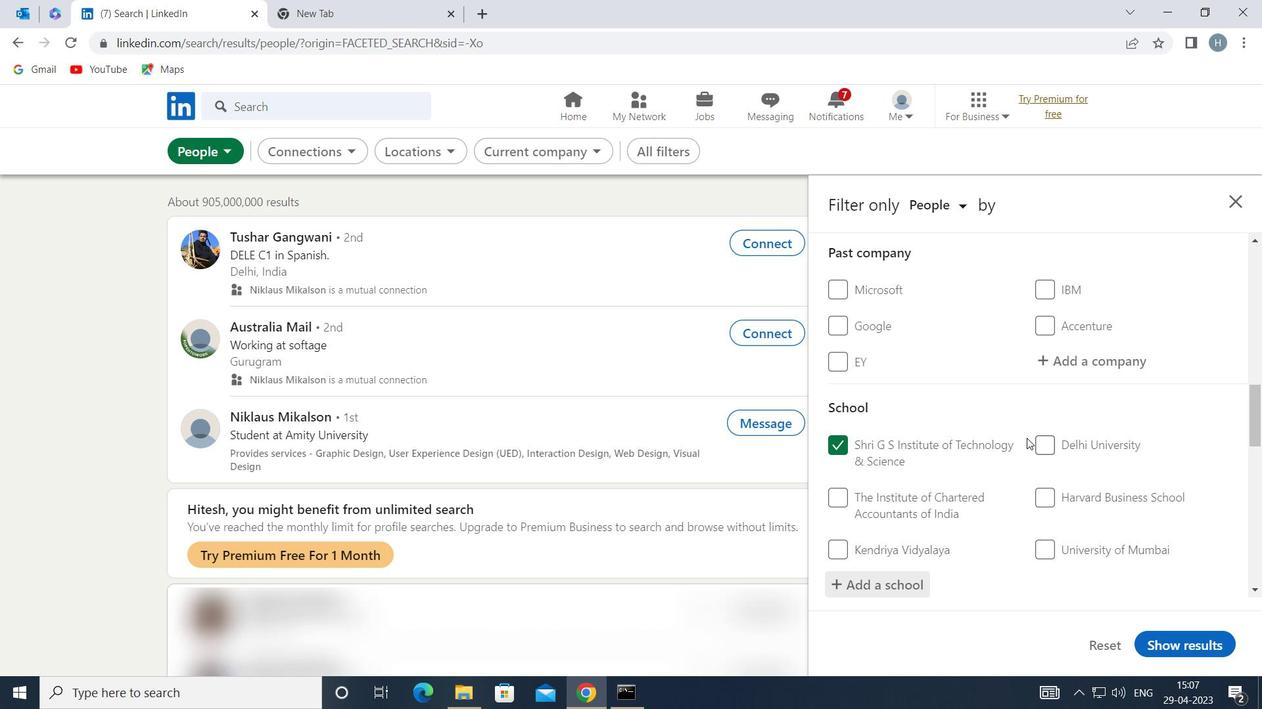 
Action: Mouse scrolled (1026, 437) with delta (0, 0)
Screenshot: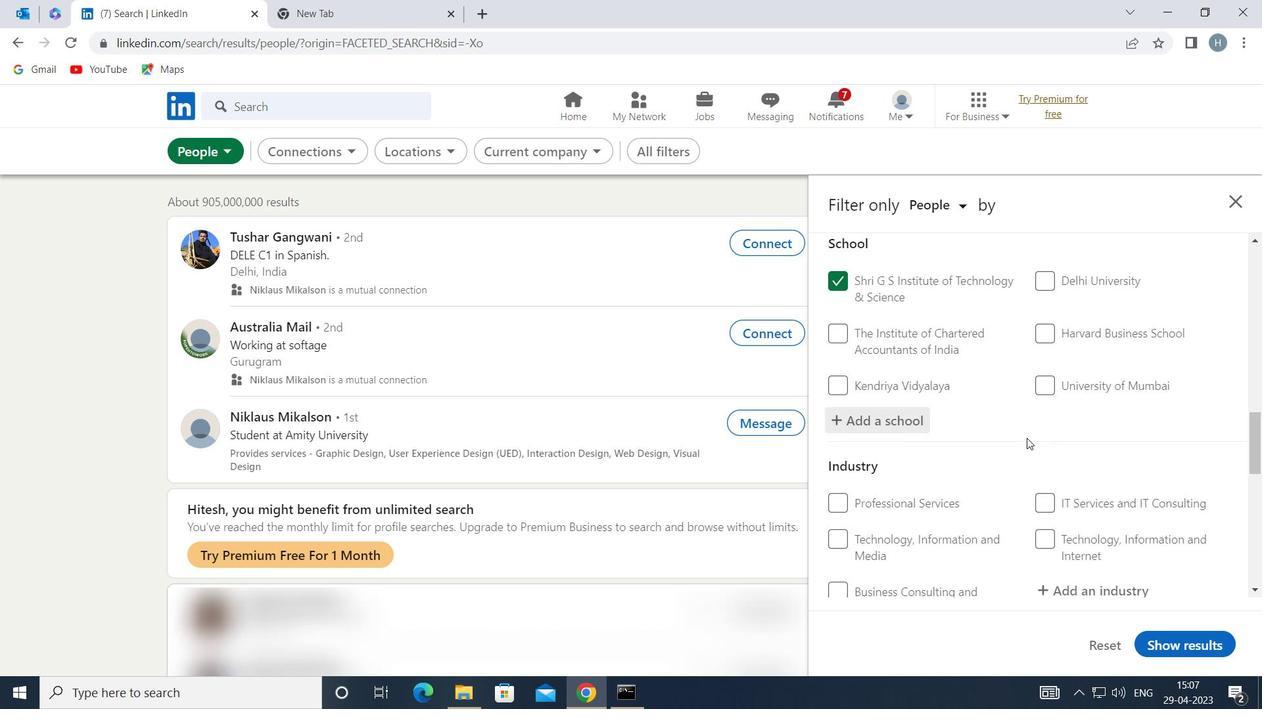 
Action: Mouse scrolled (1026, 437) with delta (0, 0)
Screenshot: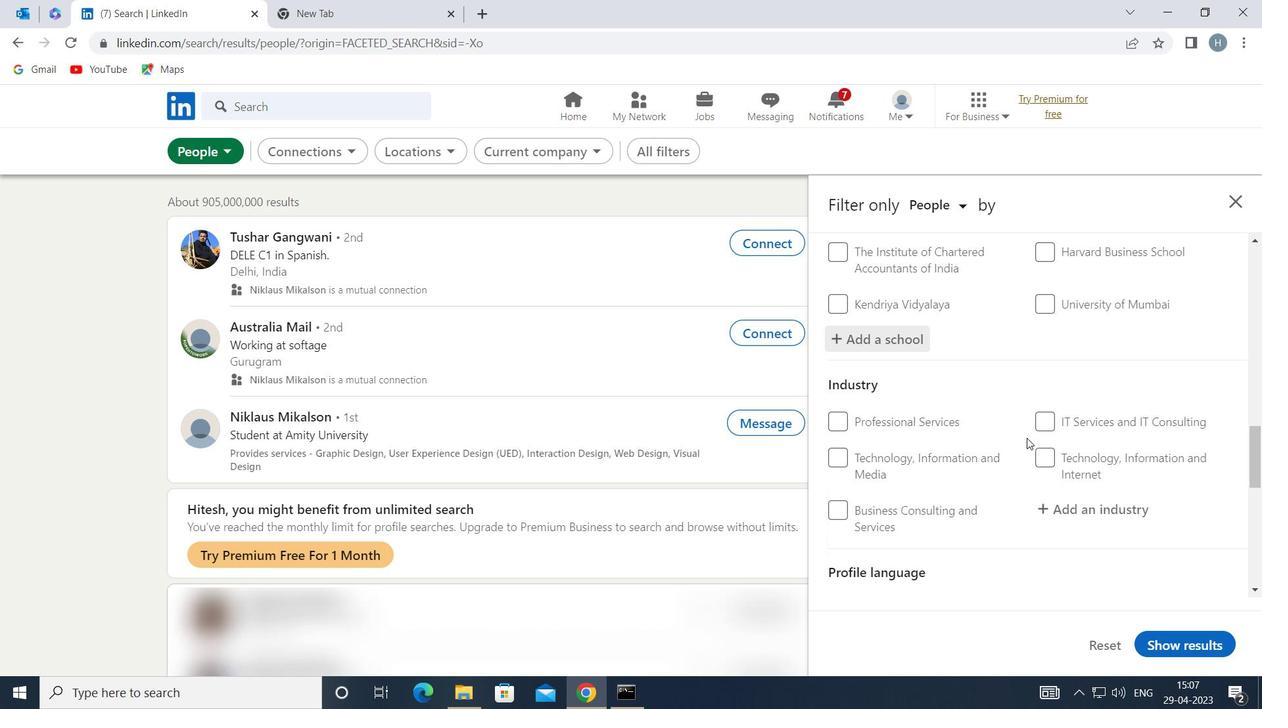 
Action: Mouse moved to (1093, 416)
Screenshot: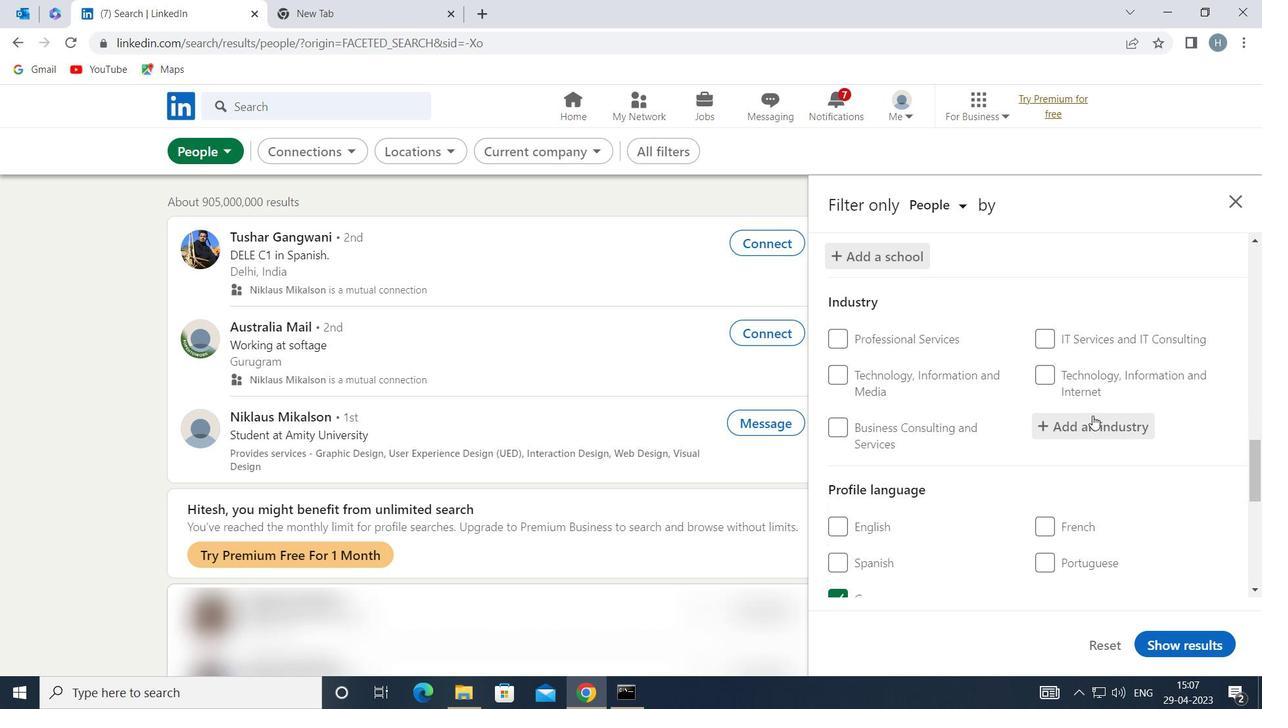
Action: Mouse pressed left at (1093, 416)
Screenshot: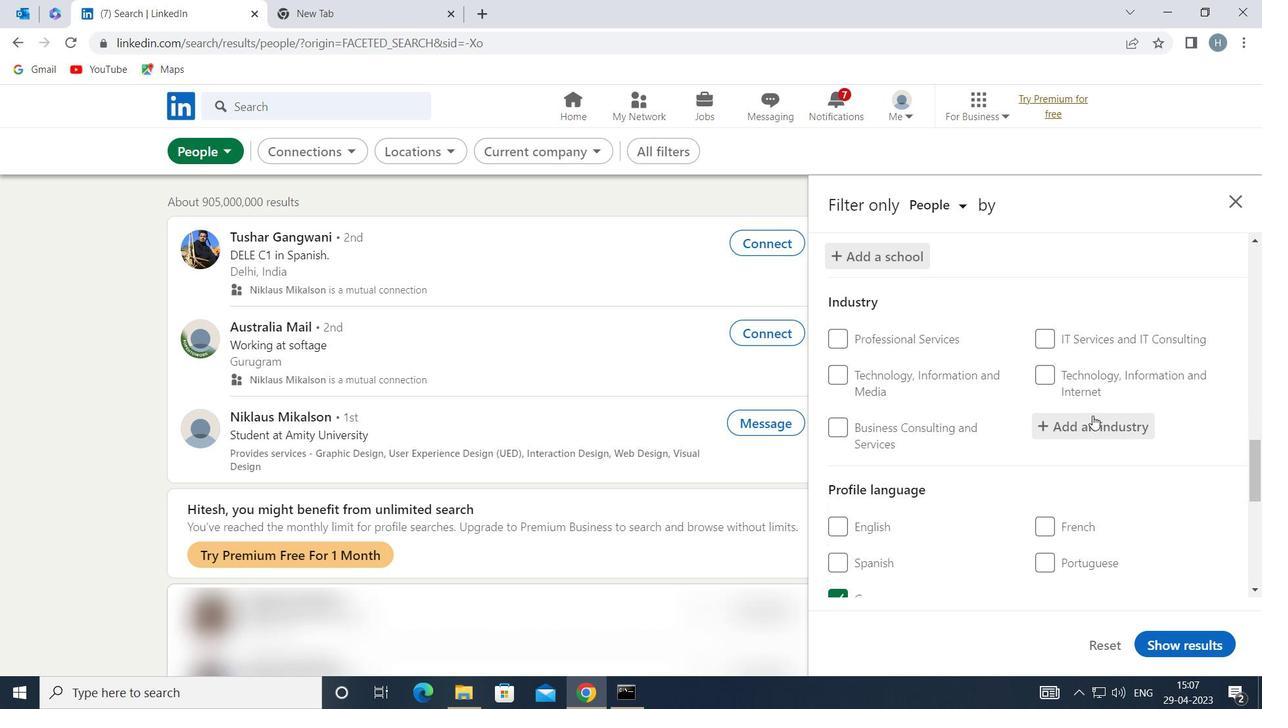 
Action: Mouse moved to (1093, 416)
Screenshot: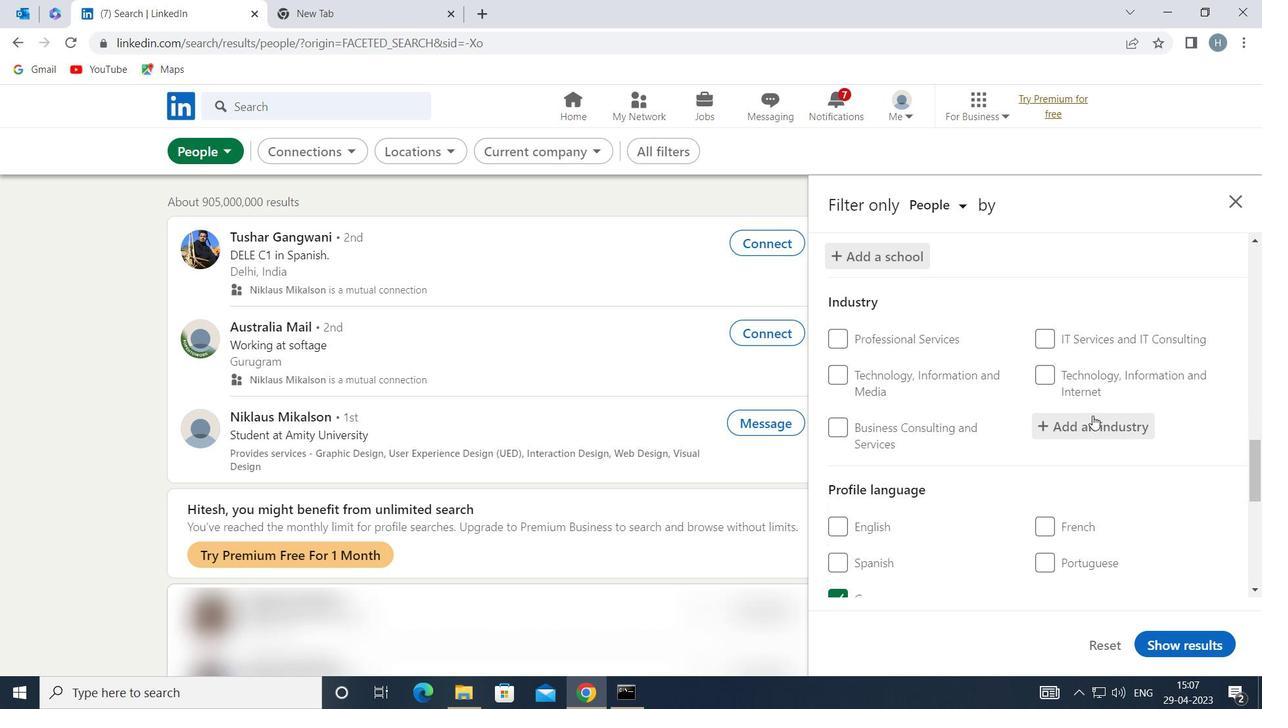 
Action: Key pressed <Key.shift>AIR
Screenshot: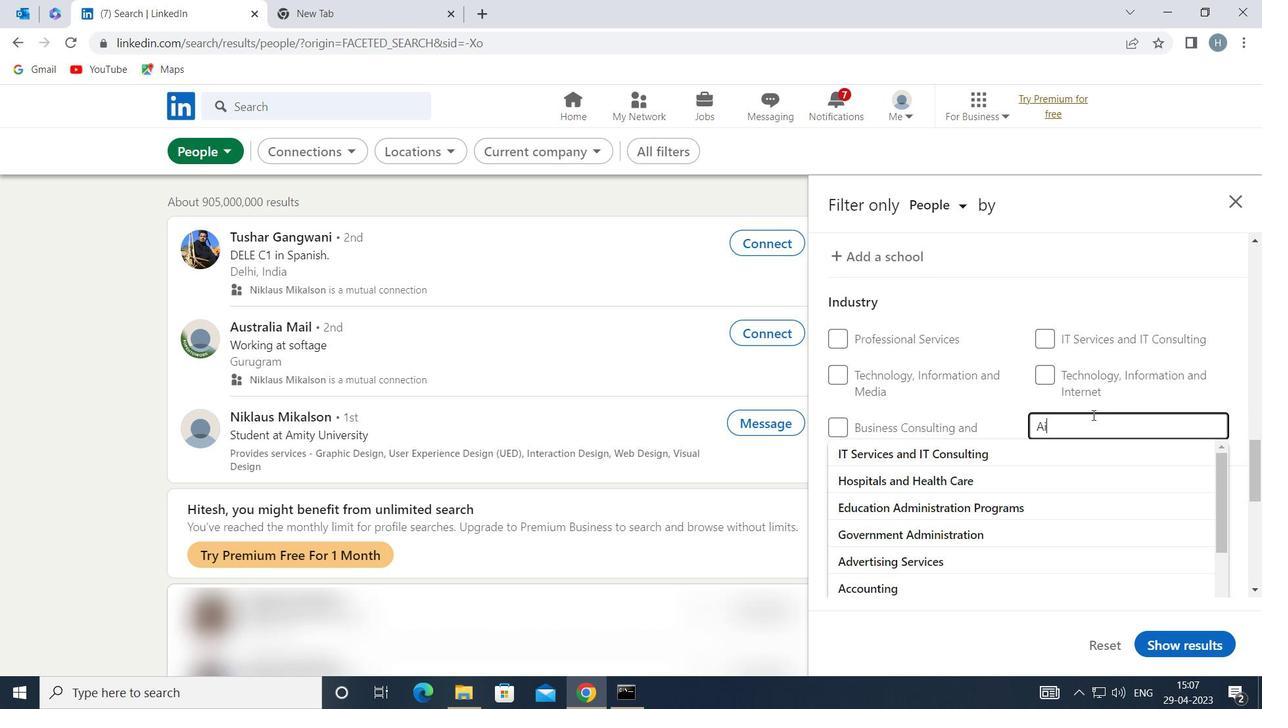 
Action: Mouse moved to (1047, 483)
Screenshot: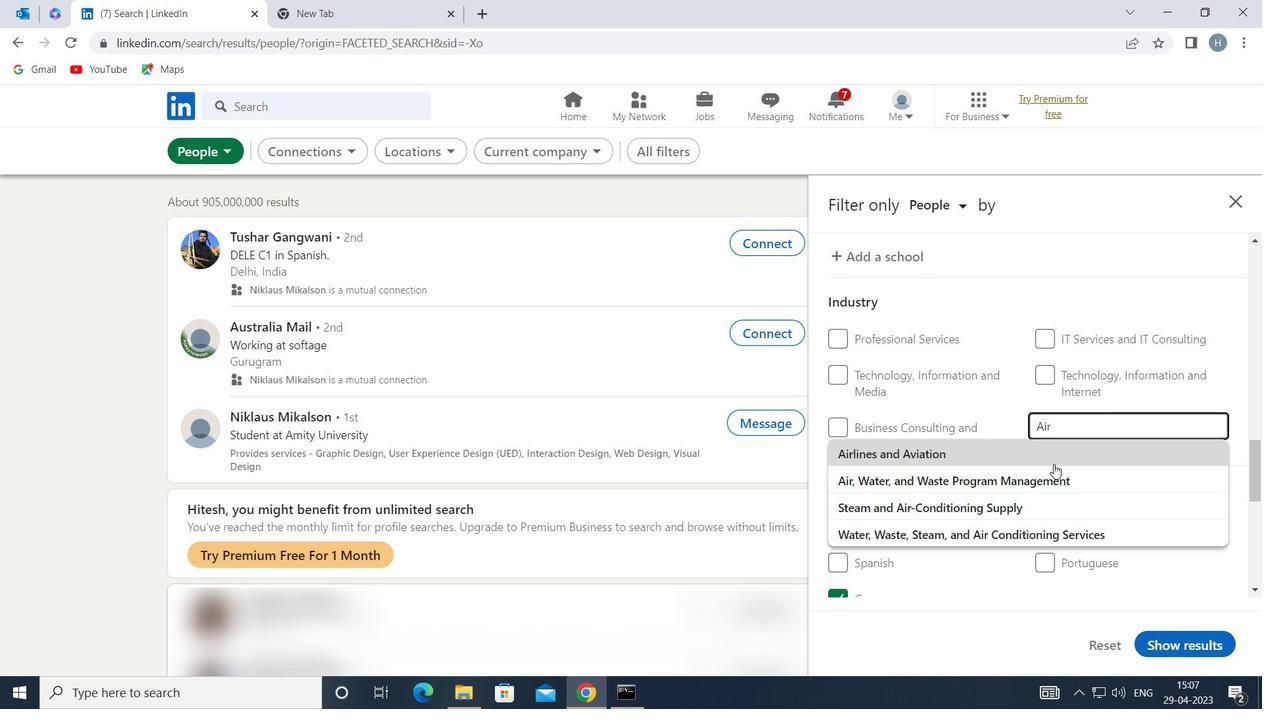 
Action: Mouse pressed left at (1047, 483)
Screenshot: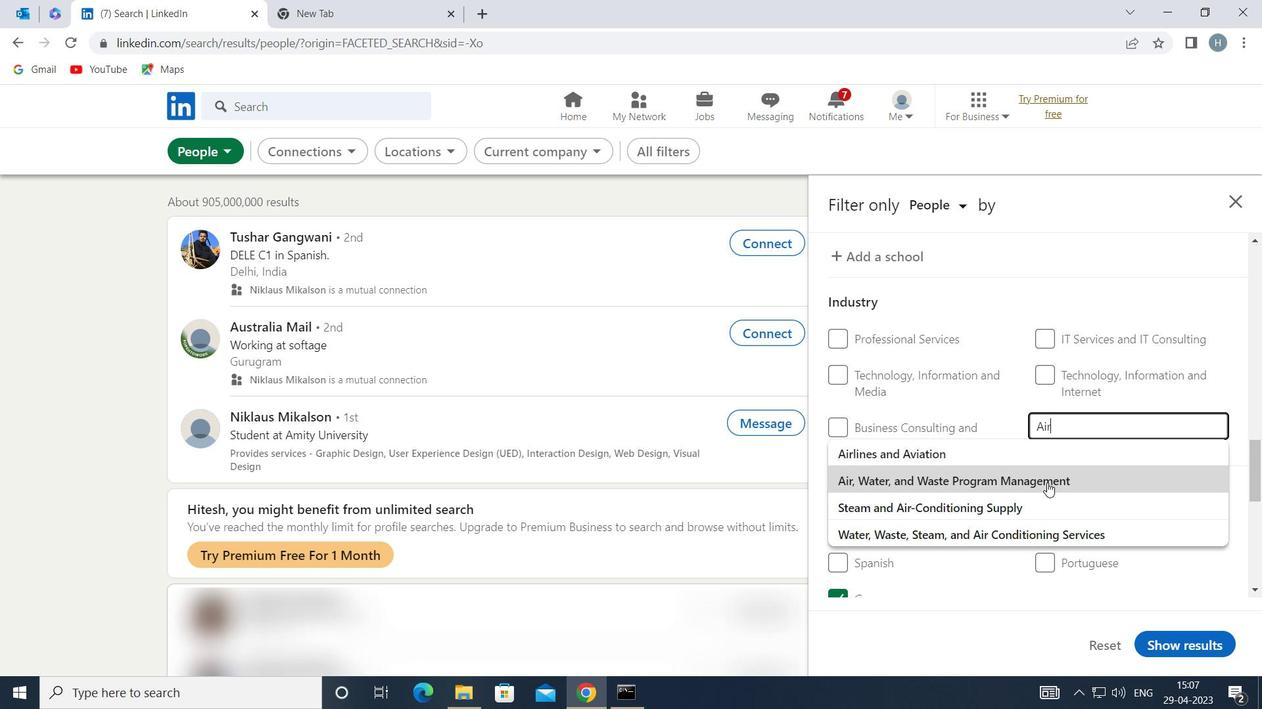 
Action: Mouse moved to (1045, 462)
Screenshot: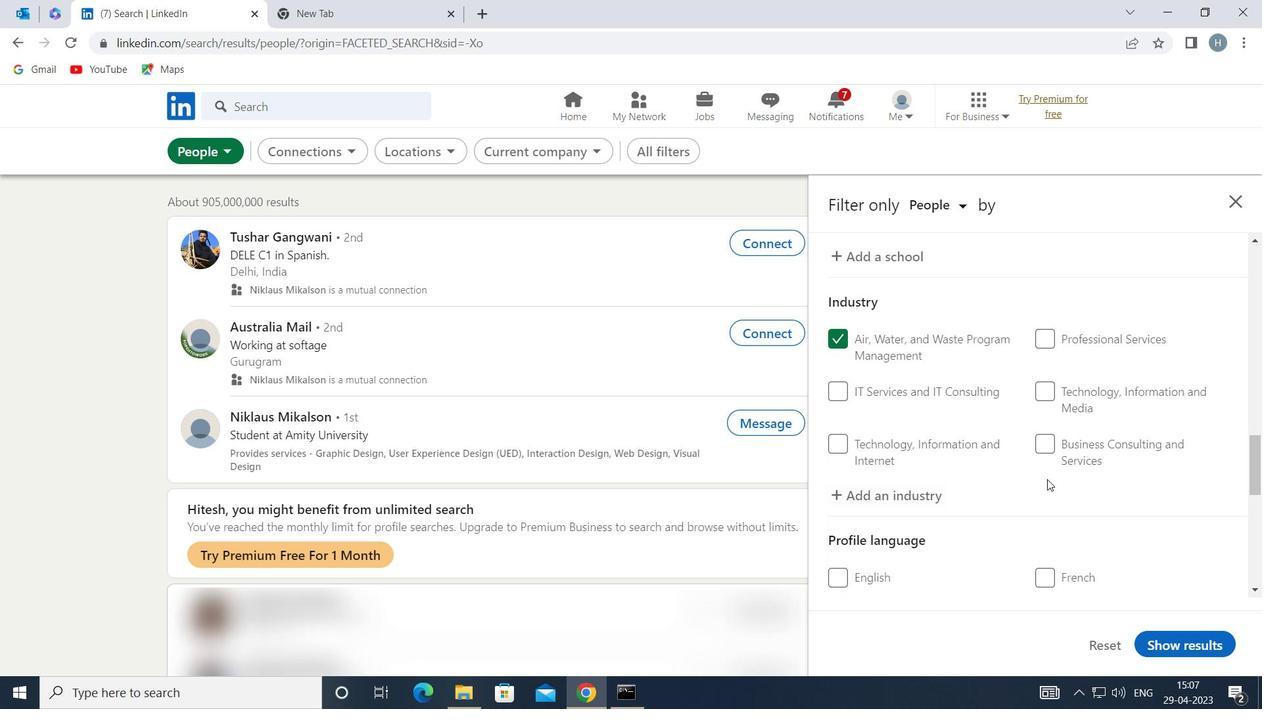 
Action: Mouse scrolled (1045, 462) with delta (0, 0)
Screenshot: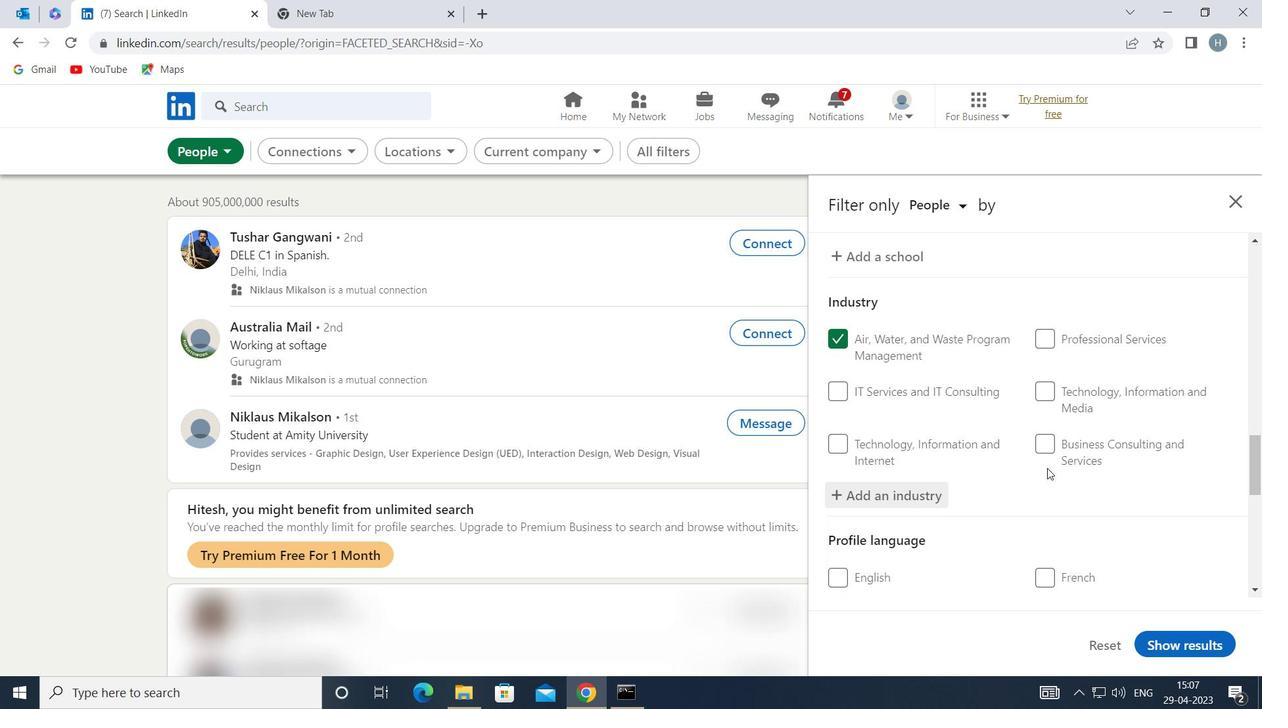 
Action: Mouse scrolled (1045, 462) with delta (0, 0)
Screenshot: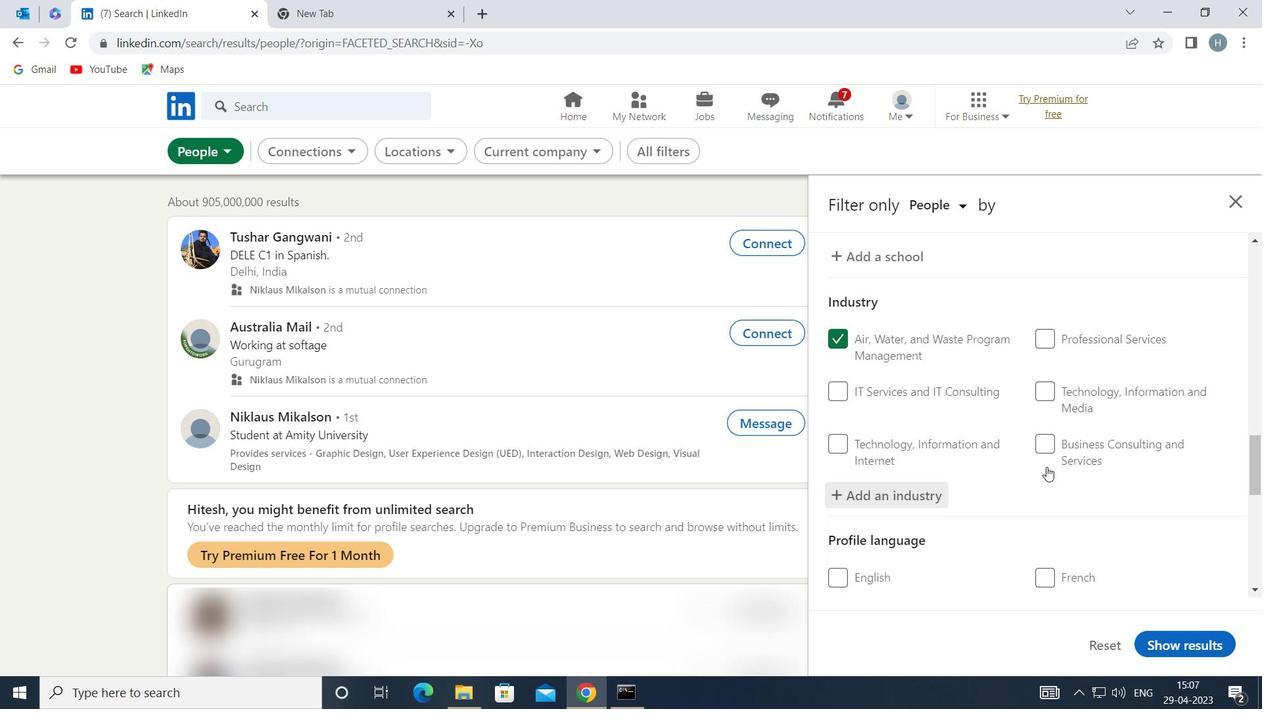 
Action: Mouse moved to (1045, 462)
Screenshot: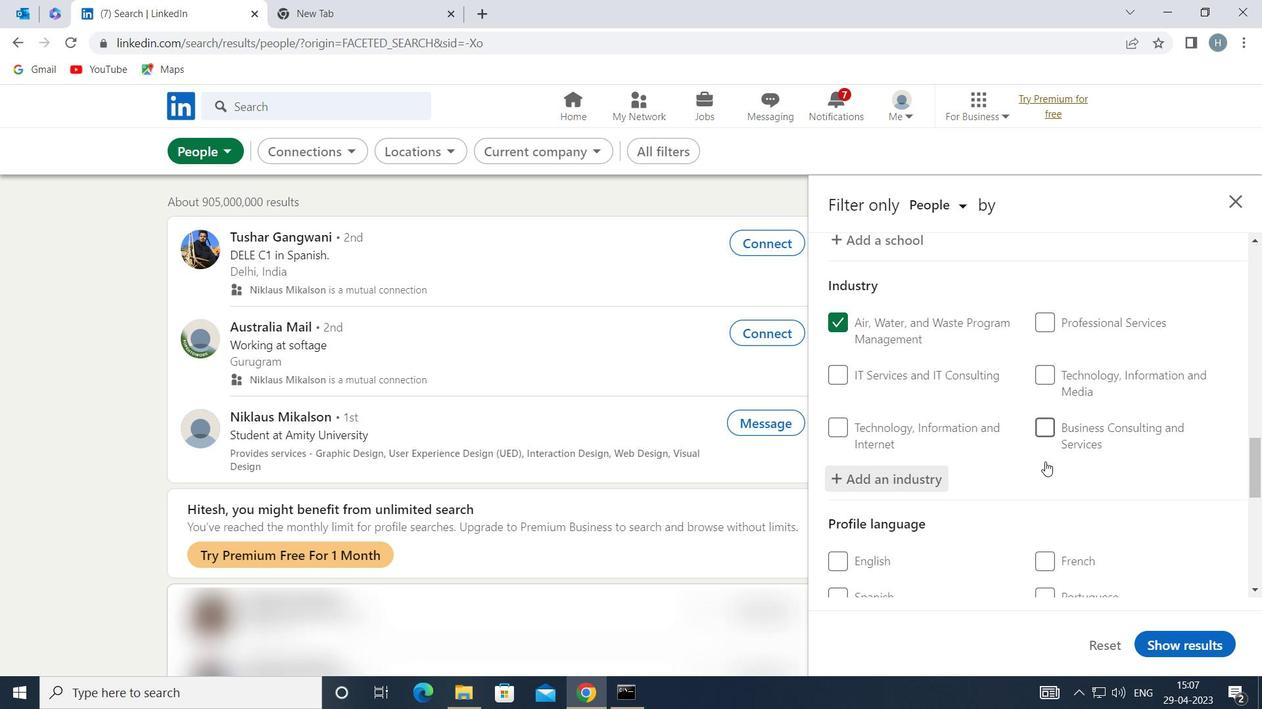 
Action: Mouse scrolled (1045, 461) with delta (0, 0)
Screenshot: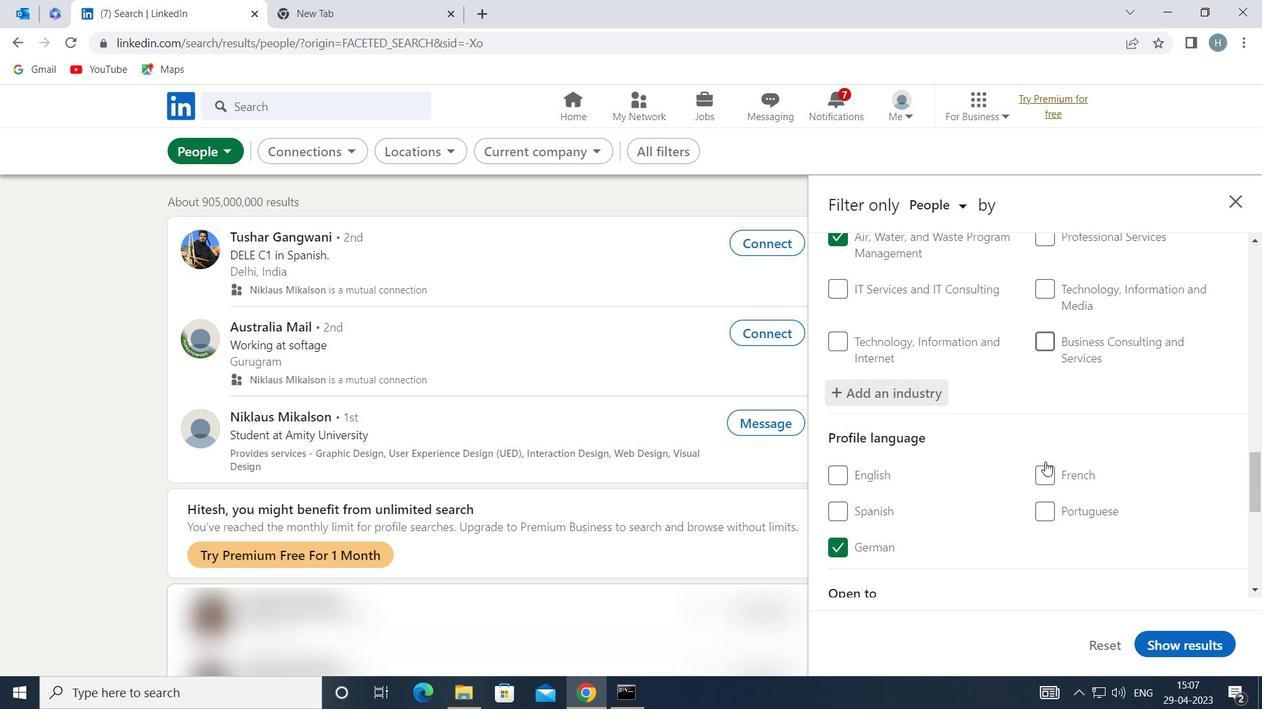 
Action: Mouse scrolled (1045, 461) with delta (0, 0)
Screenshot: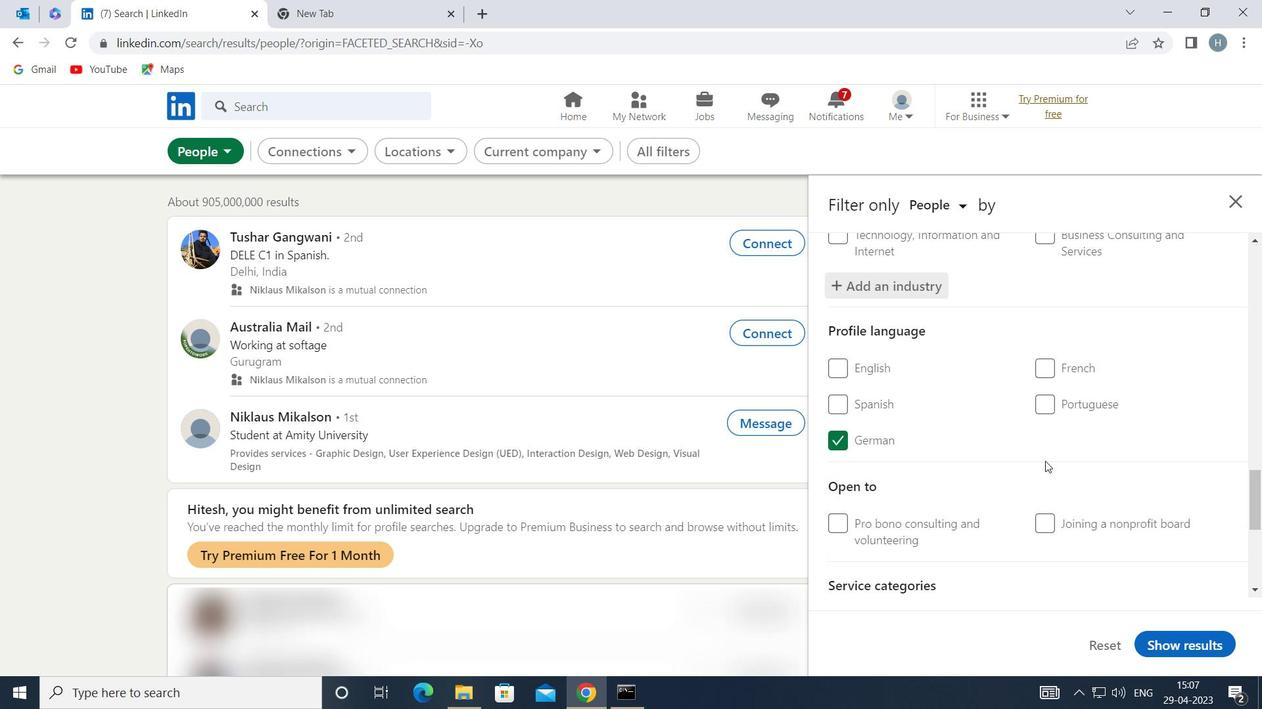 
Action: Mouse scrolled (1045, 461) with delta (0, 0)
Screenshot: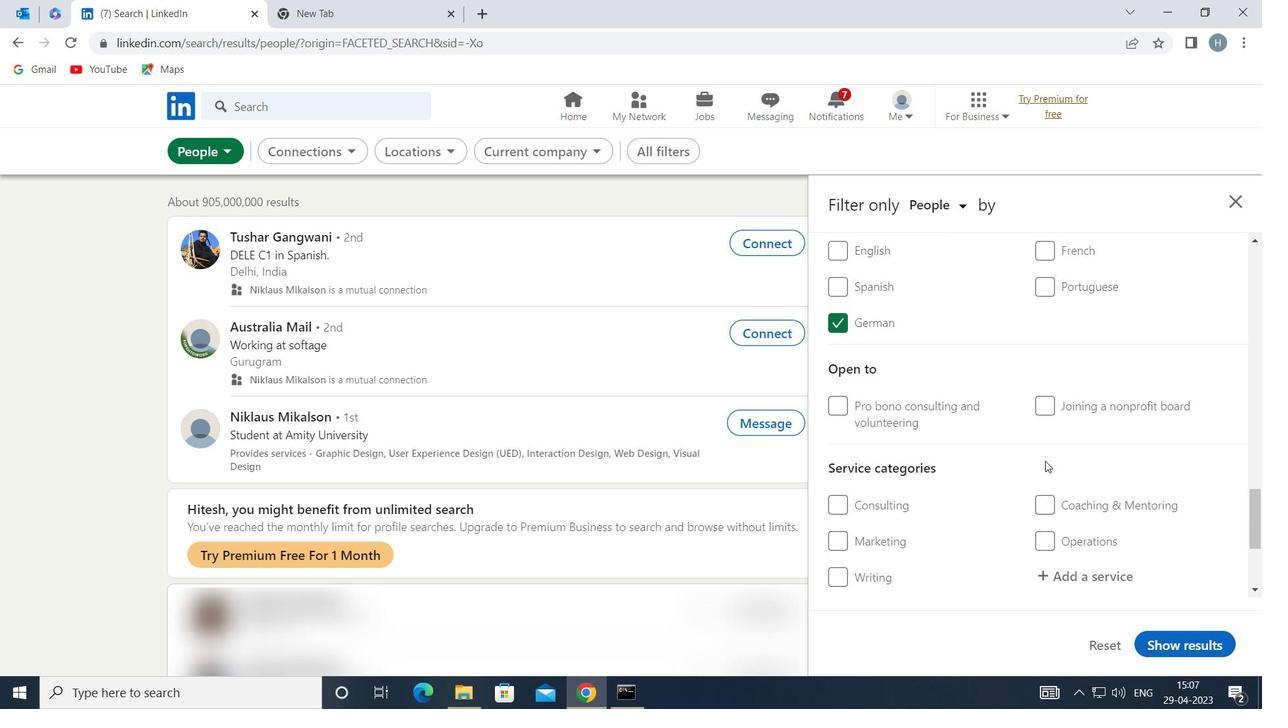 
Action: Mouse moved to (1071, 498)
Screenshot: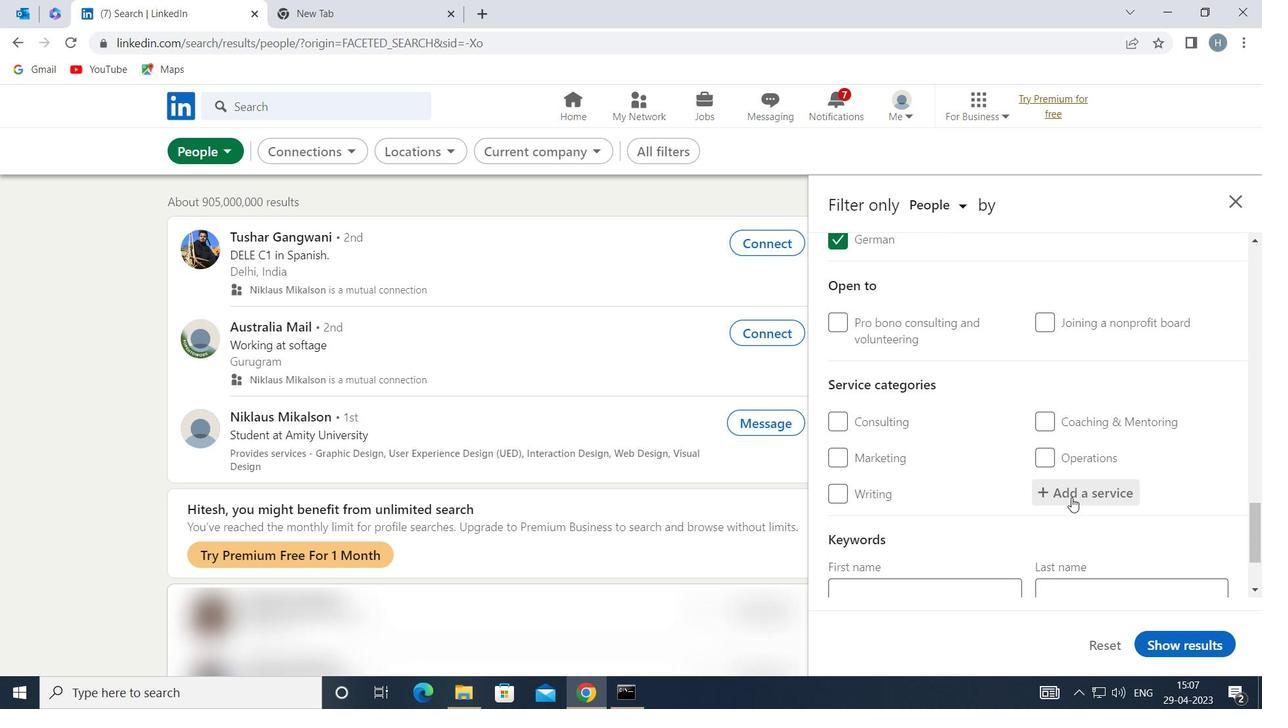 
Action: Mouse pressed left at (1071, 498)
Screenshot: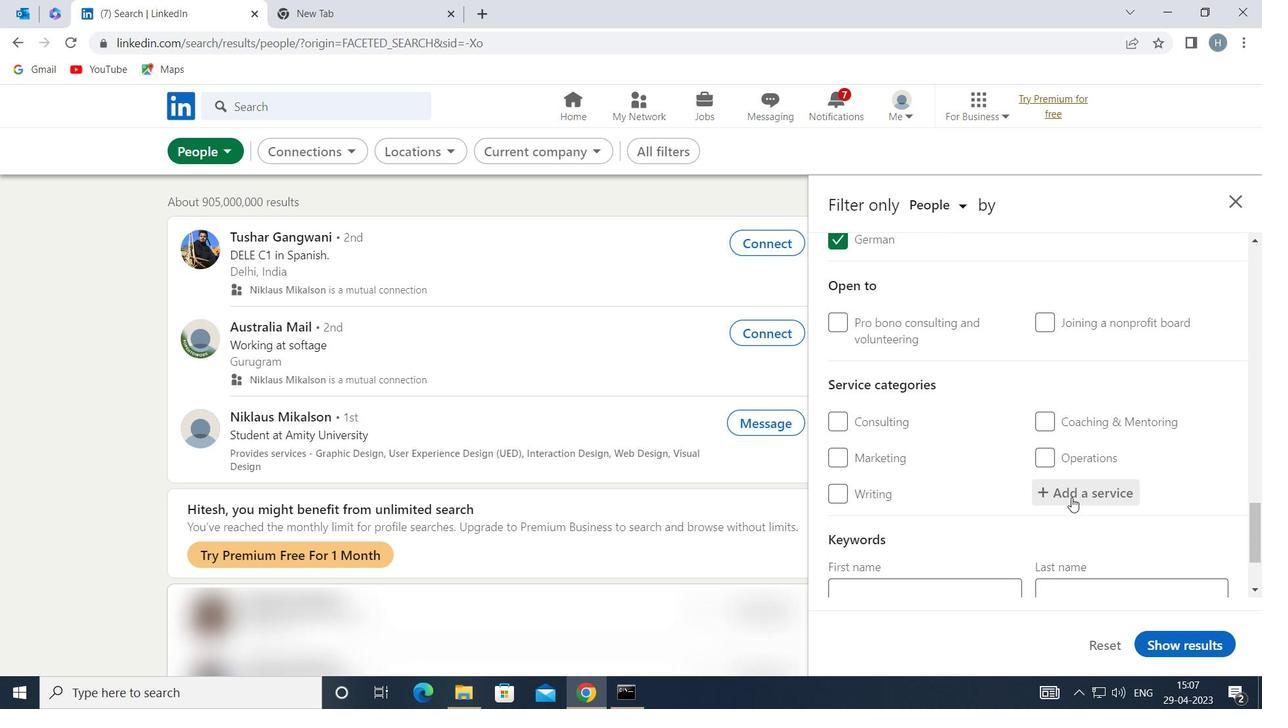 
Action: Mouse moved to (1071, 498)
Screenshot: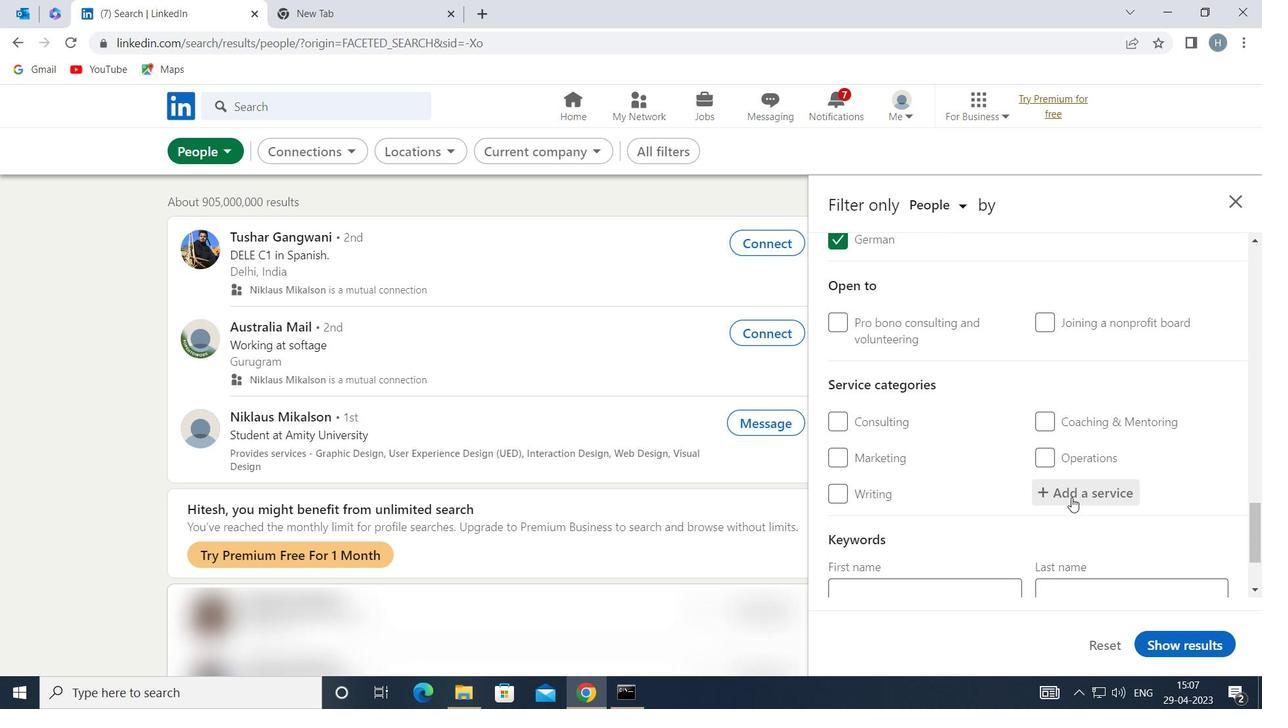 
Action: Key pressed <Key.shift>SUPPO
Screenshot: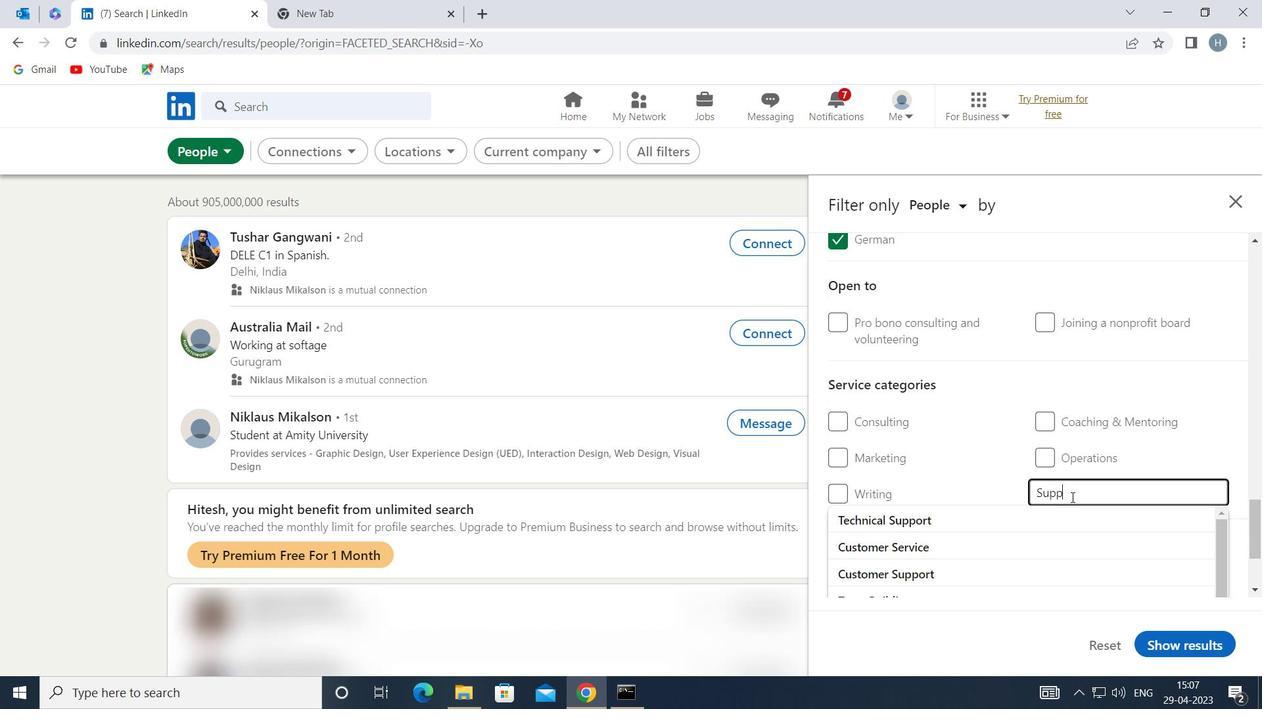 
Action: Mouse moved to (1066, 401)
Screenshot: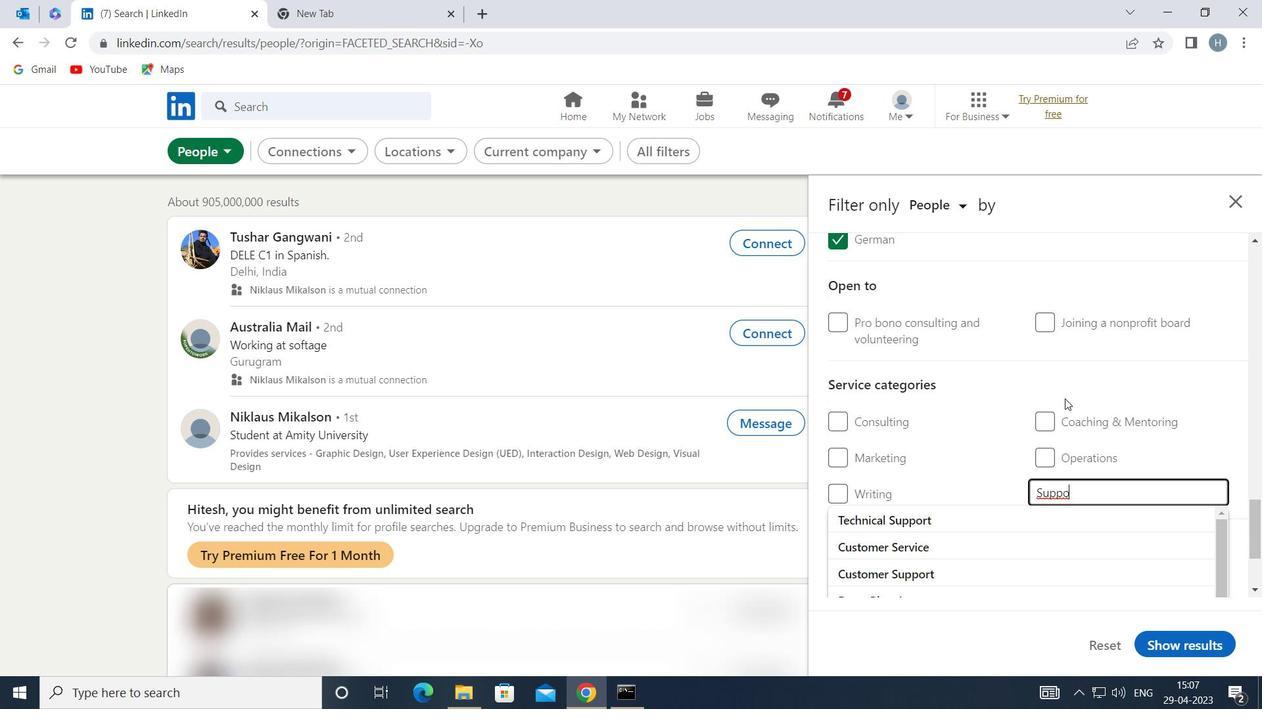 
Action: Key pressed R
Screenshot: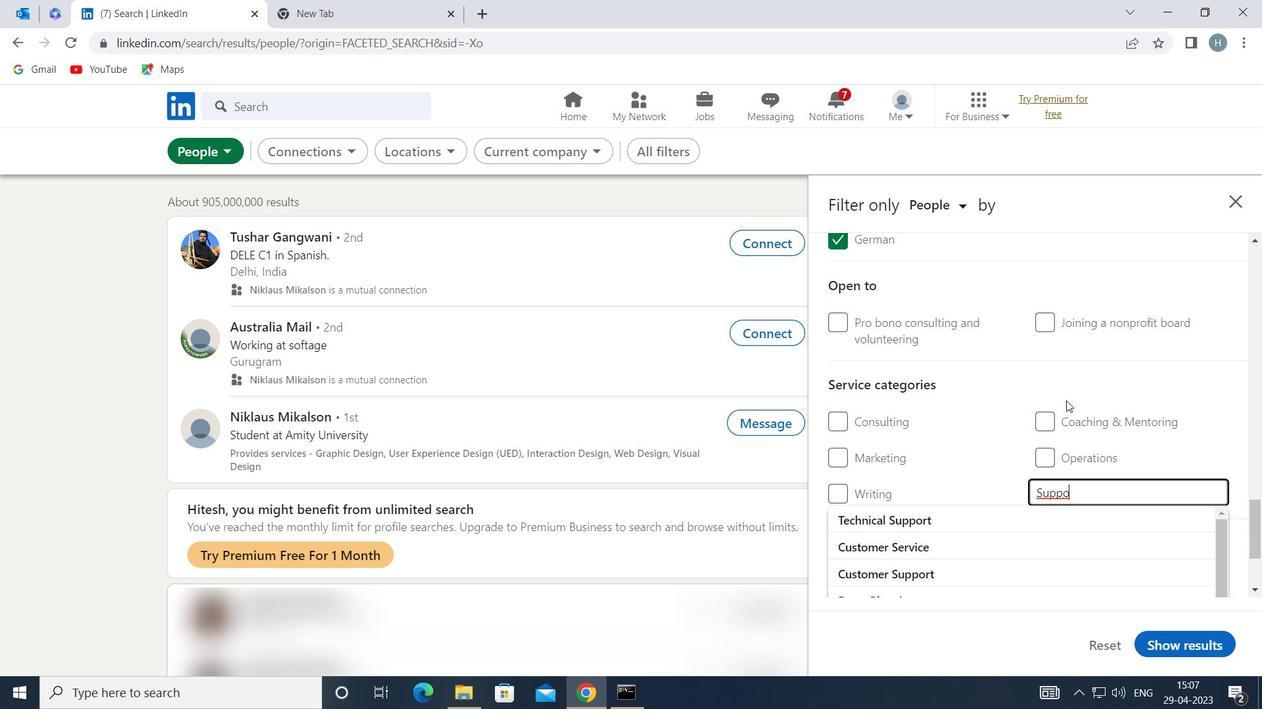 
Action: Mouse moved to (1068, 412)
Screenshot: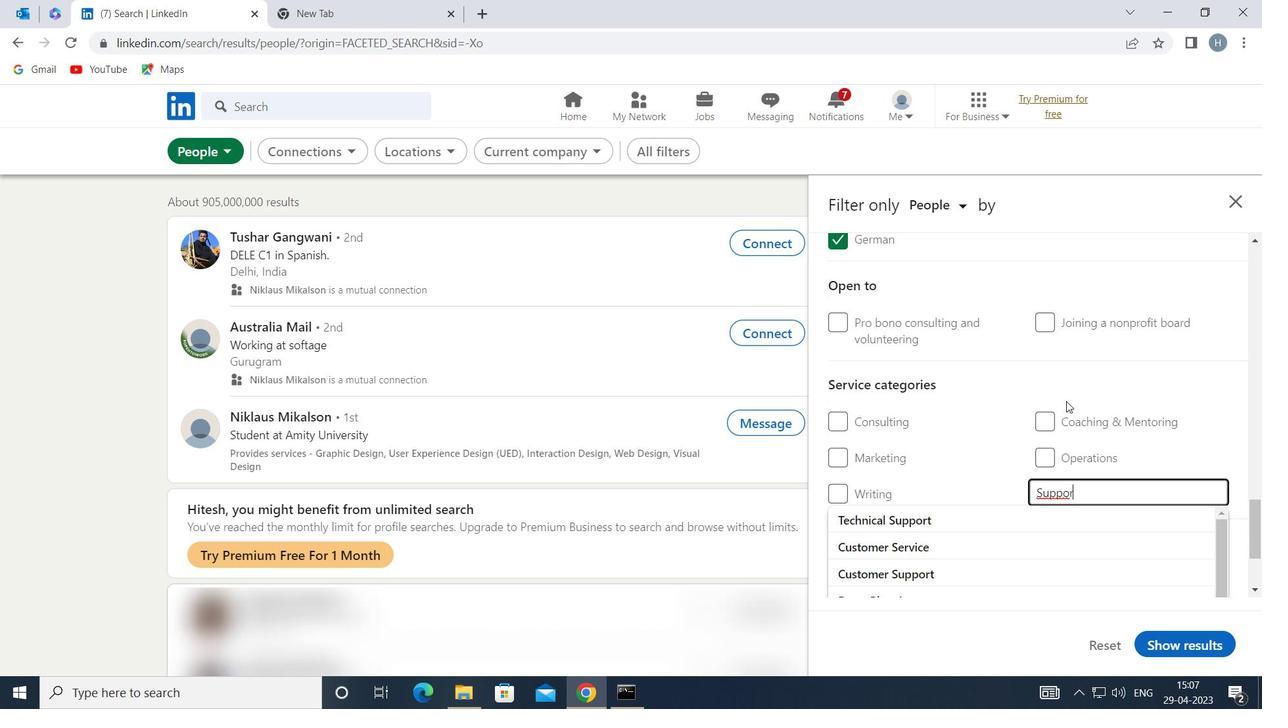 
Action: Key pressed T
Screenshot: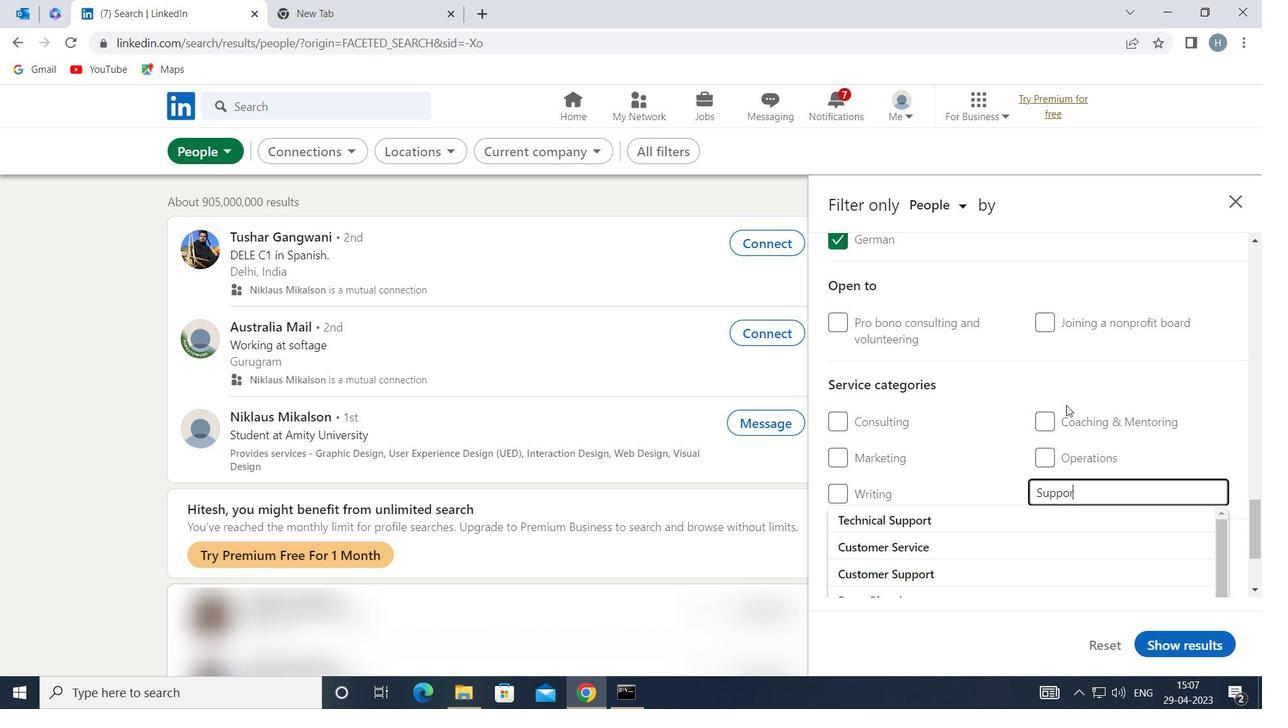 
Action: Mouse moved to (1029, 499)
Screenshot: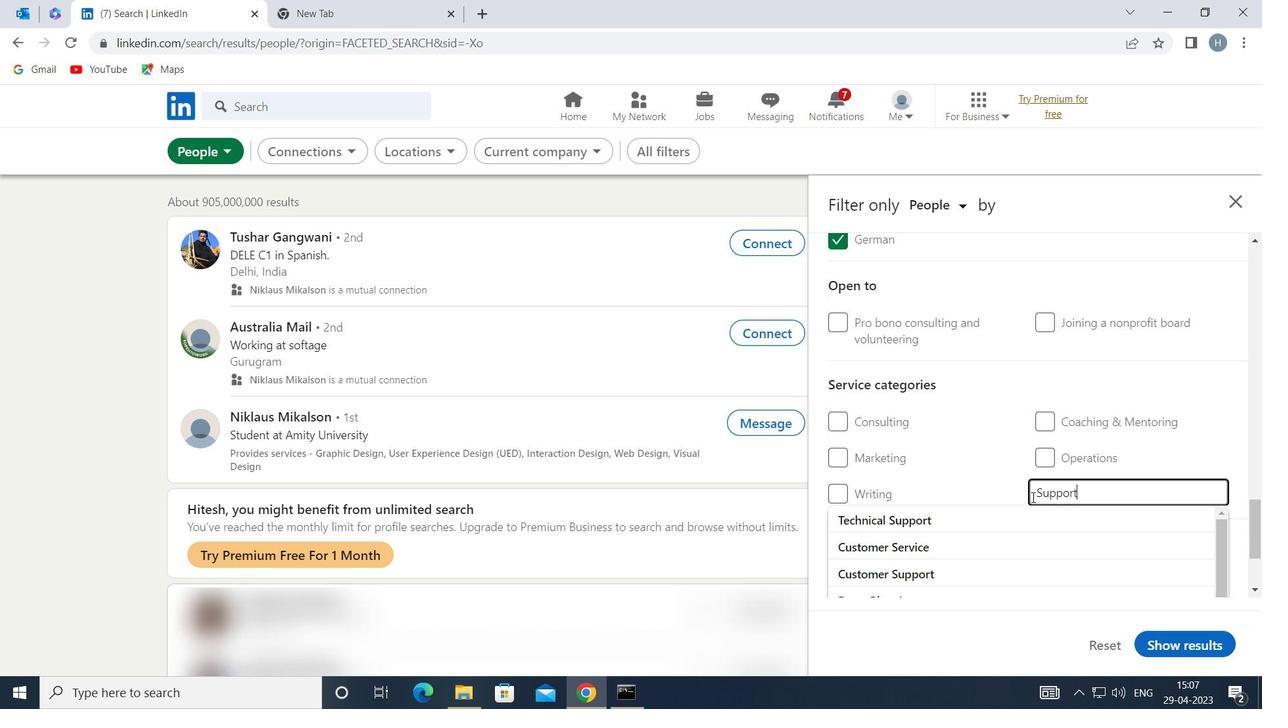 
Action: Mouse scrolled (1029, 498) with delta (0, 0)
Screenshot: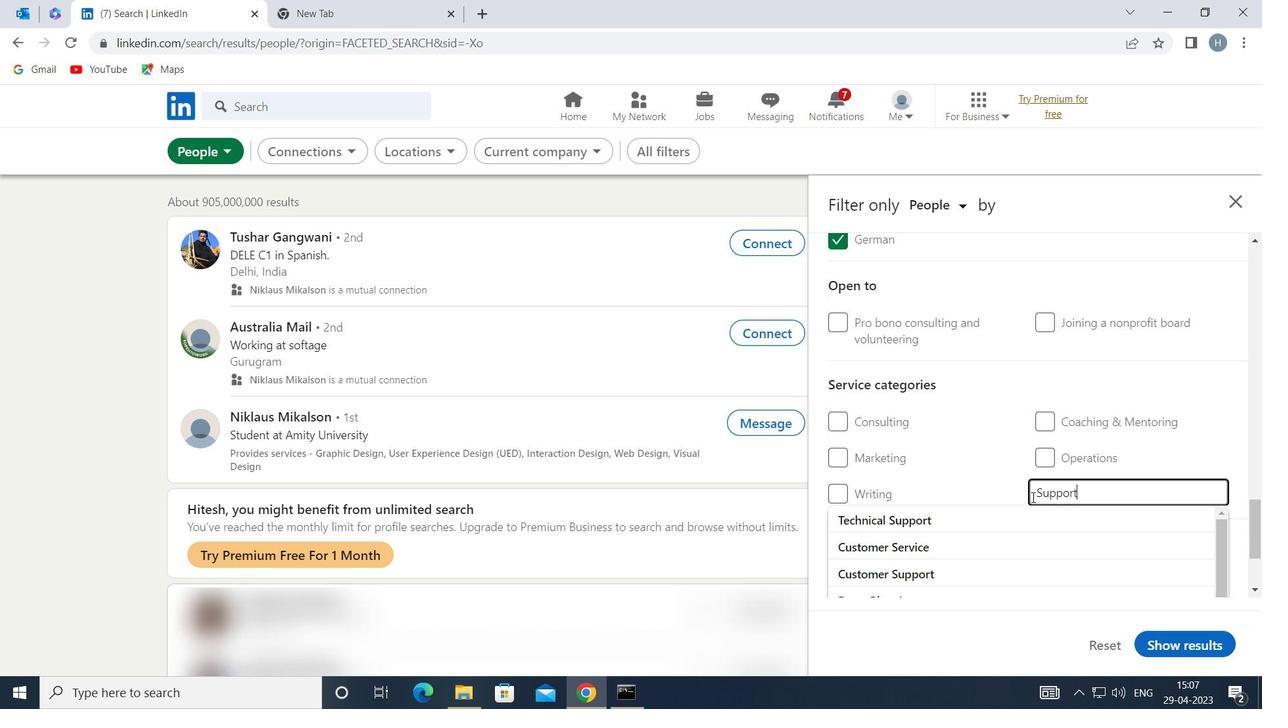 
Action: Mouse moved to (983, 477)
Screenshot: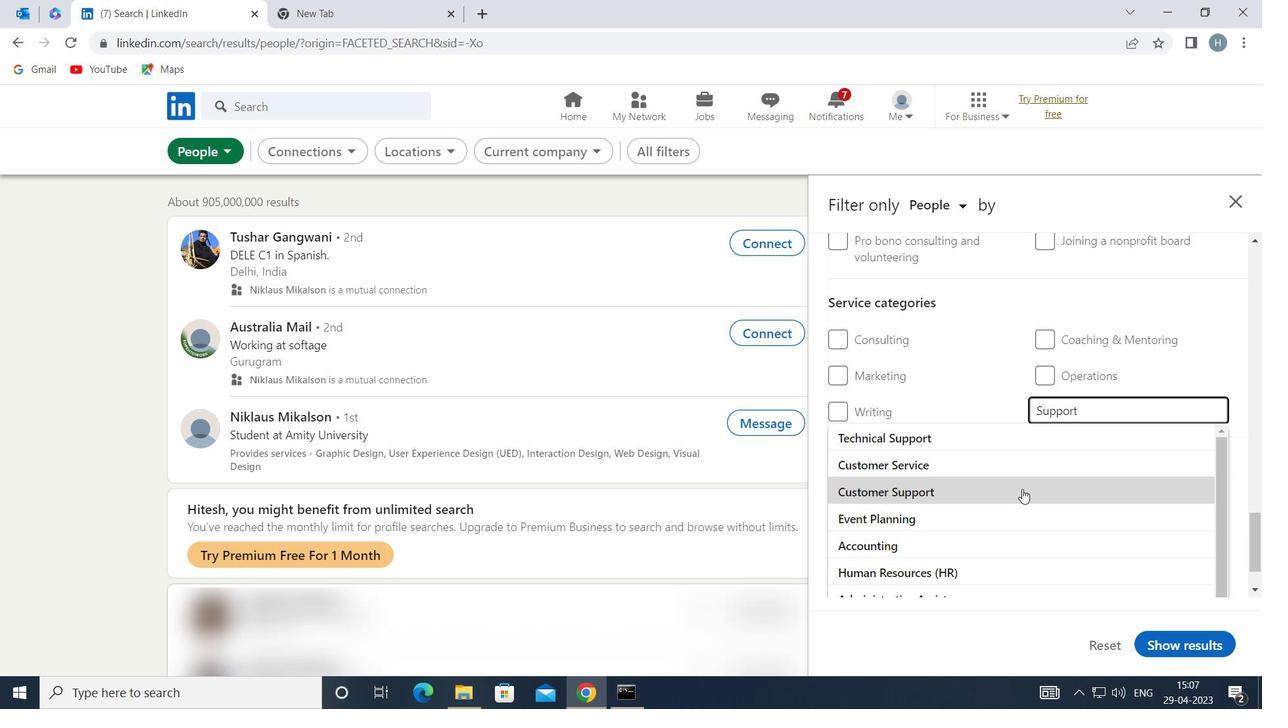 
Action: Mouse scrolled (983, 477) with delta (0, 0)
Screenshot: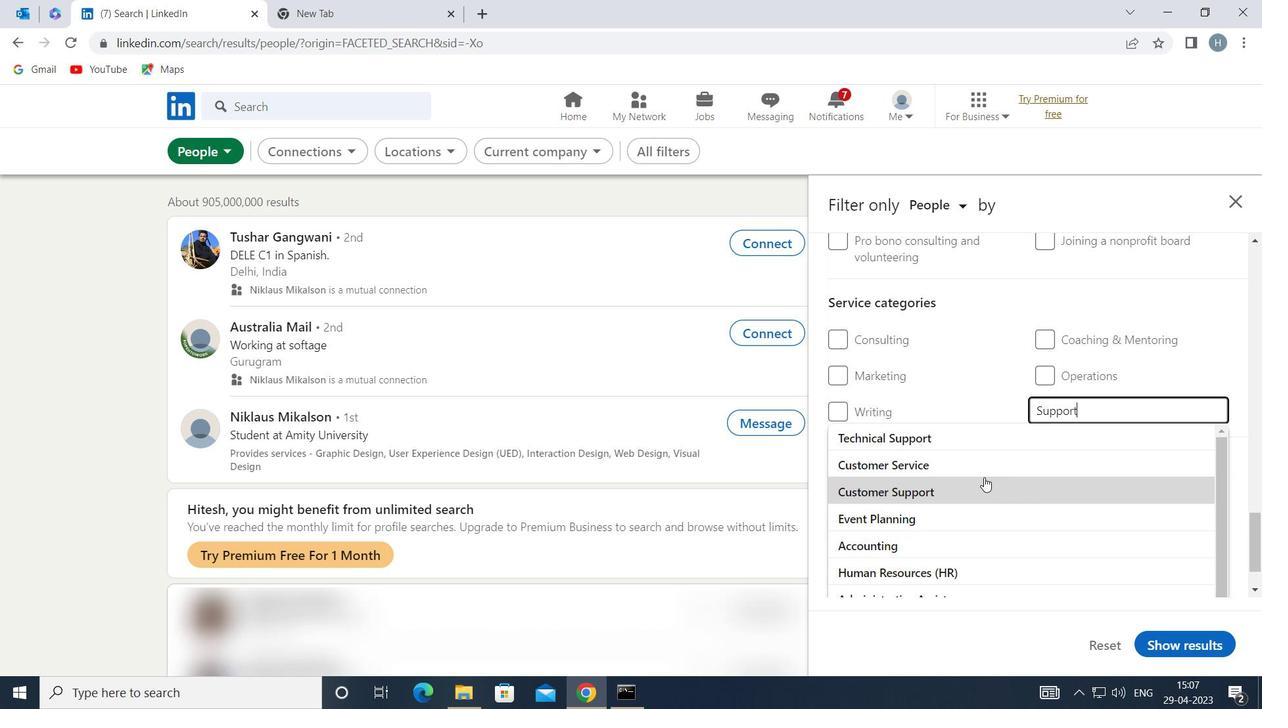
Action: Mouse moved to (983, 483)
Screenshot: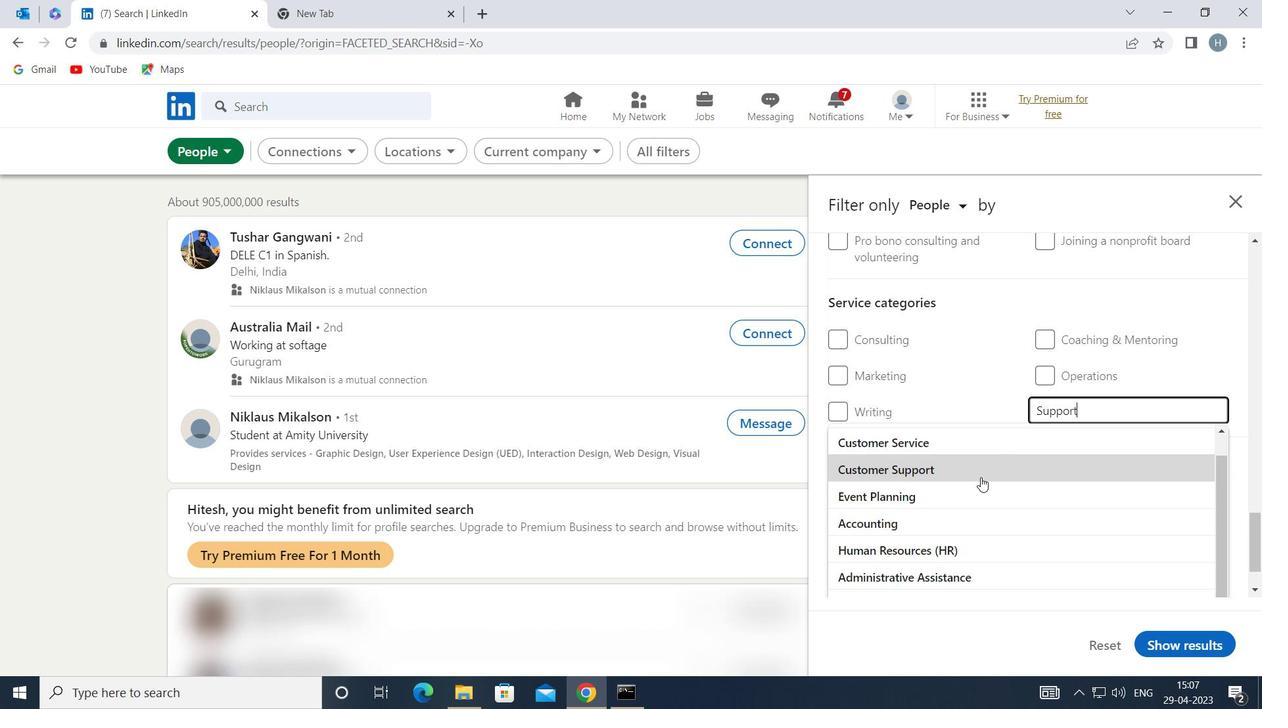 
Action: Mouse scrolled (983, 484) with delta (0, 0)
Screenshot: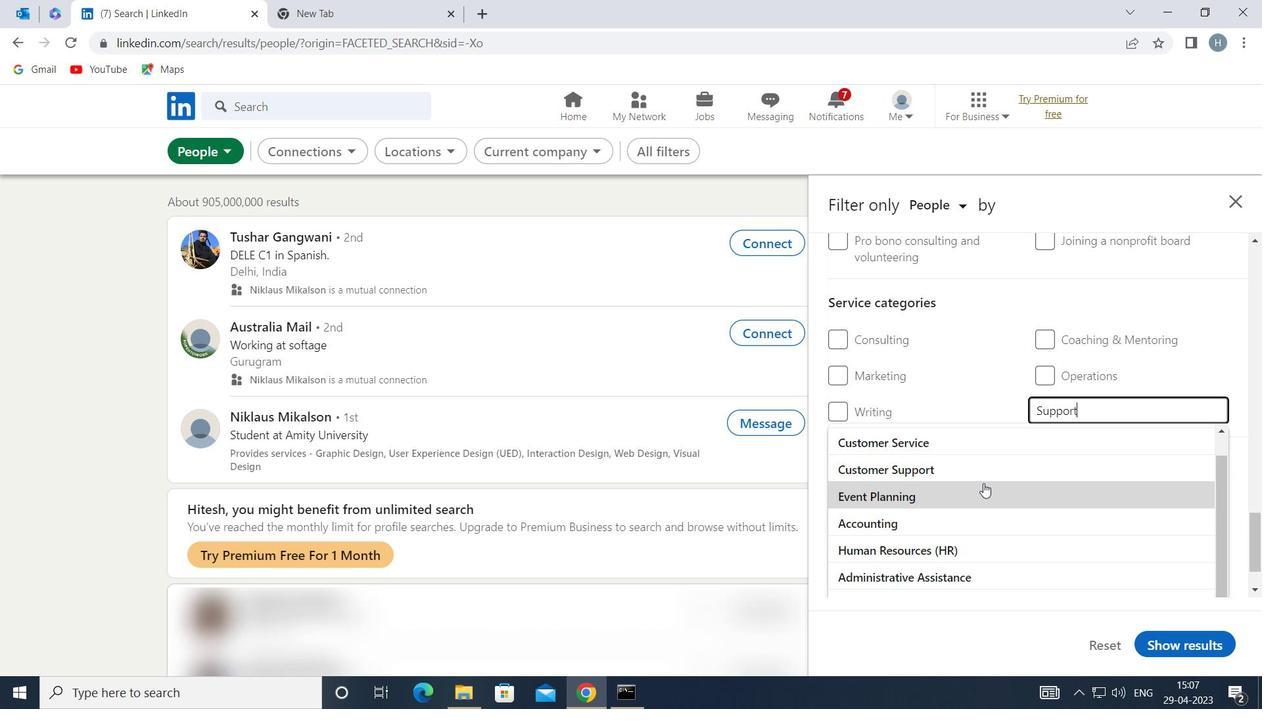 
Action: Mouse scrolled (983, 484) with delta (0, 0)
Screenshot: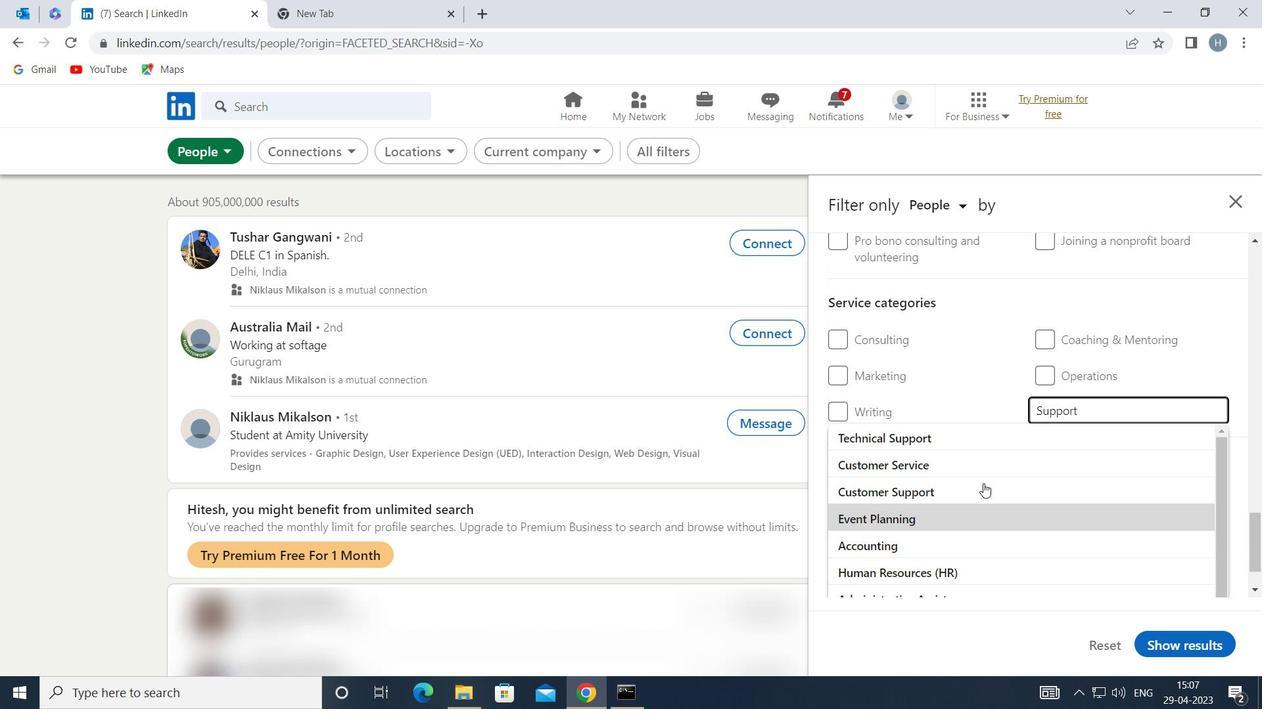 
Action: Mouse scrolled (983, 484) with delta (0, 0)
Screenshot: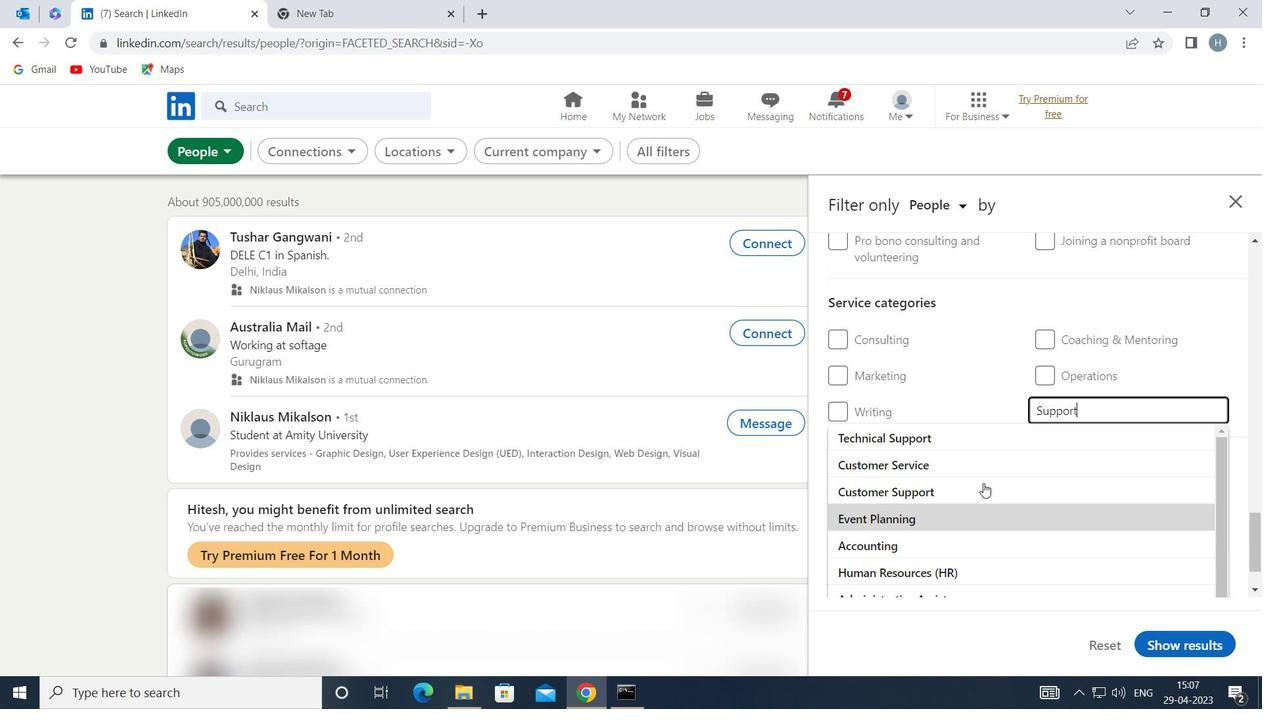 
Action: Mouse moved to (1110, 433)
Screenshot: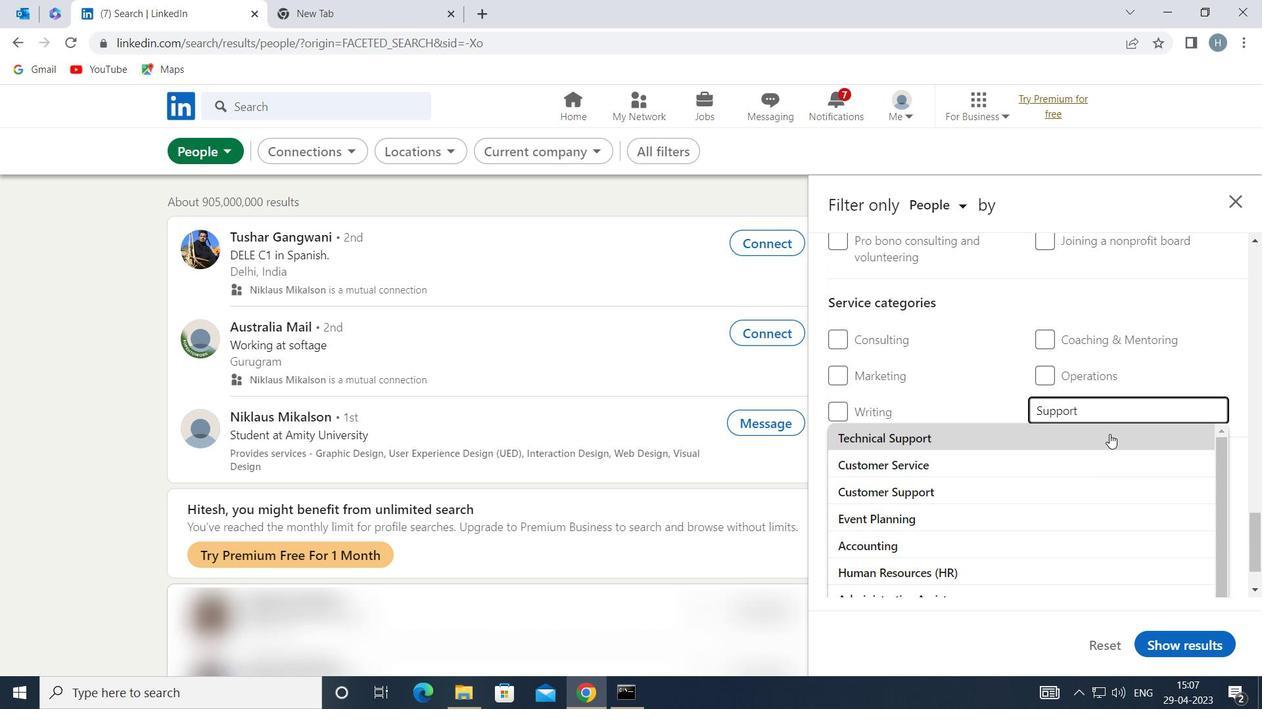
Action: Key pressed <Key.space>
Screenshot: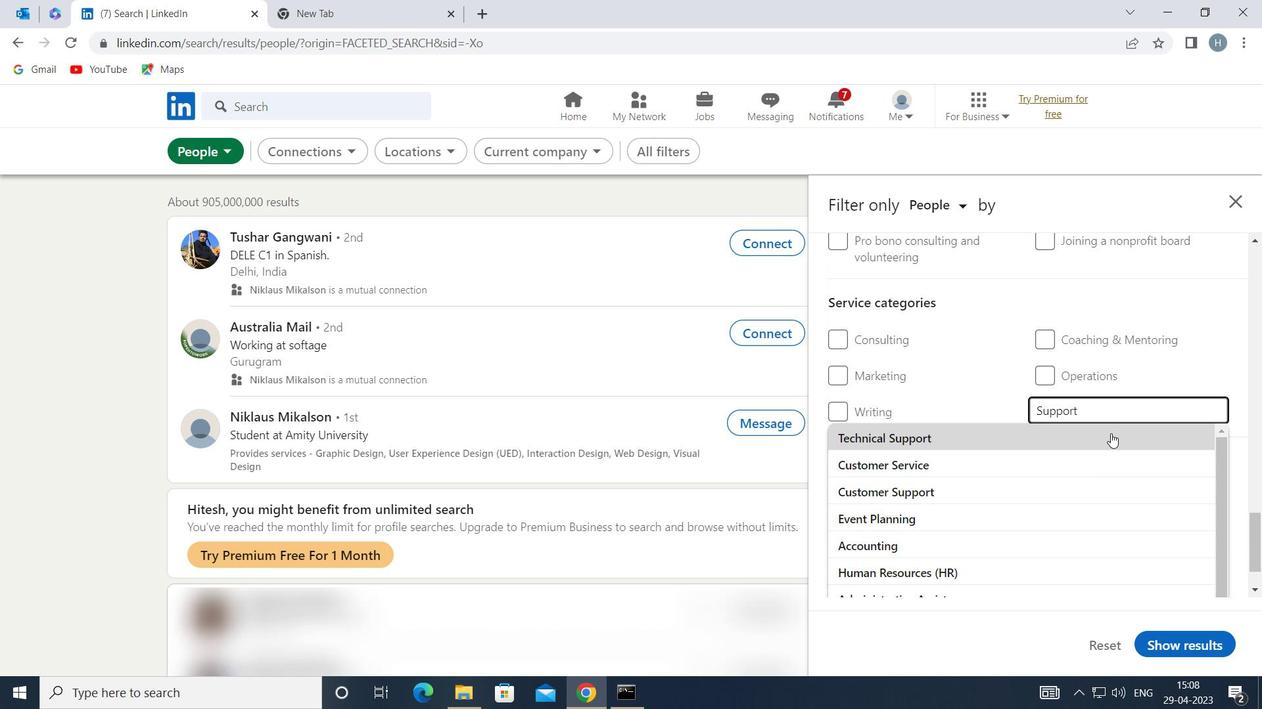 
Action: Mouse moved to (1113, 432)
Screenshot: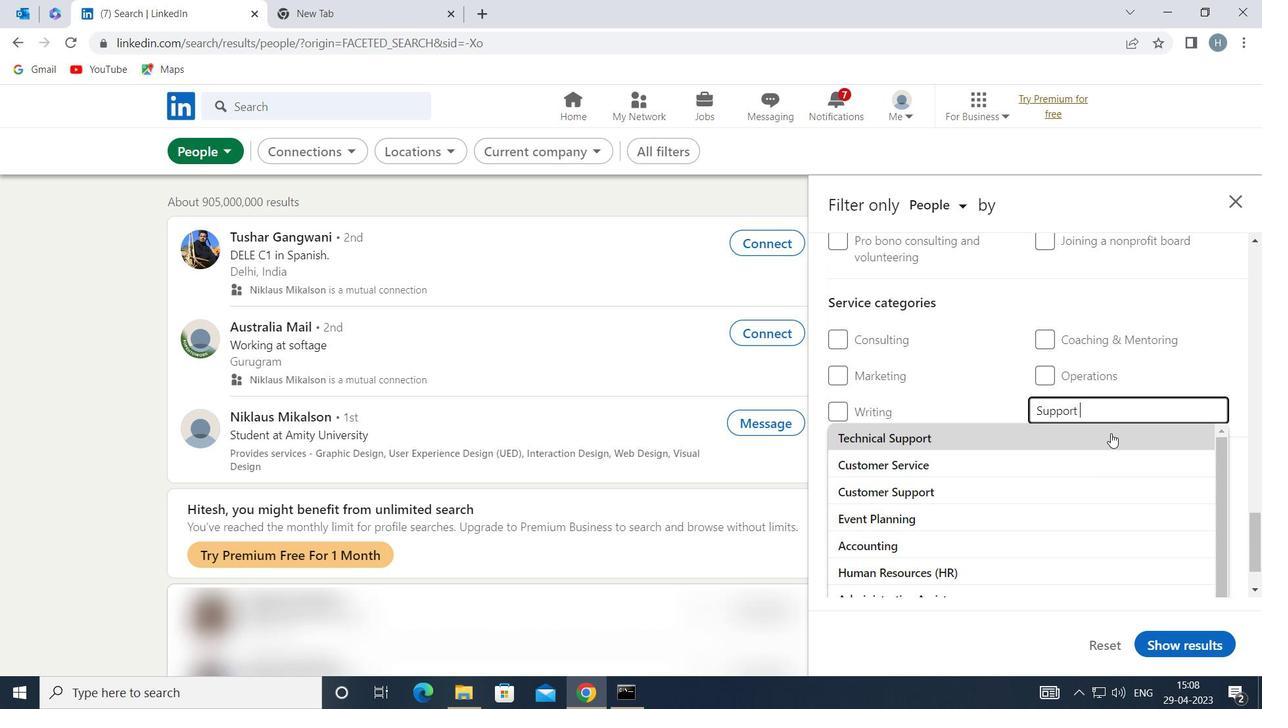 
Action: Key pressed <Key.shift>
Screenshot: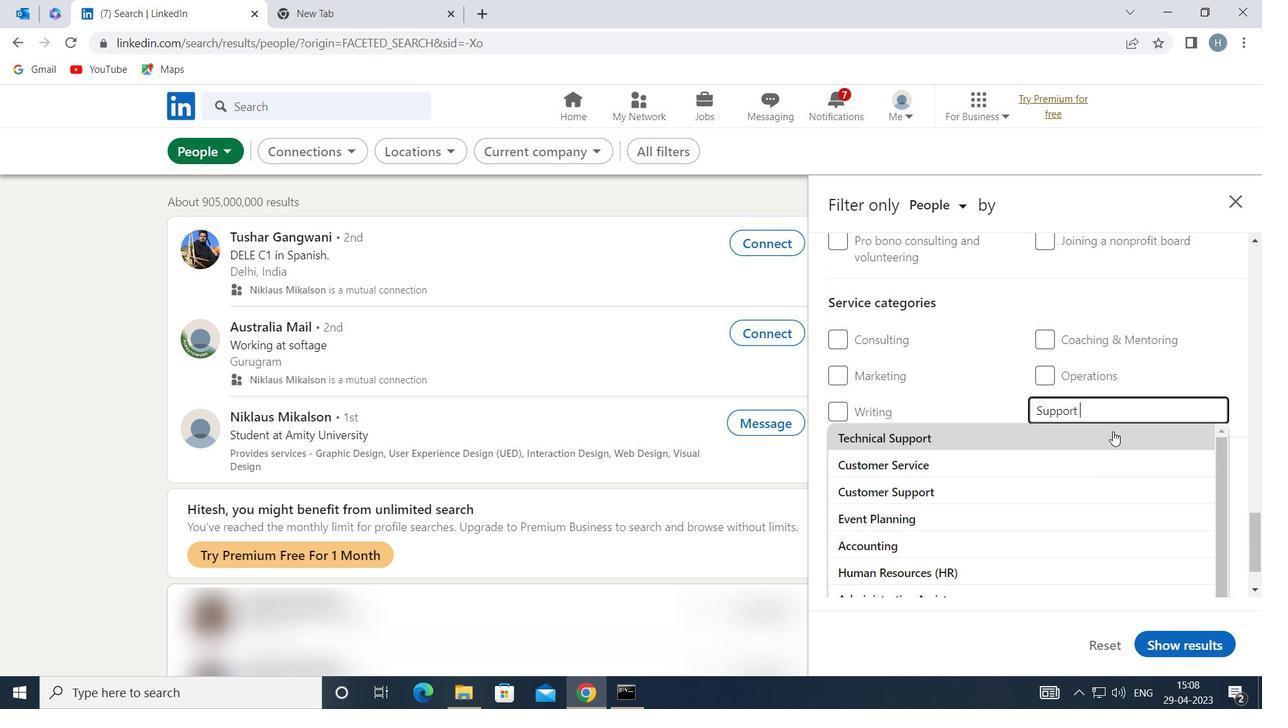 
Action: Mouse moved to (1114, 439)
Screenshot: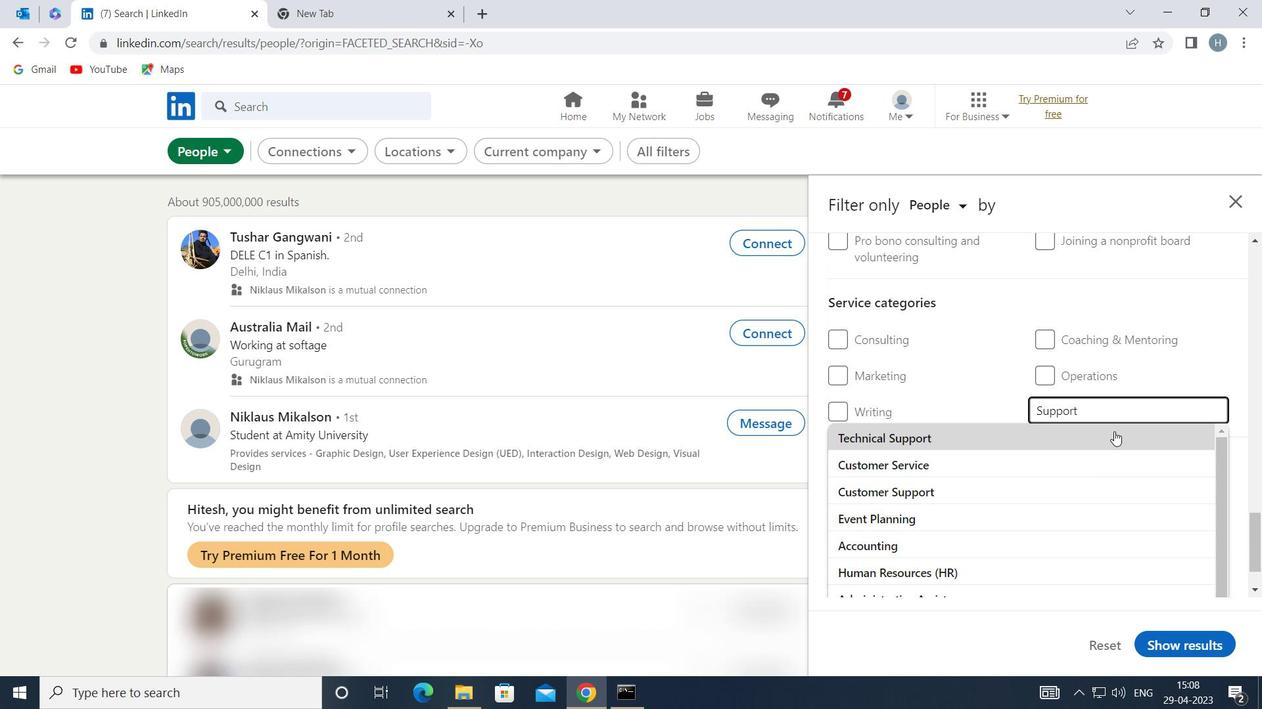 
Action: Key pressed T
Screenshot: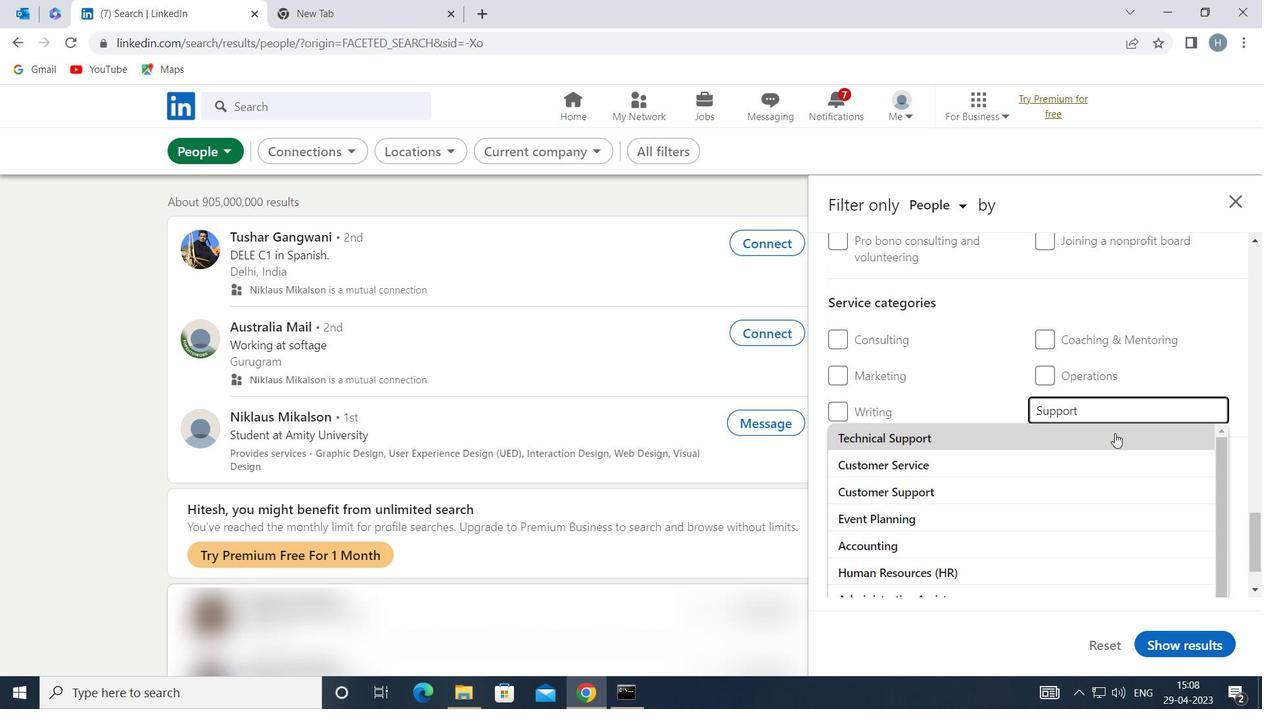 
Action: Mouse moved to (1014, 436)
Screenshot: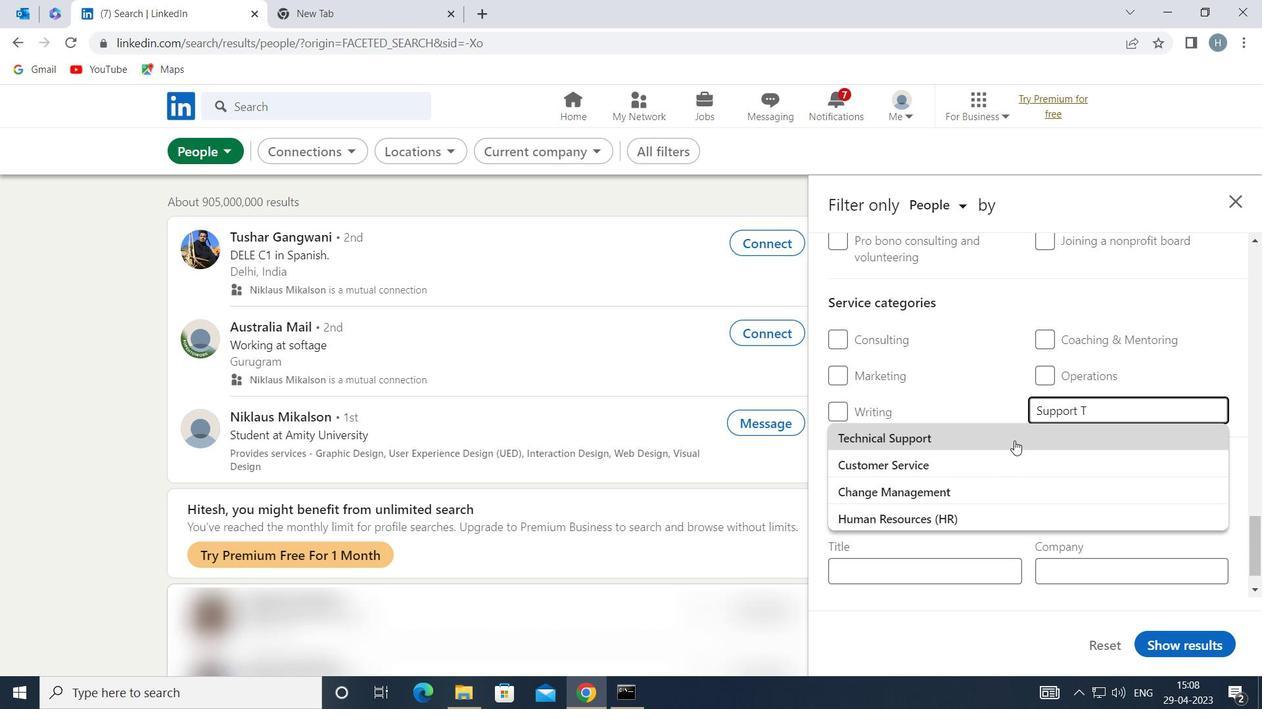
Action: Key pressed ECH
Screenshot: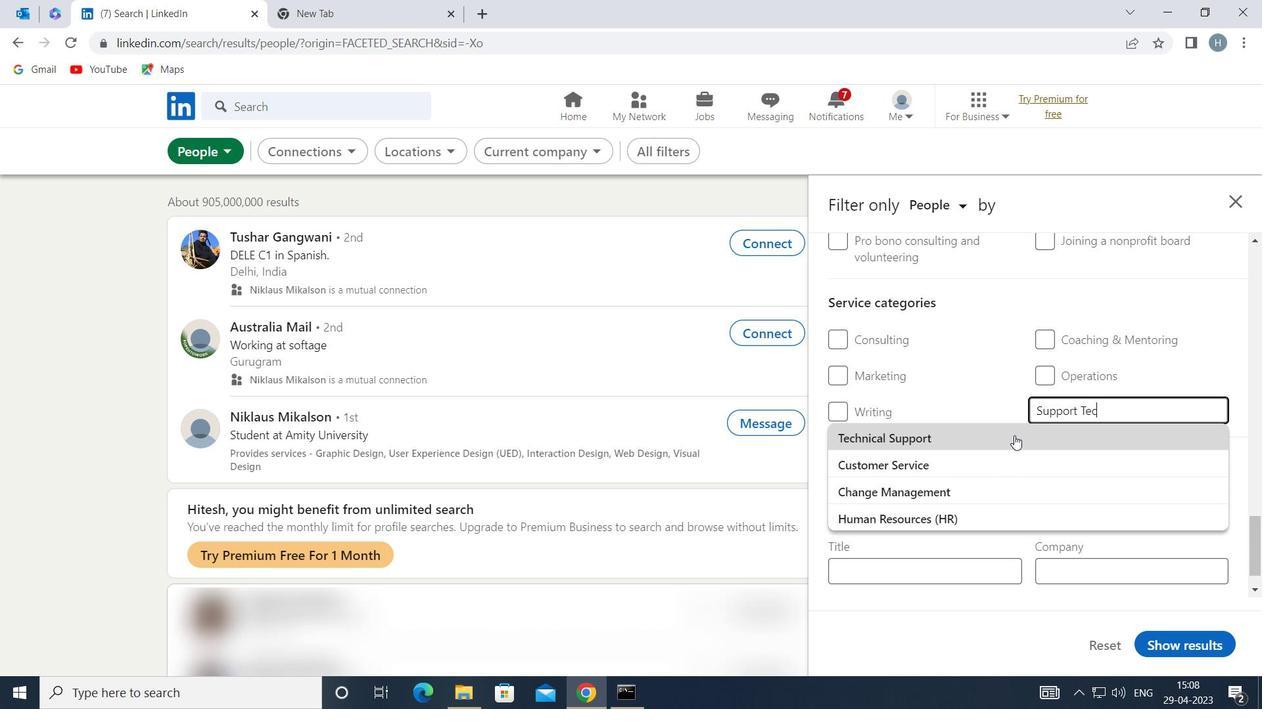 
Action: Mouse moved to (1015, 436)
Screenshot: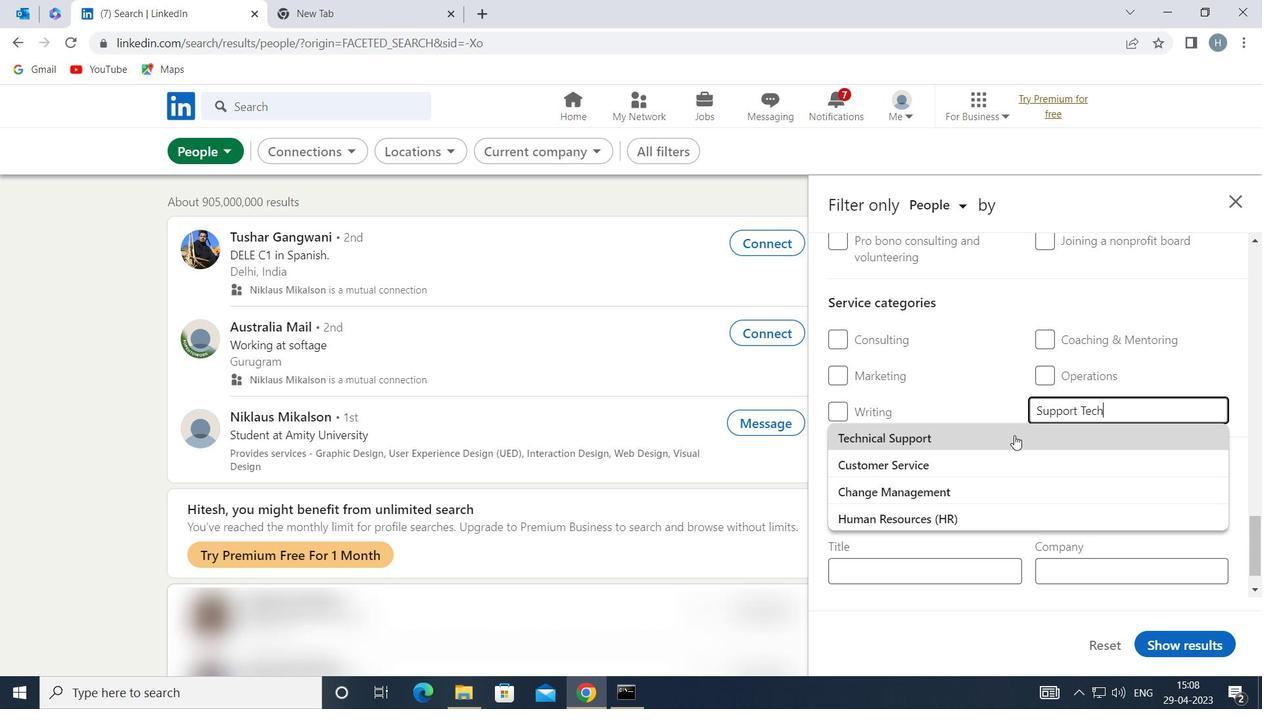 
Action: Key pressed NI
Screenshot: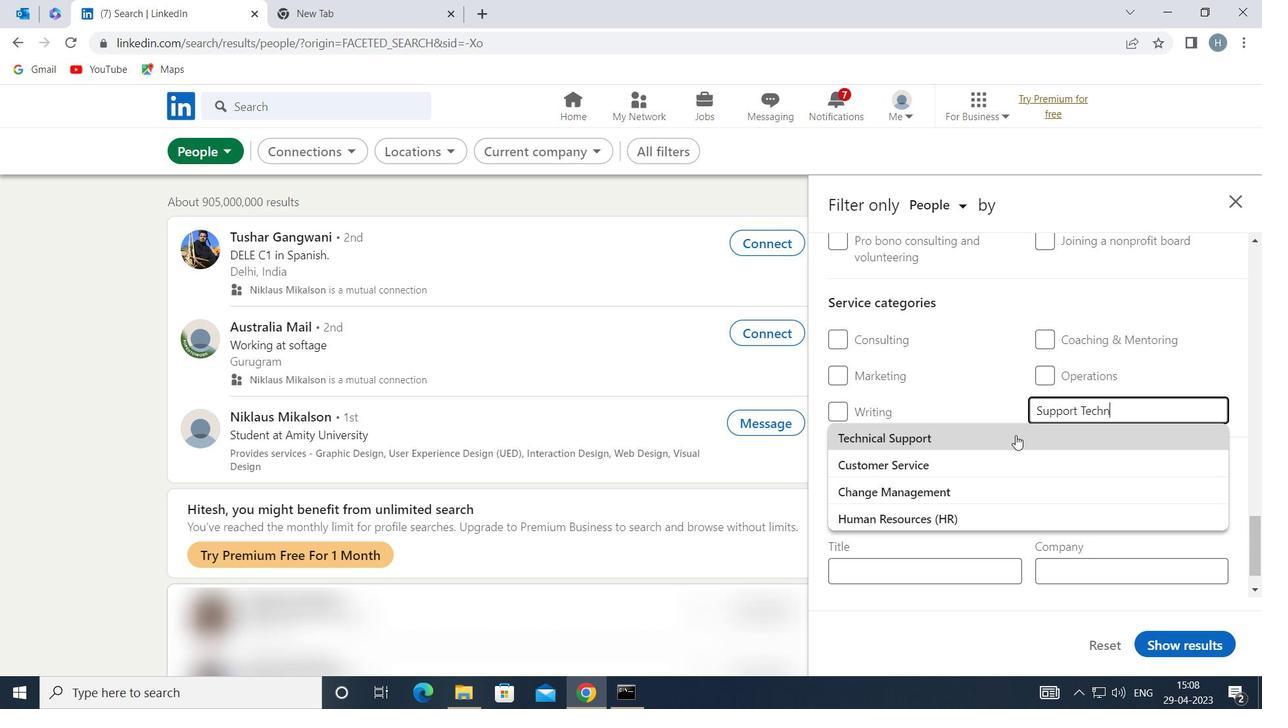 
Action: Mouse moved to (1019, 439)
Screenshot: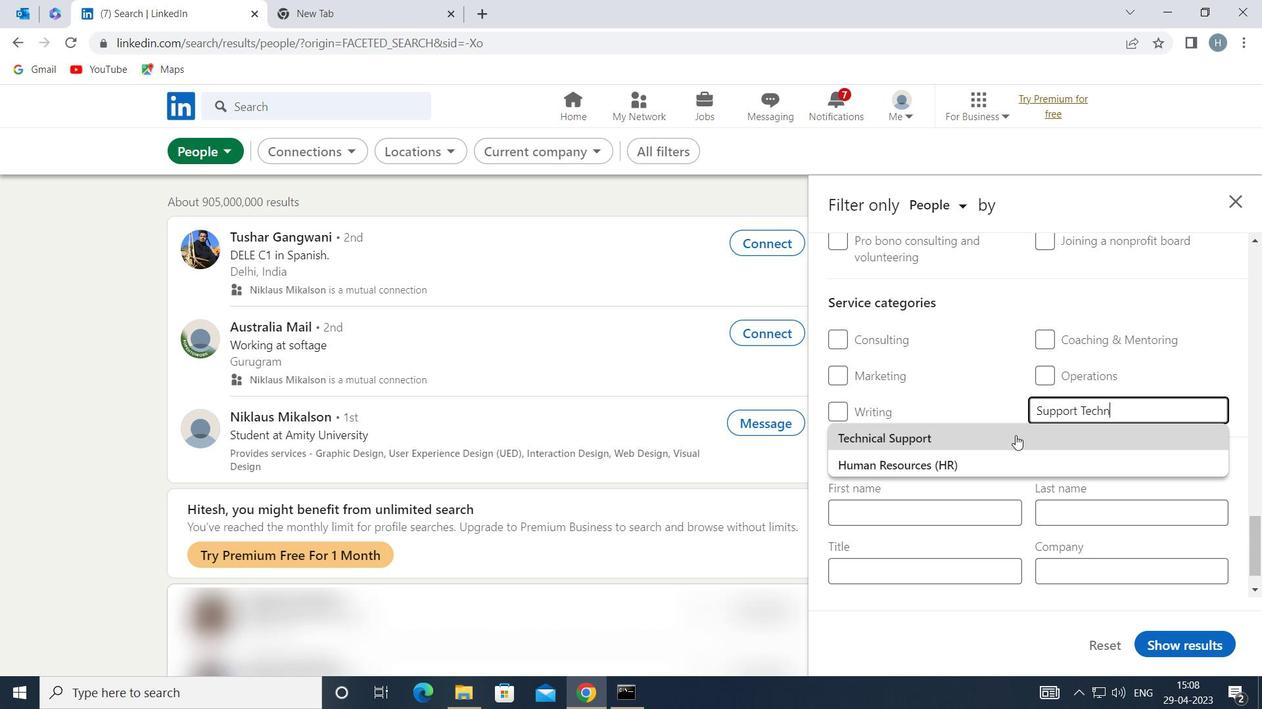 
Action: Key pressed CA
Screenshot: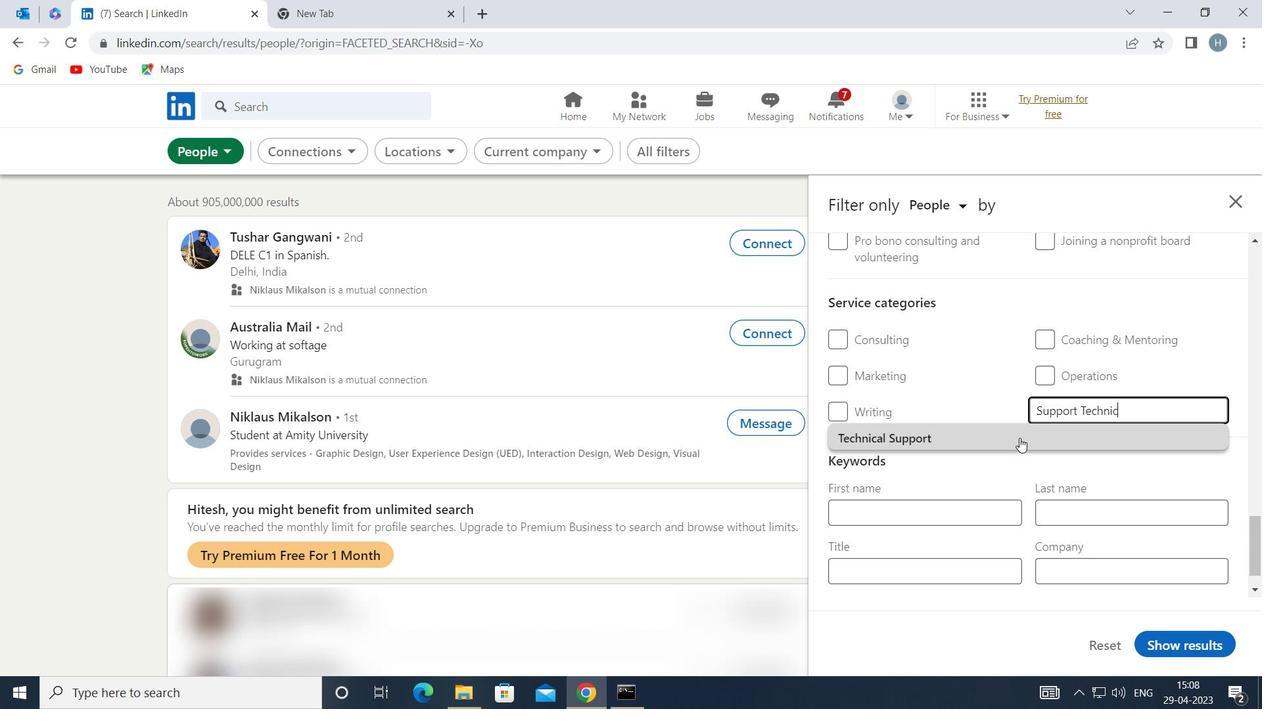 
Action: Mouse moved to (1020, 441)
Screenshot: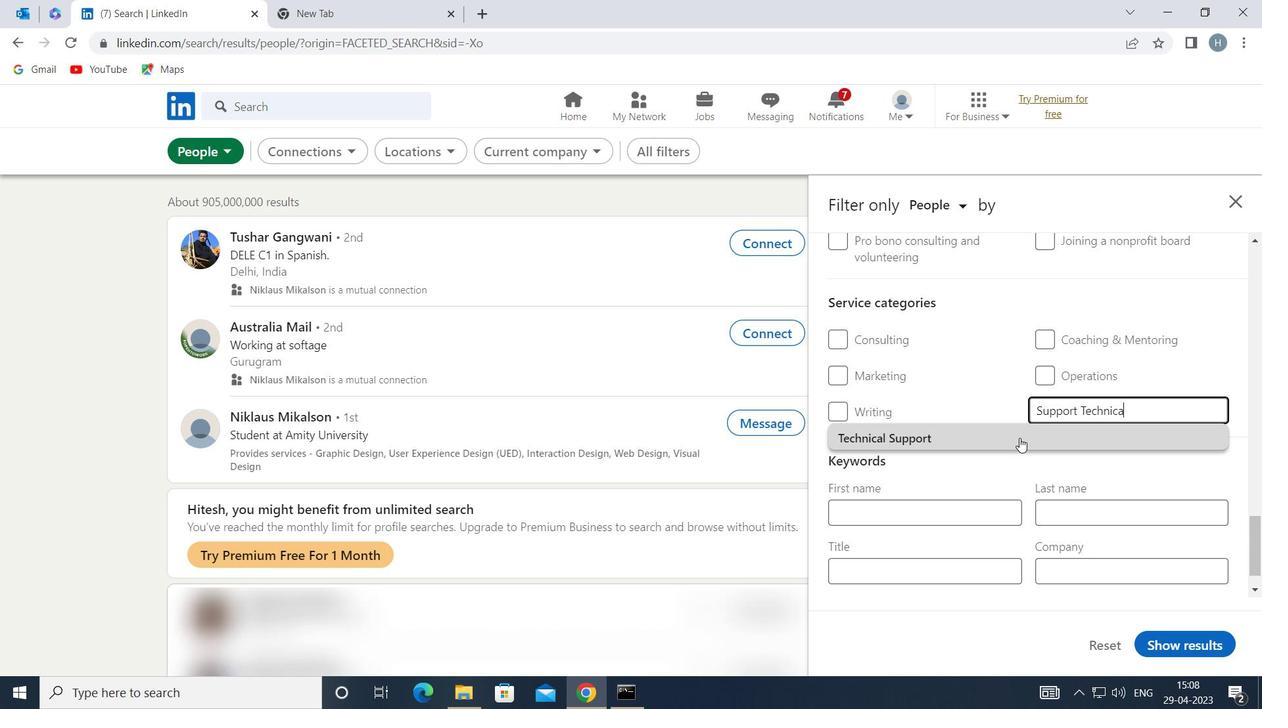 
Action: Key pressed L
Screenshot: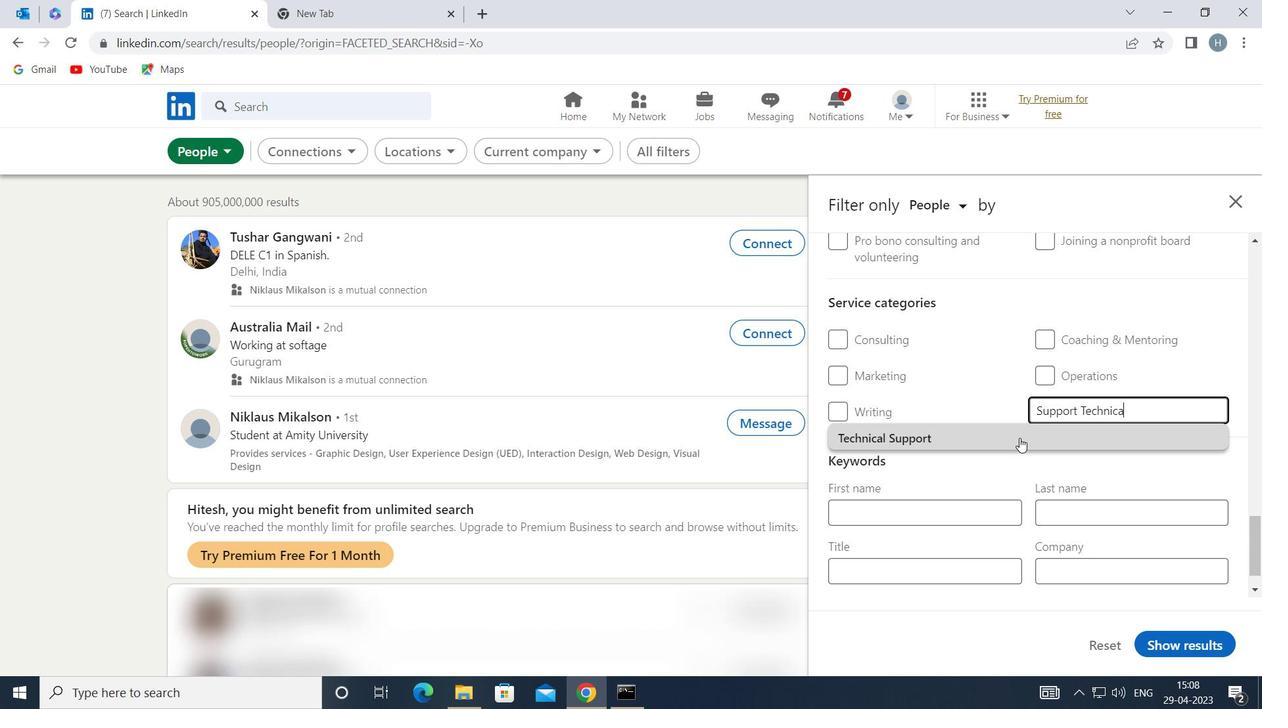 
Action: Mouse moved to (1020, 443)
Screenshot: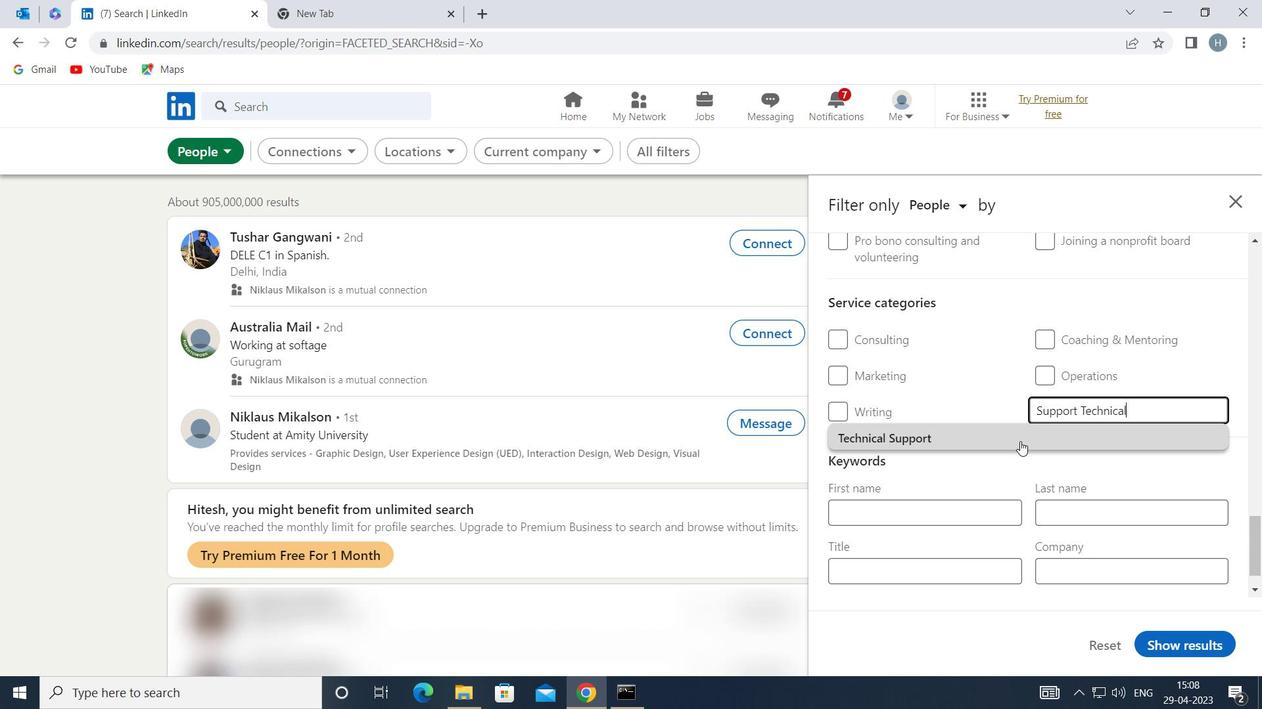 
Action: Key pressed <Key.space><Key.shift>WRITING
Screenshot: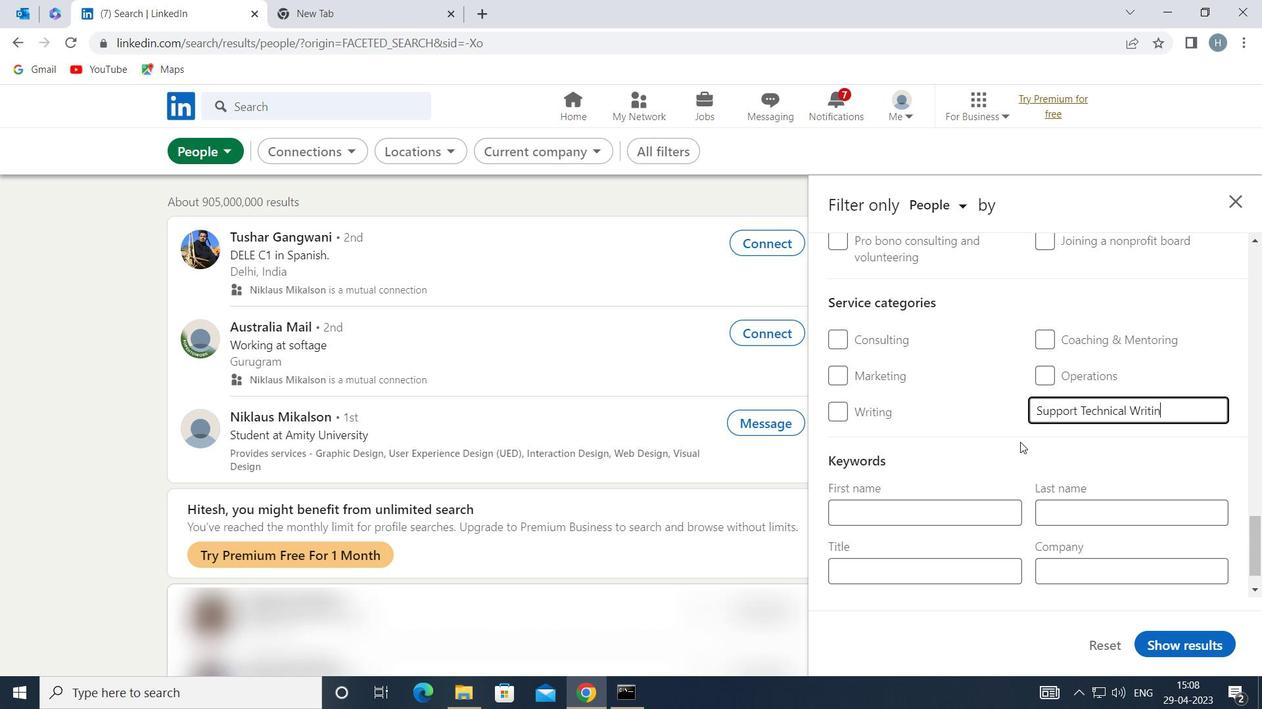
Action: Mouse moved to (1182, 452)
Screenshot: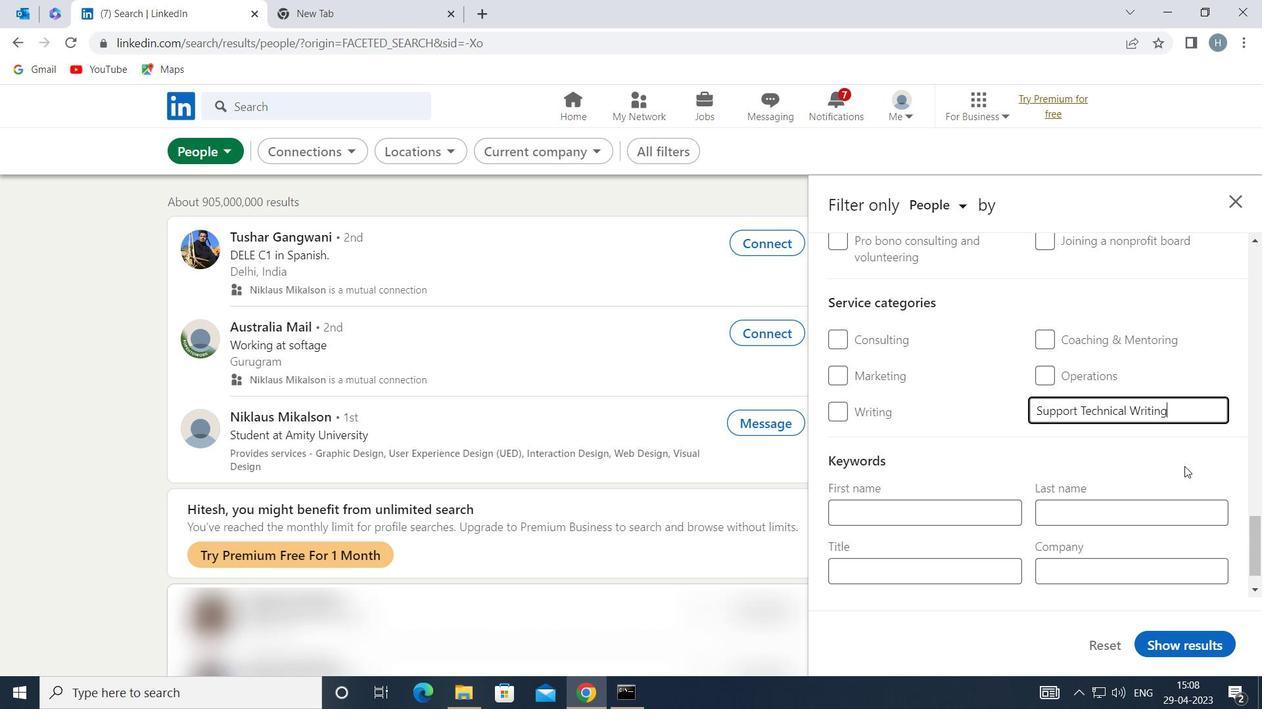 
Action: Mouse pressed left at (1182, 452)
Screenshot: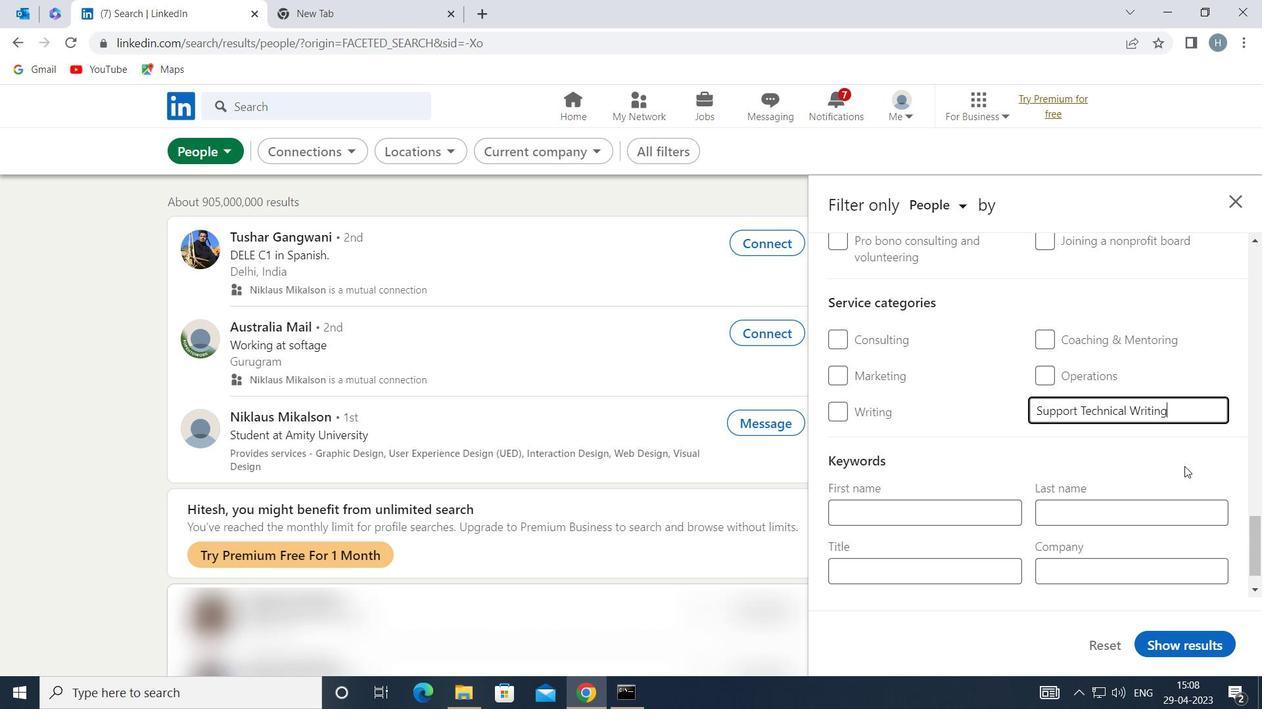 
Action: Mouse moved to (1085, 454)
Screenshot: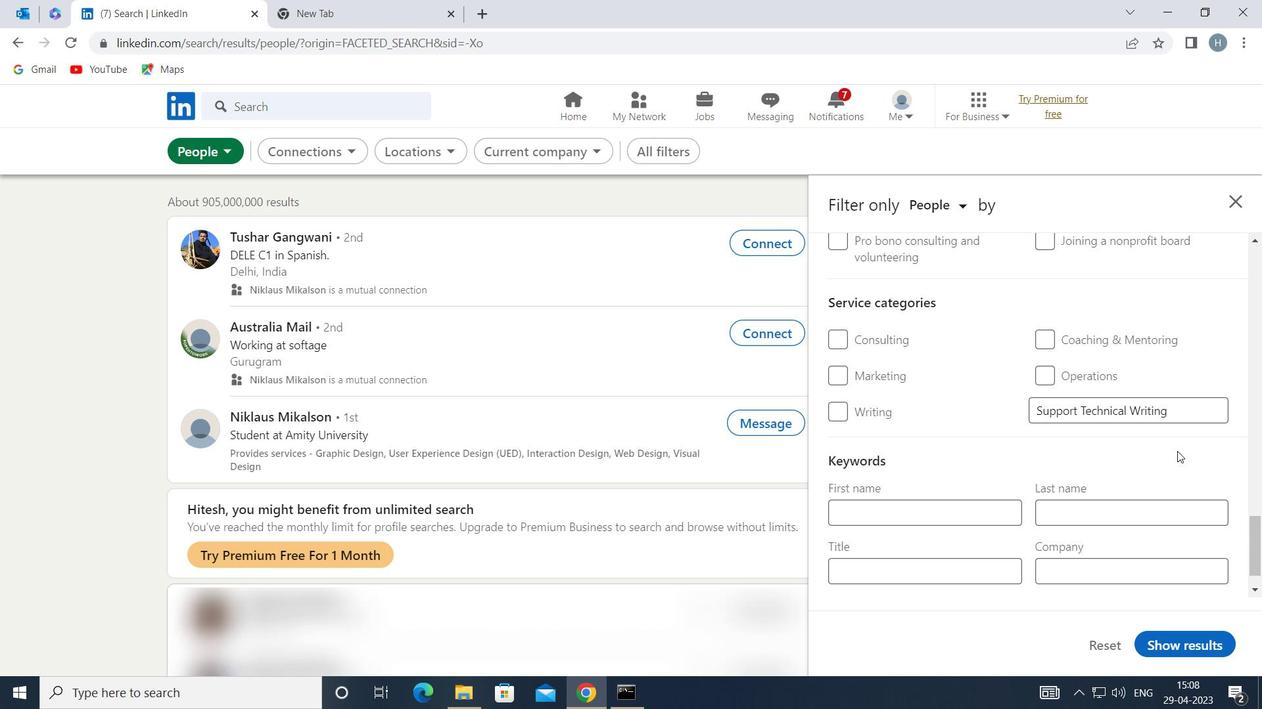 
Action: Mouse scrolled (1085, 453) with delta (0, 0)
Screenshot: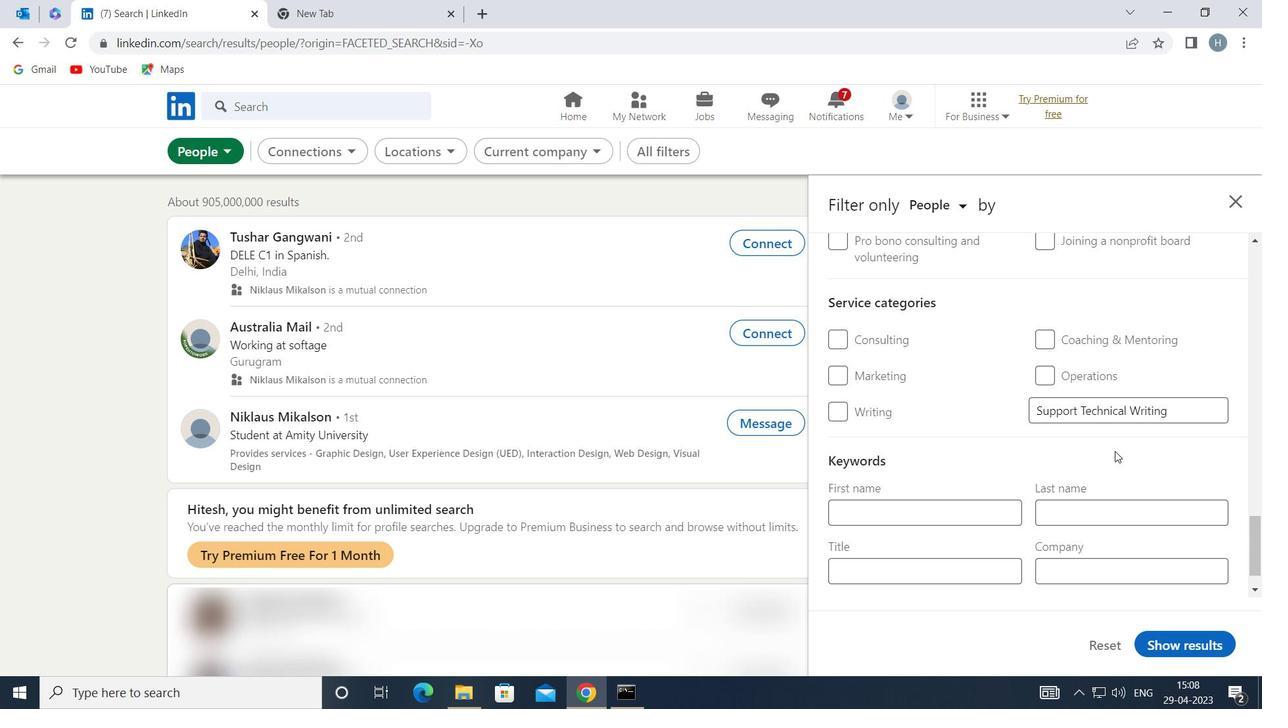 
Action: Mouse scrolled (1085, 453) with delta (0, 0)
Screenshot: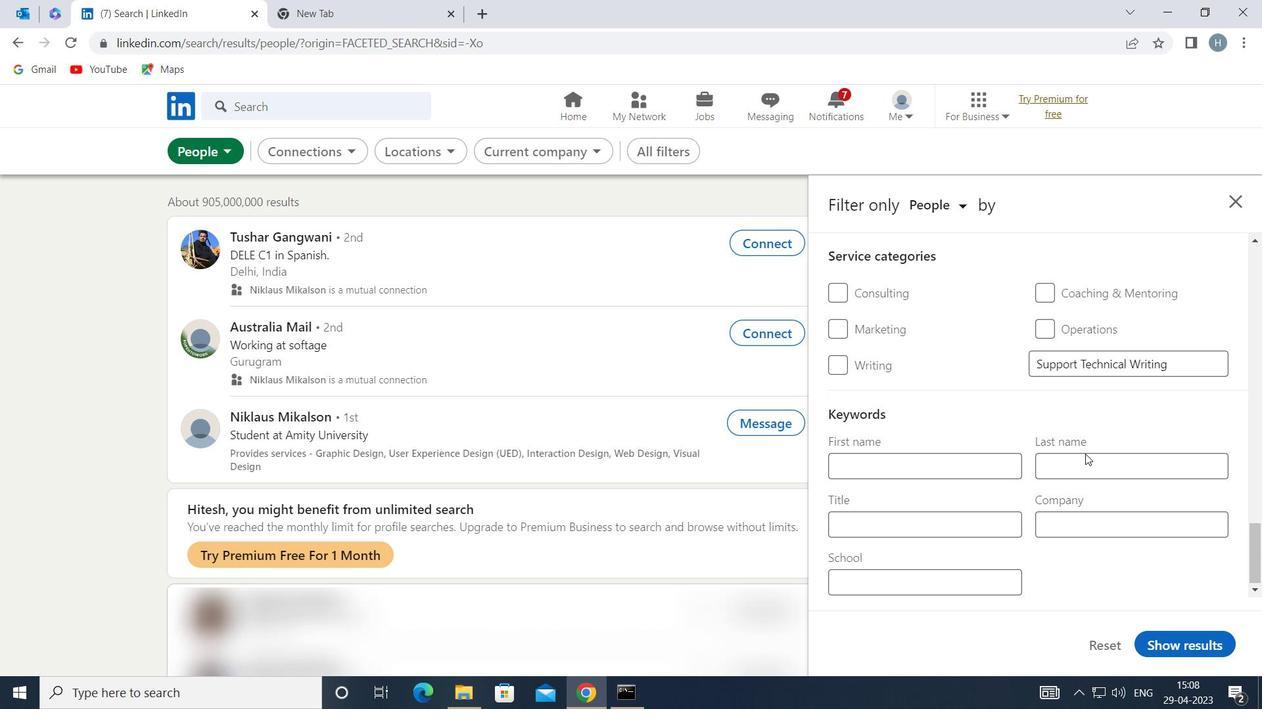
Action: Mouse moved to (972, 522)
Screenshot: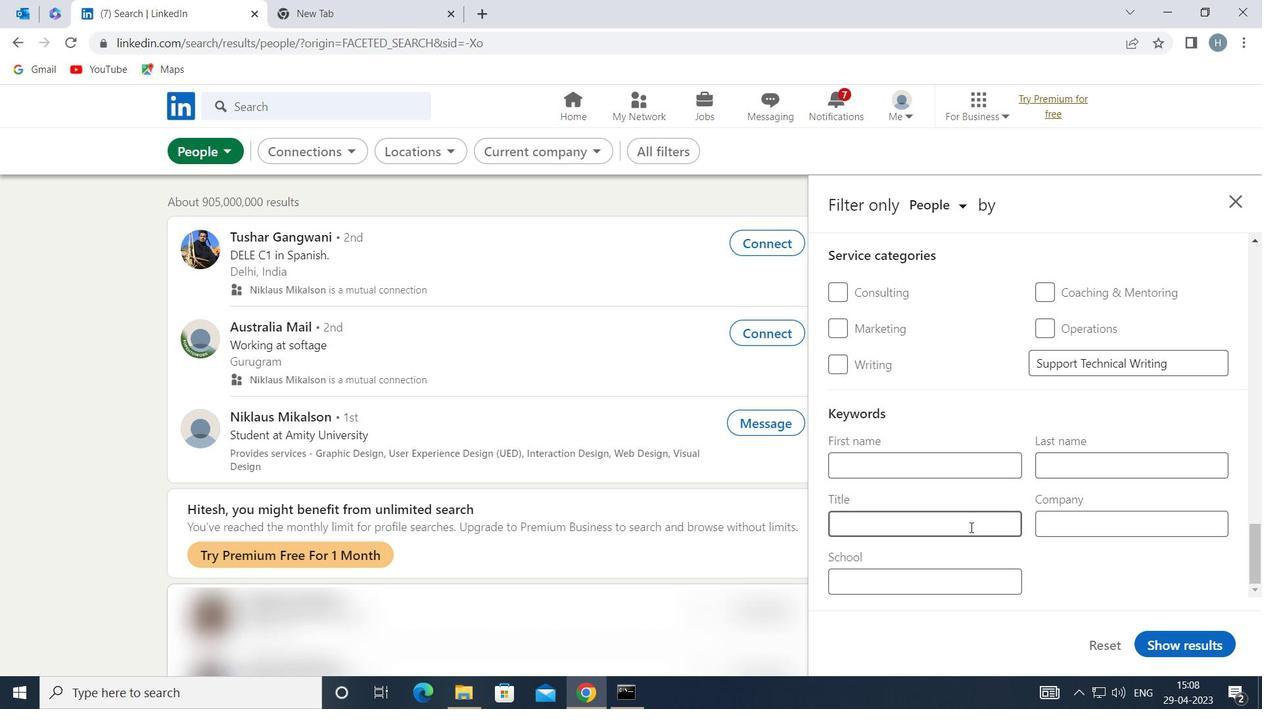 
Action: Mouse pressed left at (972, 522)
Screenshot: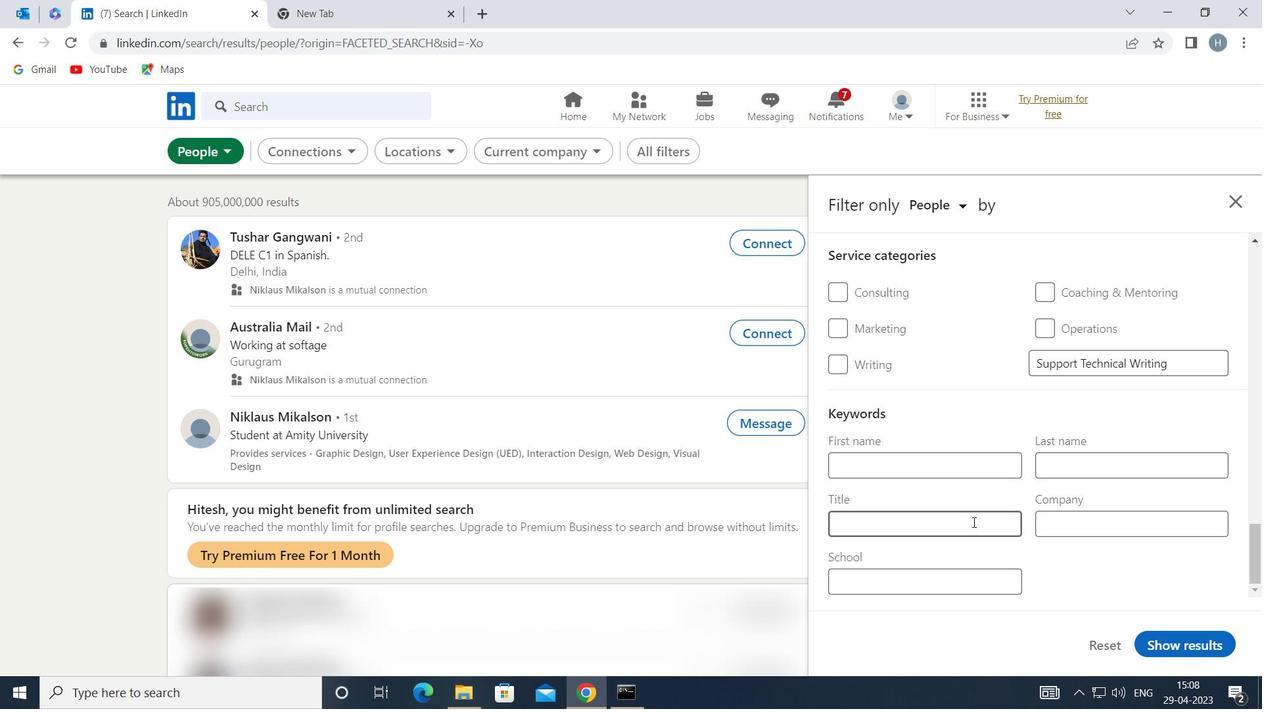
Action: Mouse moved to (972, 521)
Screenshot: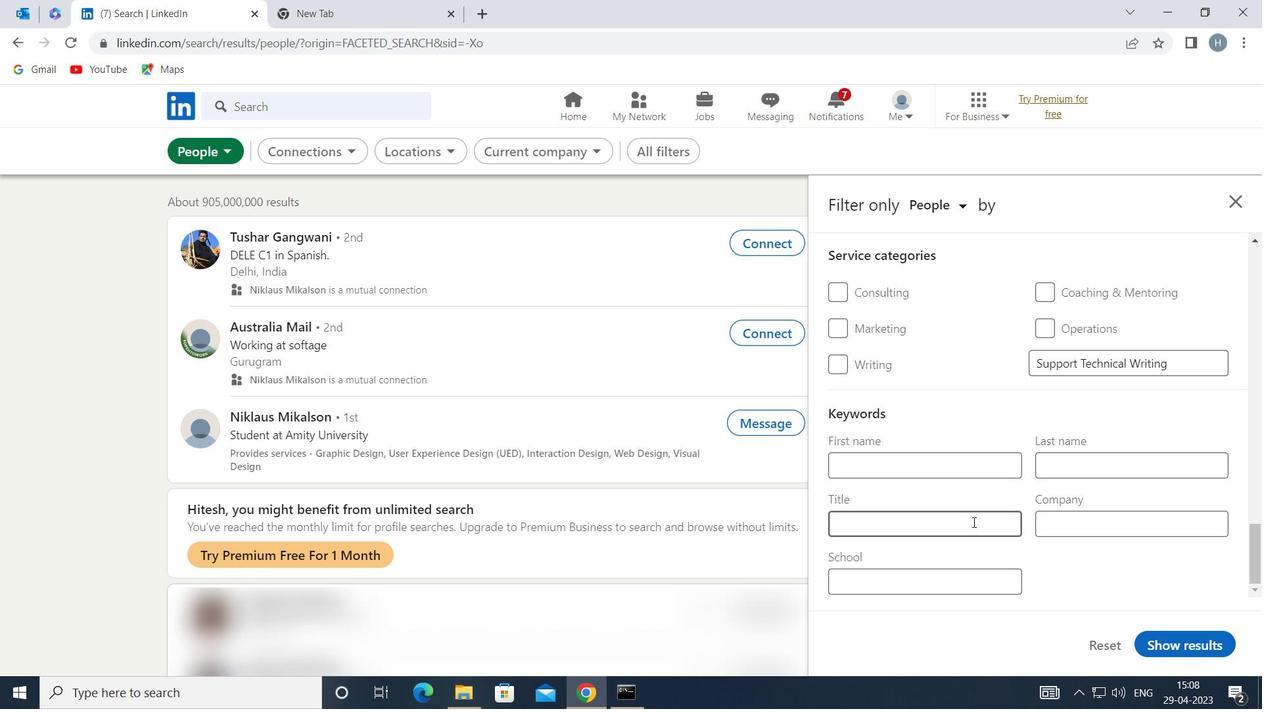 
Action: Key pressed <Key.shift>CONSERVATION<Key.space><Key.shift>VOLUNTEER
Screenshot: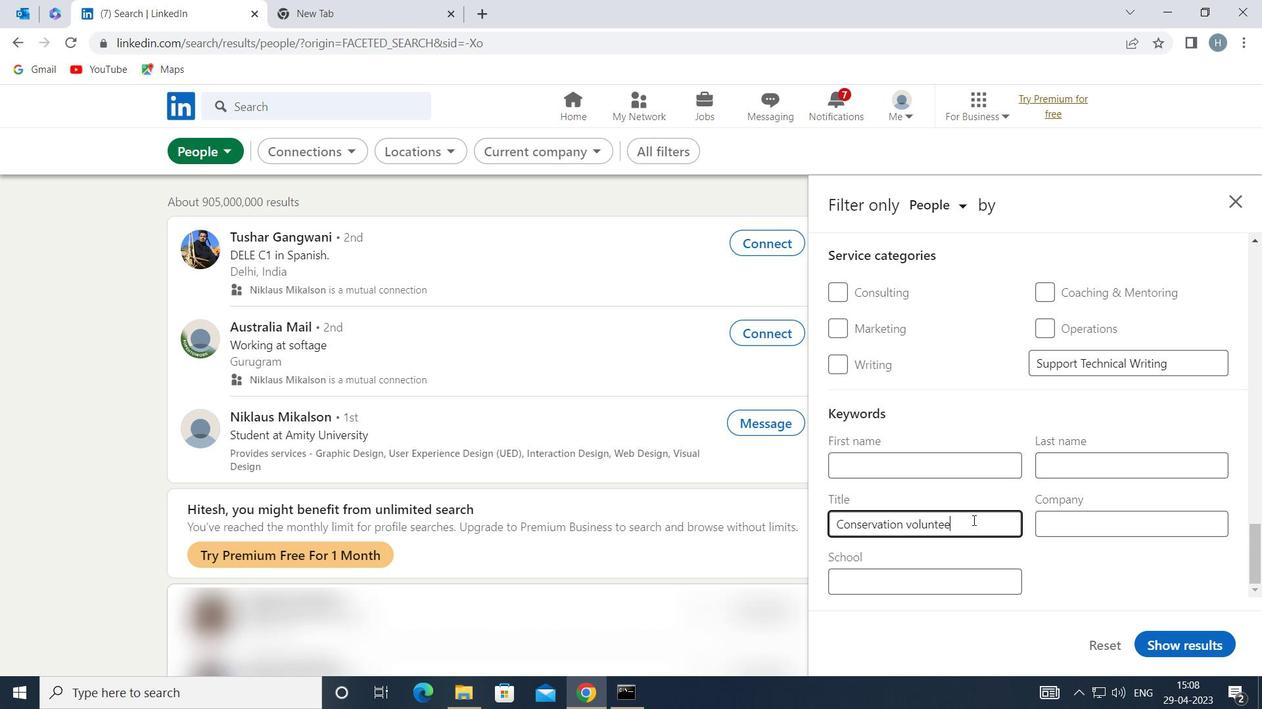 
Action: Mouse moved to (1198, 640)
Screenshot: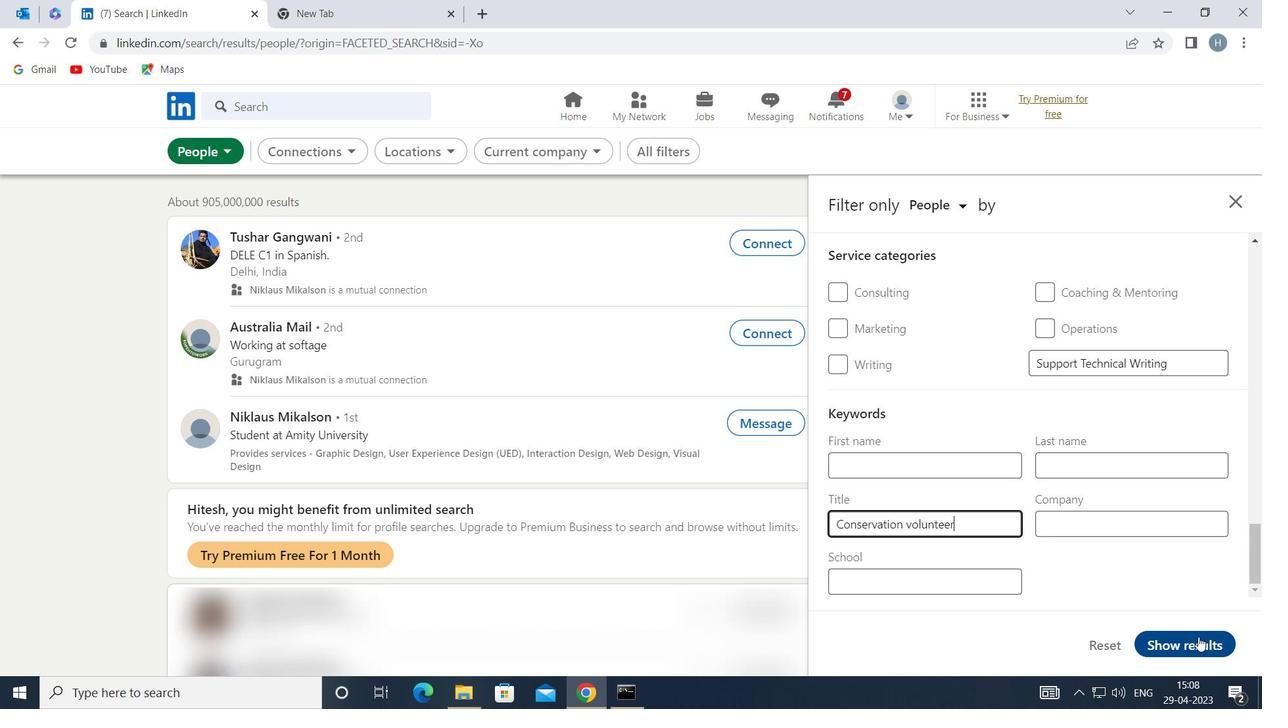 
Action: Mouse pressed left at (1198, 640)
Screenshot: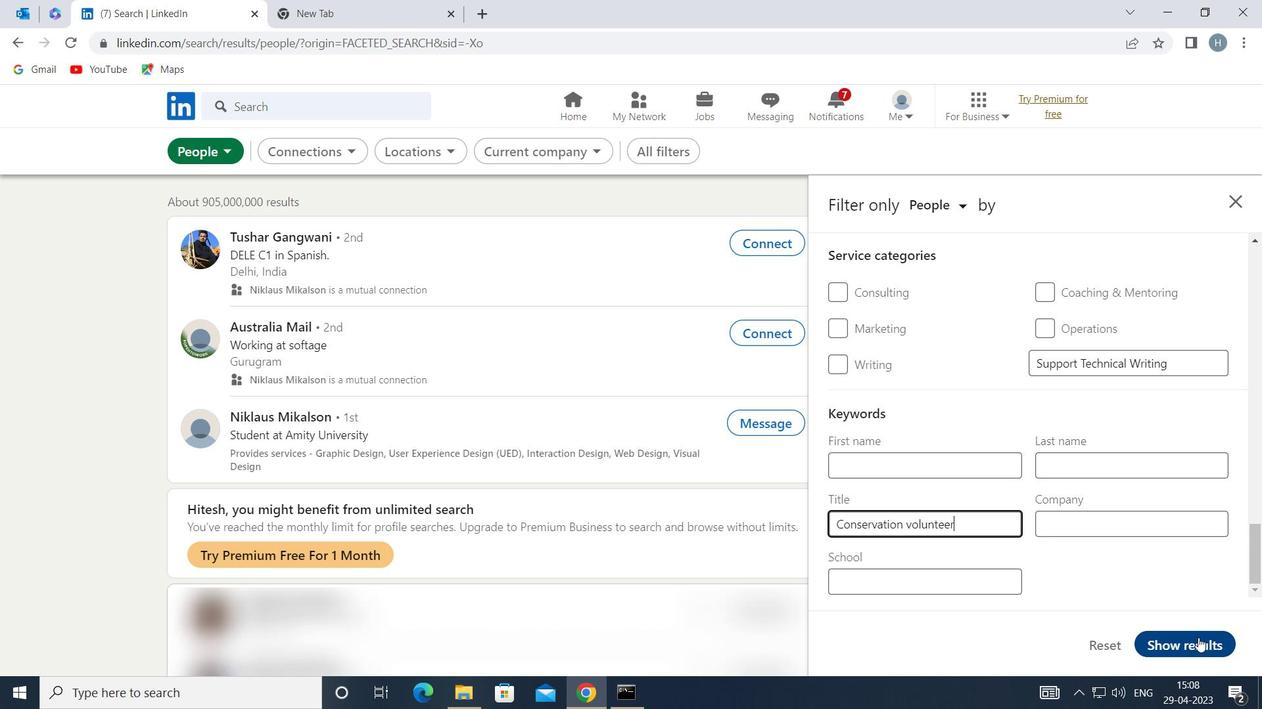 
Action: Mouse moved to (866, 318)
Screenshot: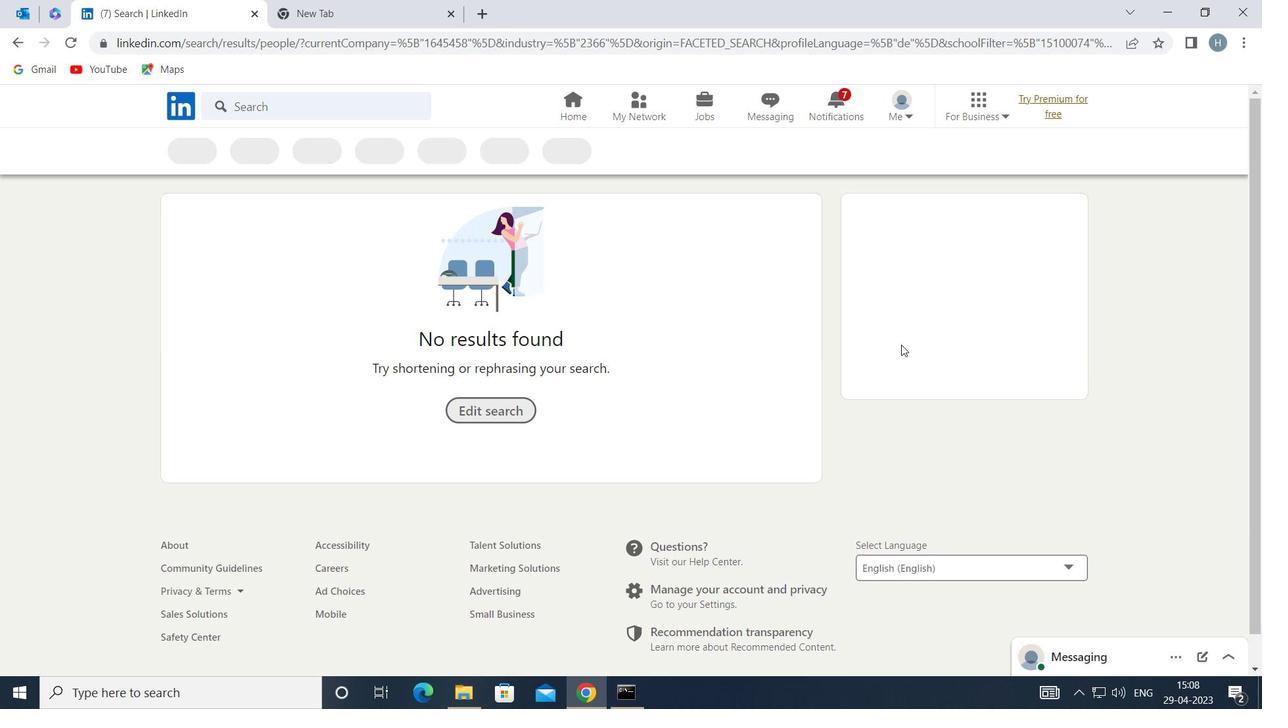 
